 Task: Select street view around selected location Angkor Wat, Cambodia and verify 5 surrounding locations
Action: Mouse moved to (306, 528)
Screenshot: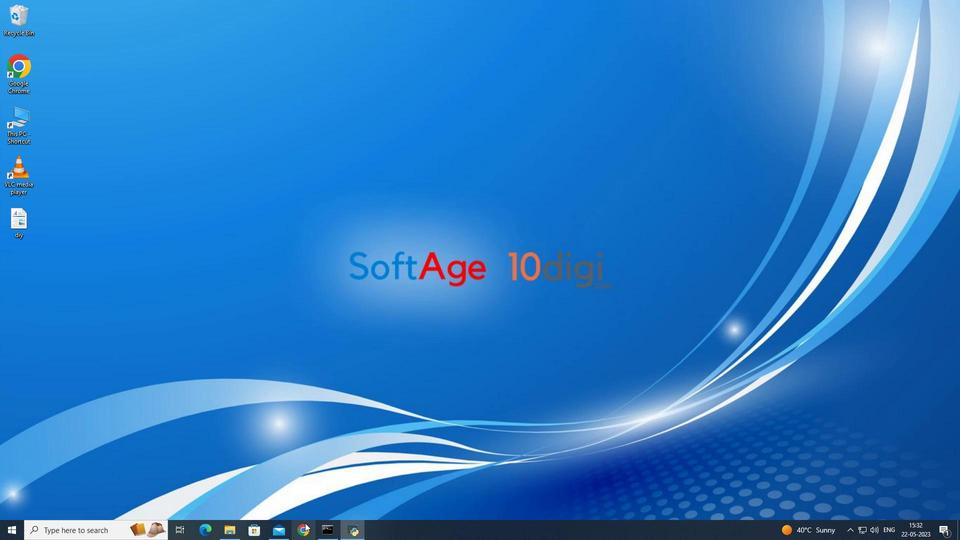 
Action: Mouse pressed left at (306, 528)
Screenshot: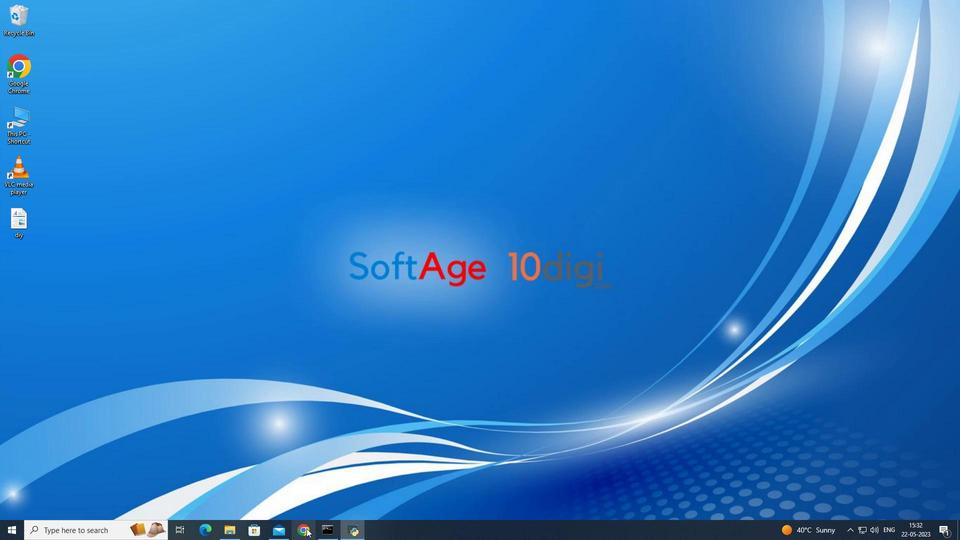 
Action: Mouse moved to (273, 27)
Screenshot: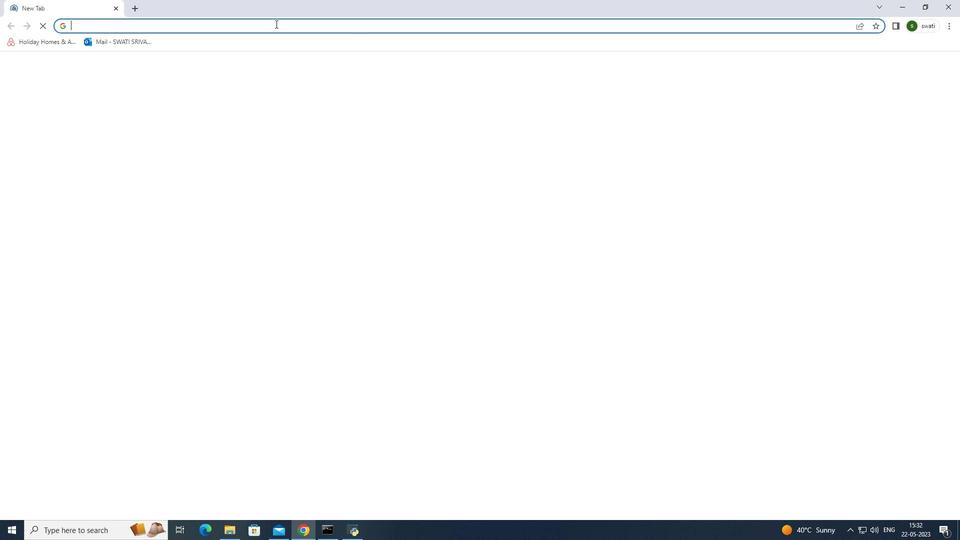 
Action: Mouse pressed left at (273, 27)
Screenshot: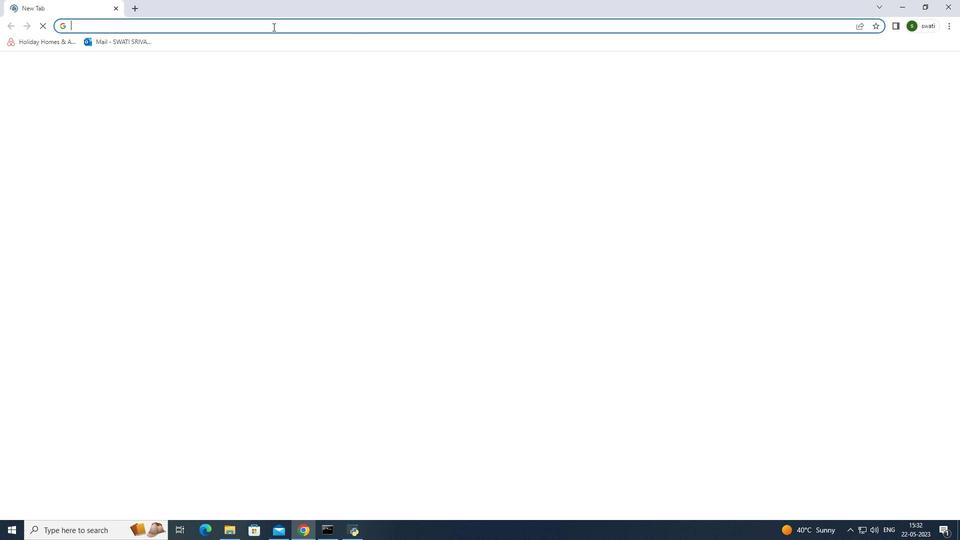 
Action: Mouse moved to (273, 27)
Screenshot: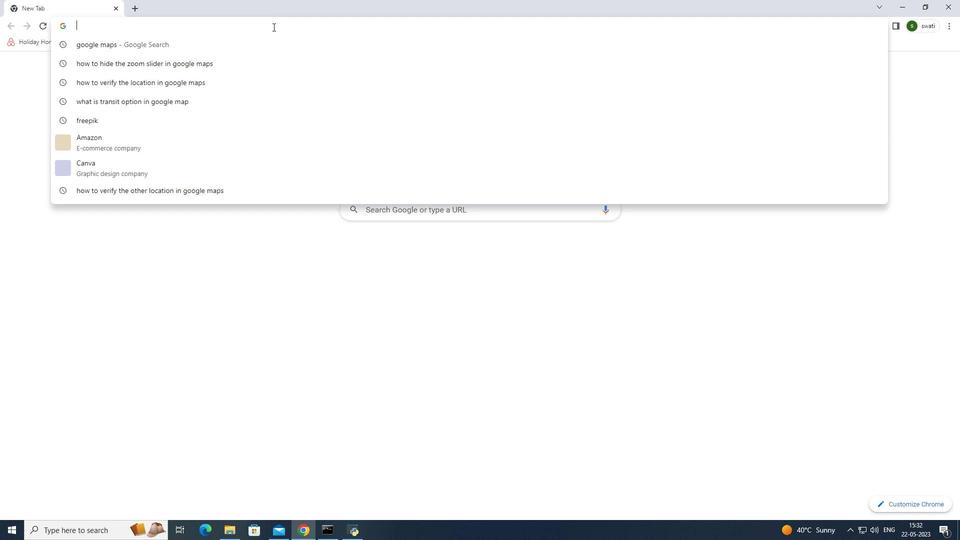 
Action: Key pressed google<Key.space>ma<Key.enter>
Screenshot: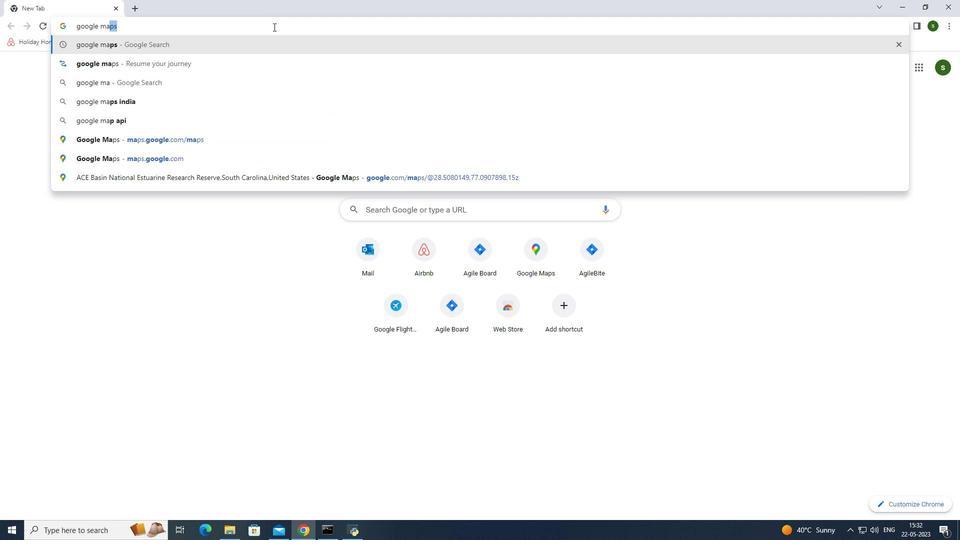 
Action: Mouse moved to (162, 160)
Screenshot: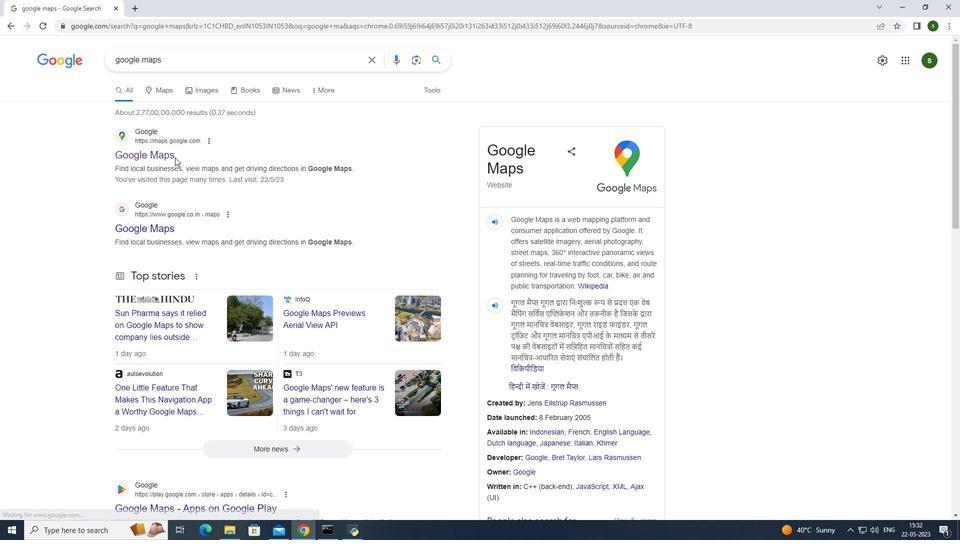 
Action: Mouse pressed left at (162, 160)
Screenshot: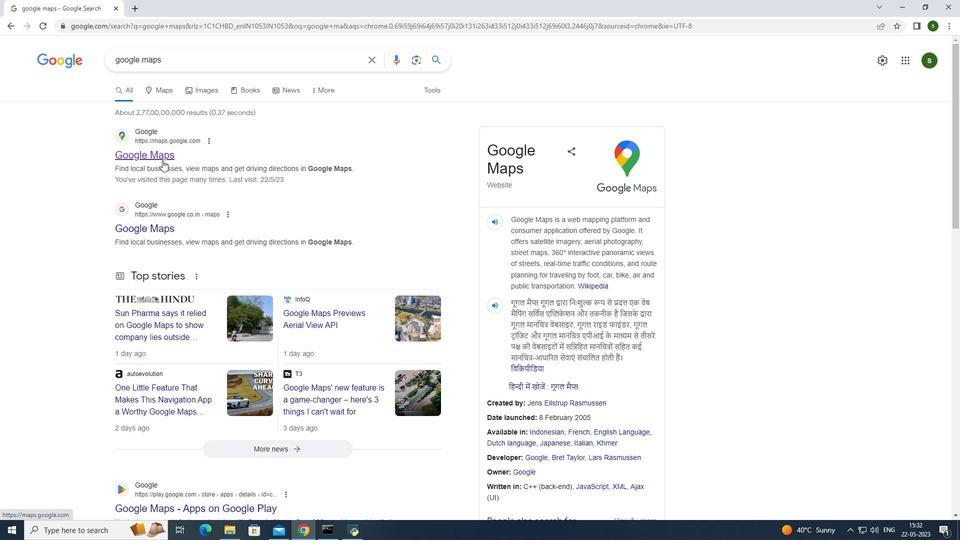 
Action: Mouse moved to (153, 55)
Screenshot: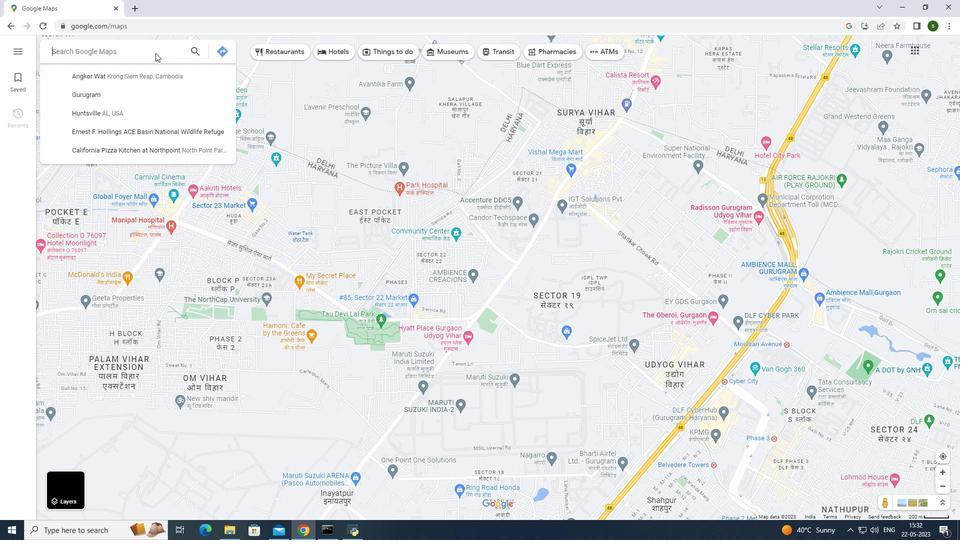 
Action: Mouse pressed left at (153, 55)
Screenshot: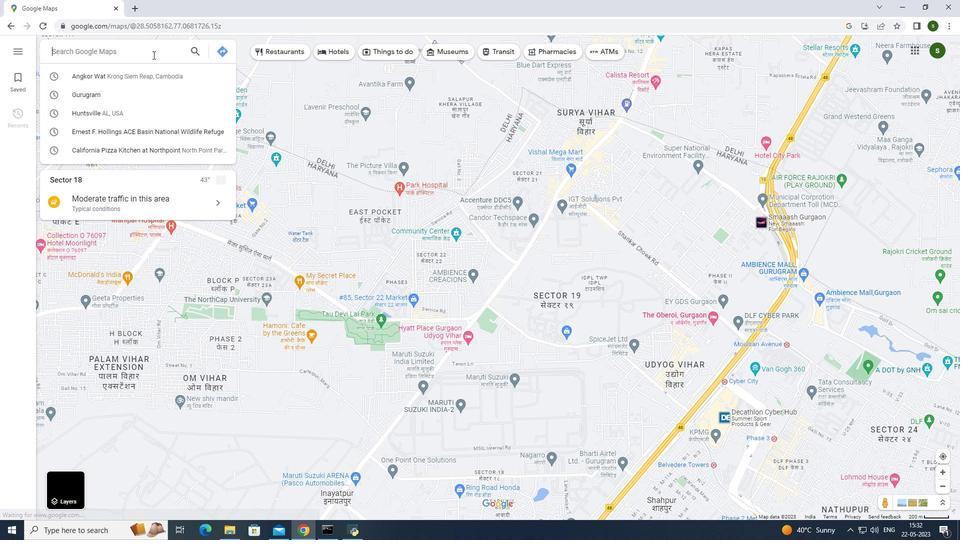 
Action: Mouse moved to (138, 51)
Screenshot: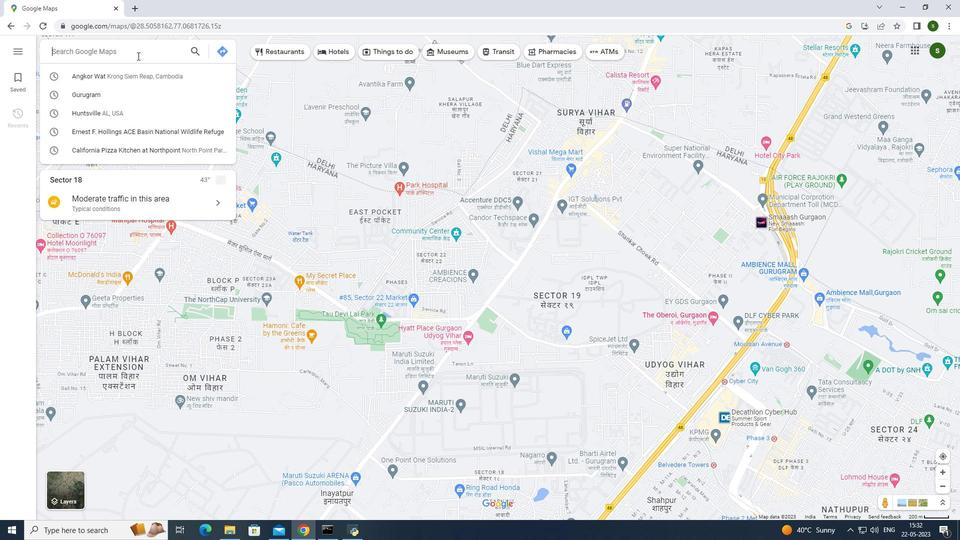
Action: Key pressed <Key.caps_lock>A<Key.caps_lock>m<Key.backspace>ngkor<Key.space><Key.caps_lock>W<Key.caps_lock>at,<Key.caps_lock>C<Key.caps_lock>ambodia<Key.enter>
Screenshot: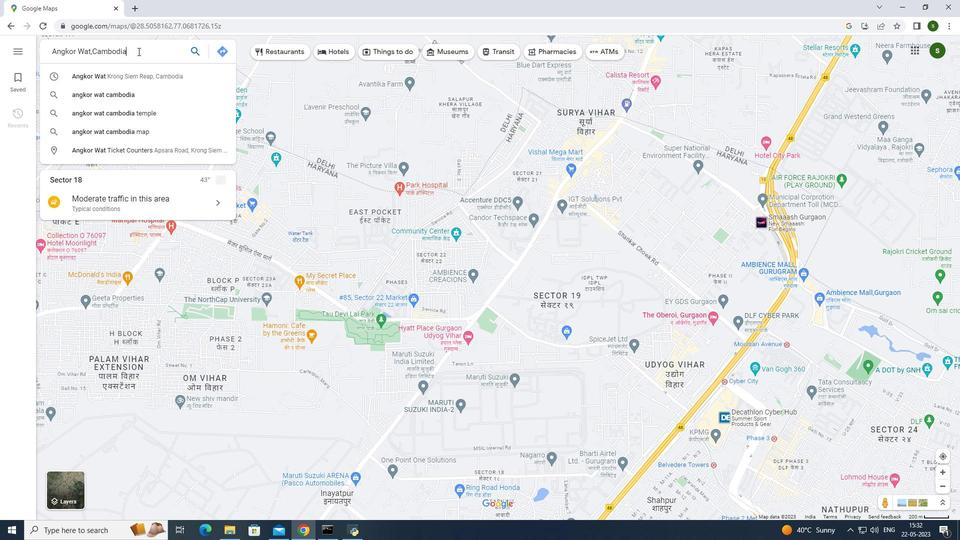 
Action: Mouse moved to (520, 250)
Screenshot: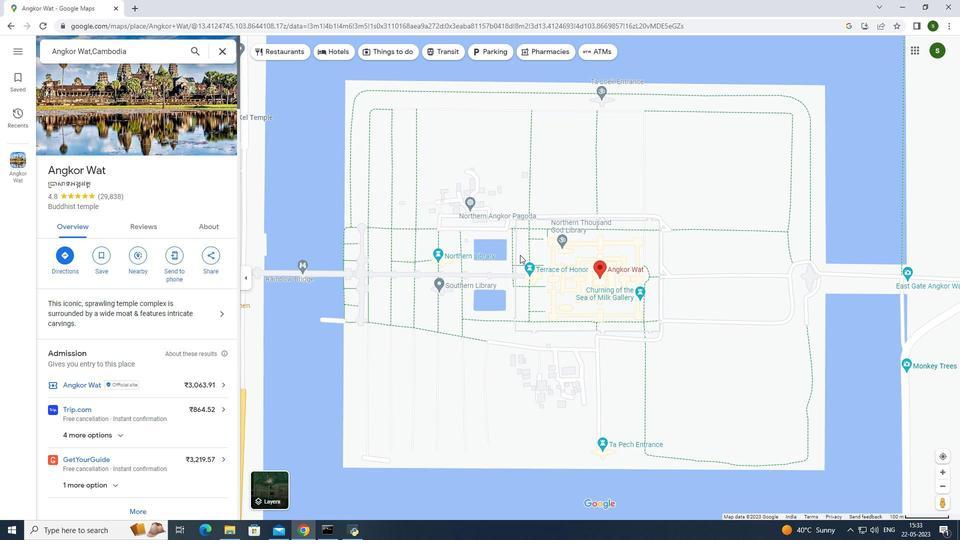 
Action: Mouse scrolled (520, 250) with delta (0, 0)
Screenshot: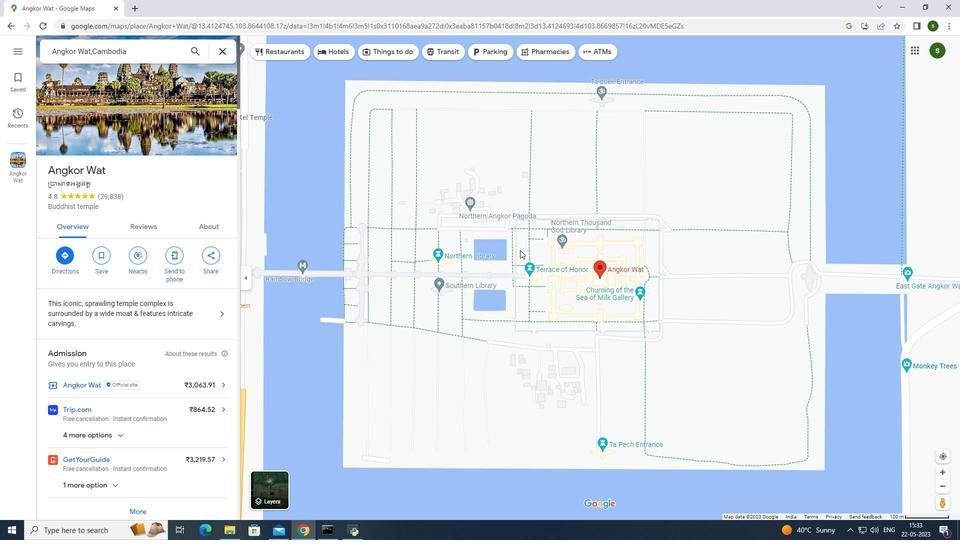 
Action: Mouse moved to (520, 249)
Screenshot: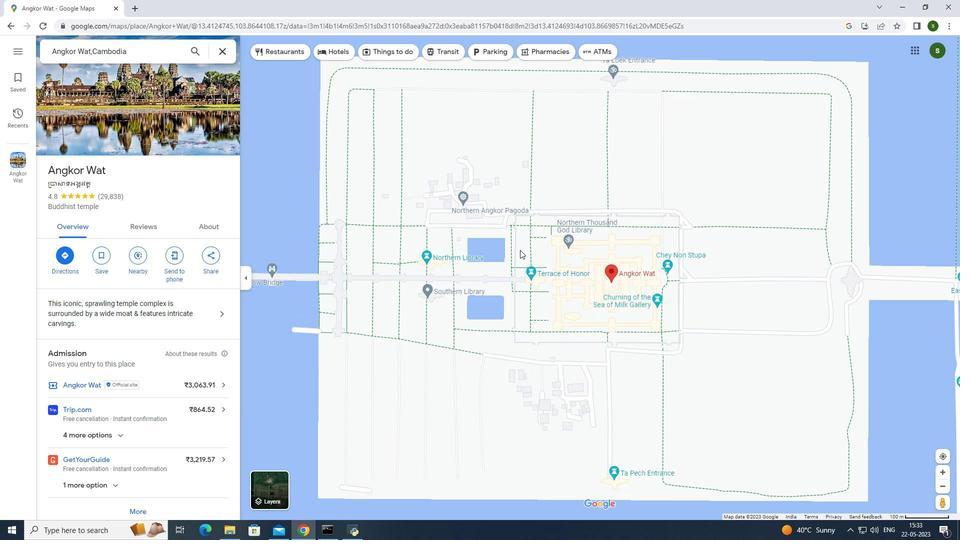 
Action: Mouse scrolled (520, 249) with delta (0, 0)
Screenshot: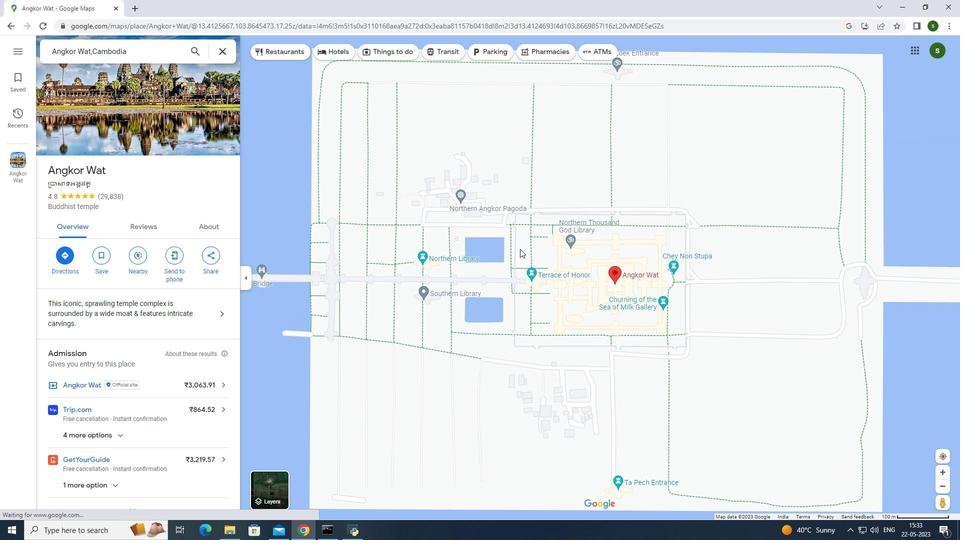 
Action: Mouse scrolled (520, 249) with delta (0, 0)
Screenshot: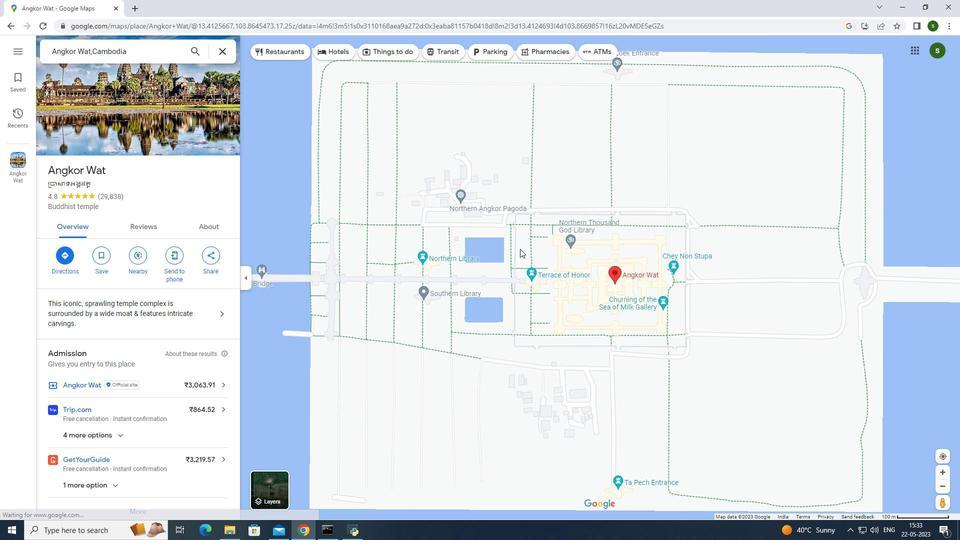 
Action: Mouse scrolled (520, 249) with delta (0, 0)
Screenshot: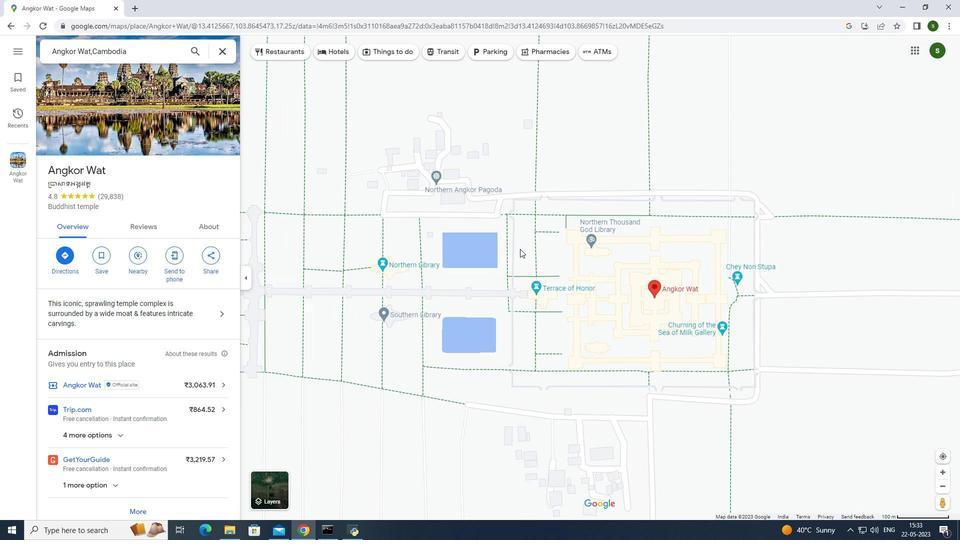 
Action: Mouse moved to (520, 248)
Screenshot: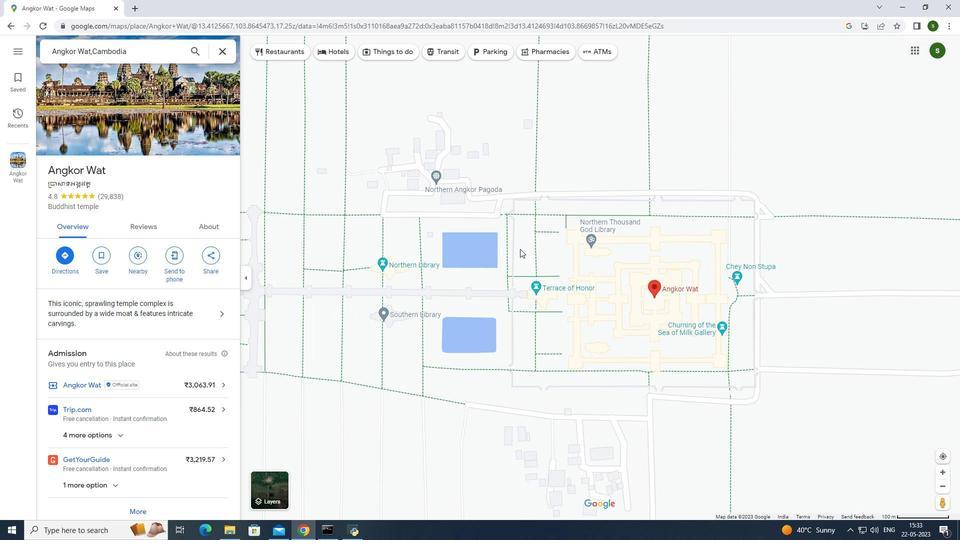 
Action: Mouse scrolled (520, 249) with delta (0, 0)
Screenshot: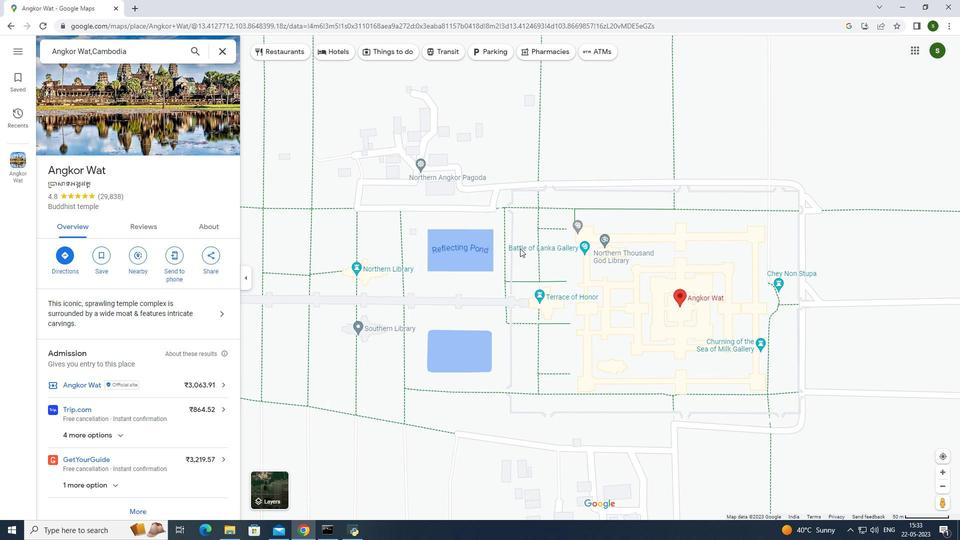 
Action: Mouse scrolled (520, 249) with delta (0, 0)
Screenshot: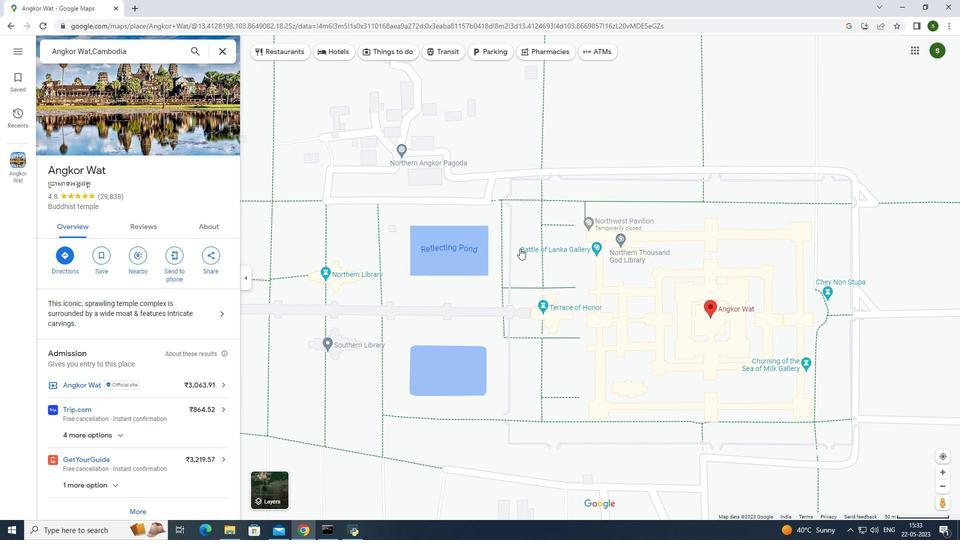
Action: Mouse scrolled (520, 249) with delta (0, 0)
Screenshot: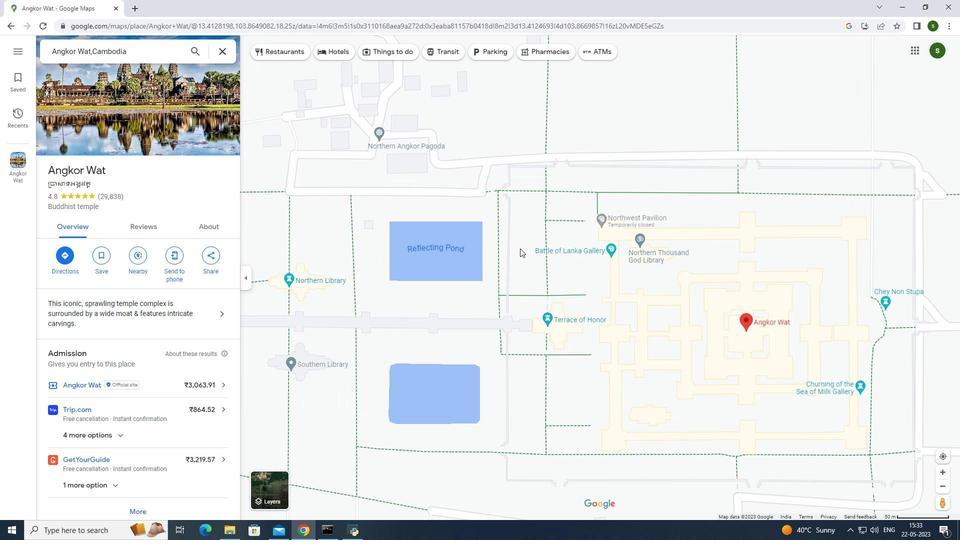 
Action: Mouse scrolled (520, 249) with delta (0, 0)
Screenshot: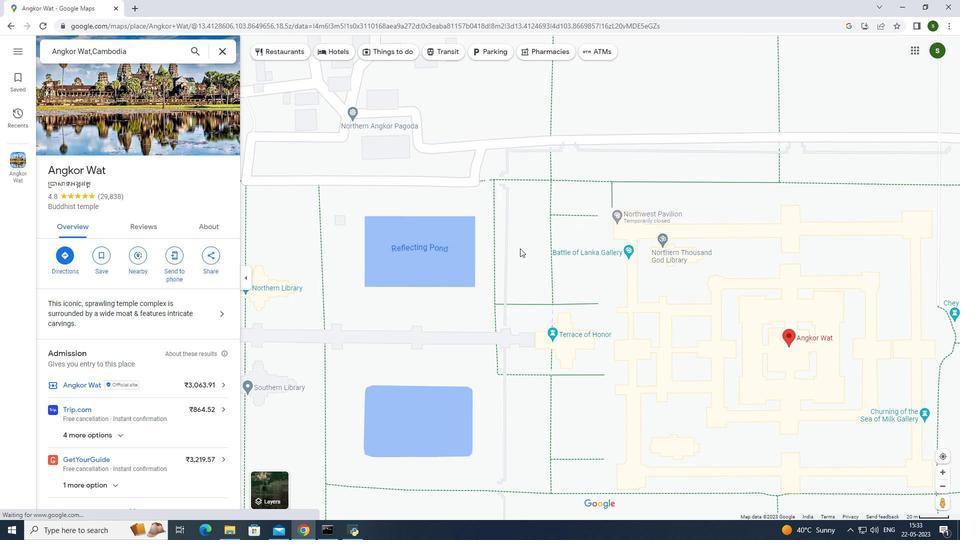 
Action: Mouse moved to (268, 486)
Screenshot: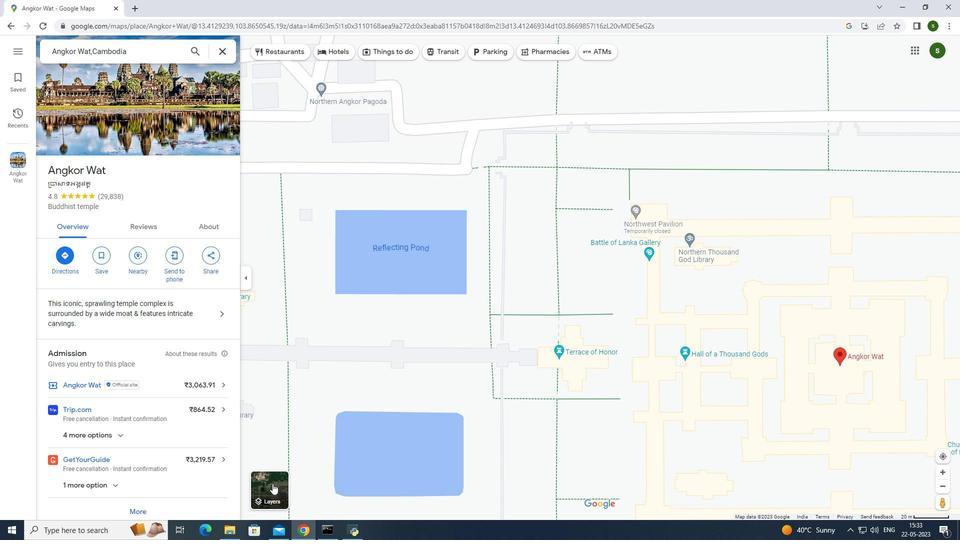
Action: Mouse pressed left at (268, 486)
Screenshot: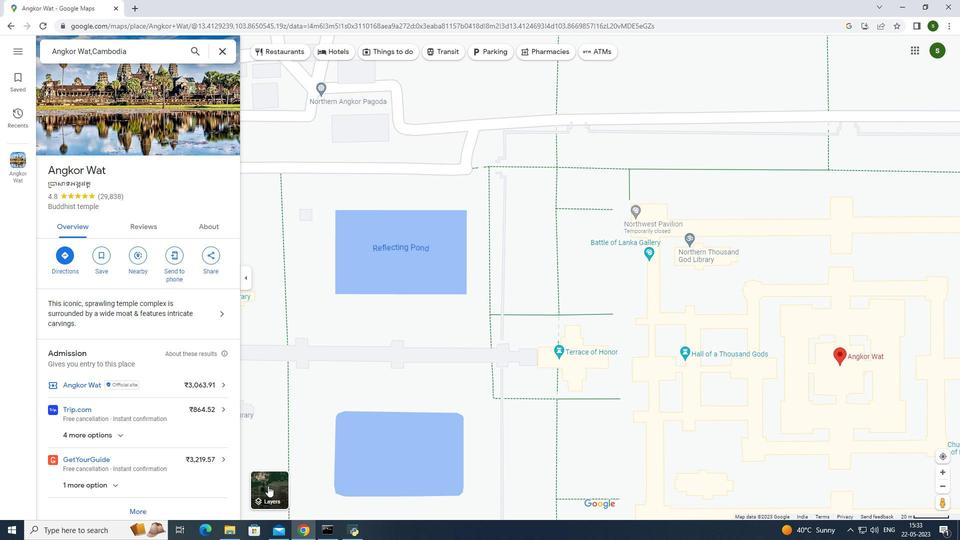 
Action: Mouse moved to (428, 491)
Screenshot: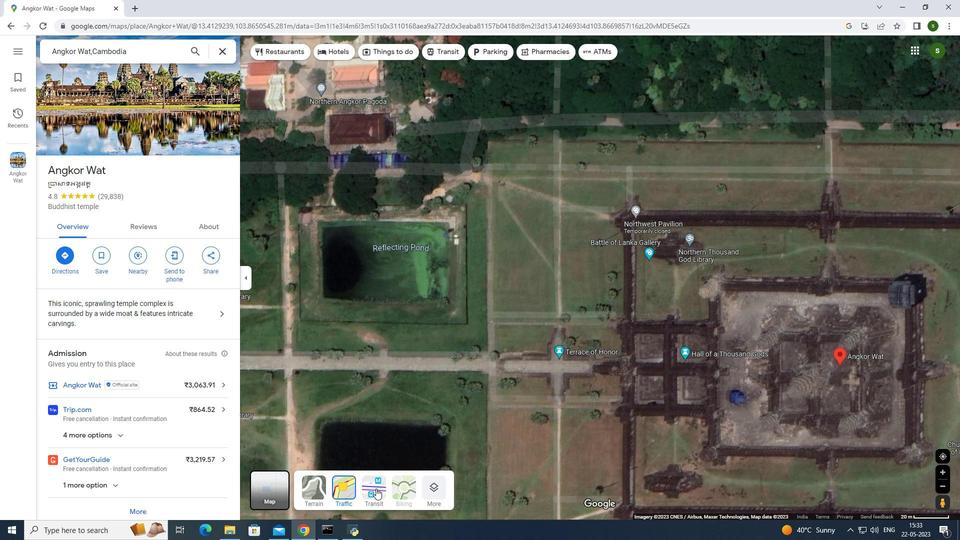 
Action: Mouse pressed left at (428, 491)
Screenshot: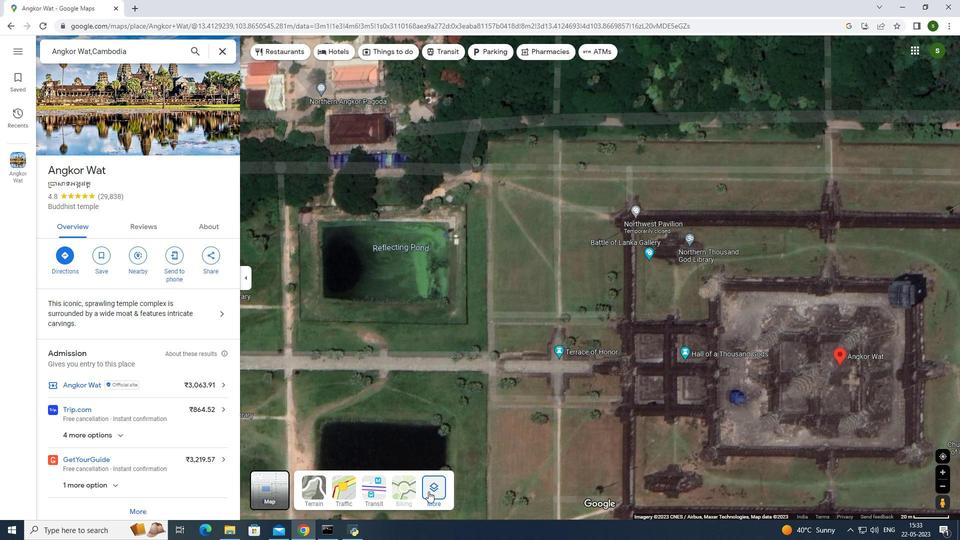 
Action: Mouse moved to (312, 283)
Screenshot: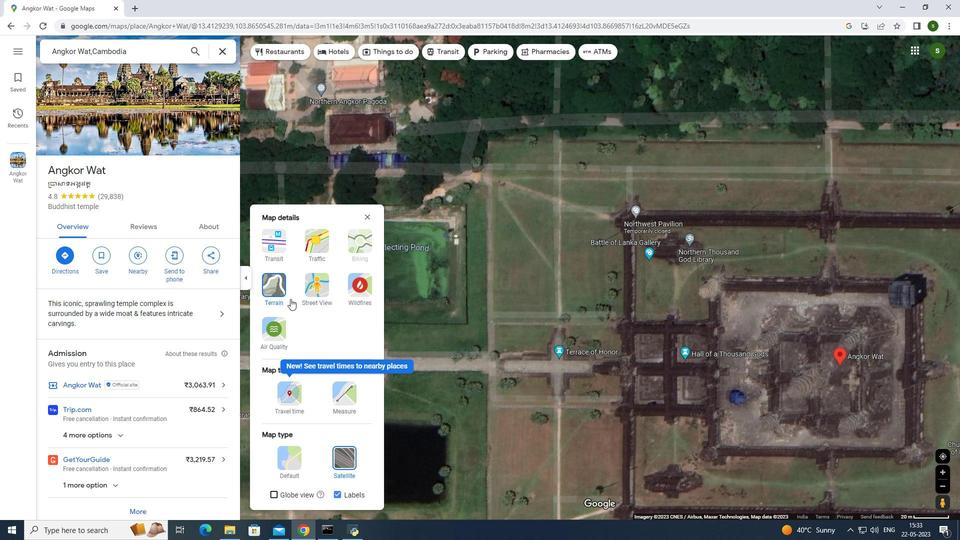 
Action: Mouse pressed left at (312, 283)
Screenshot: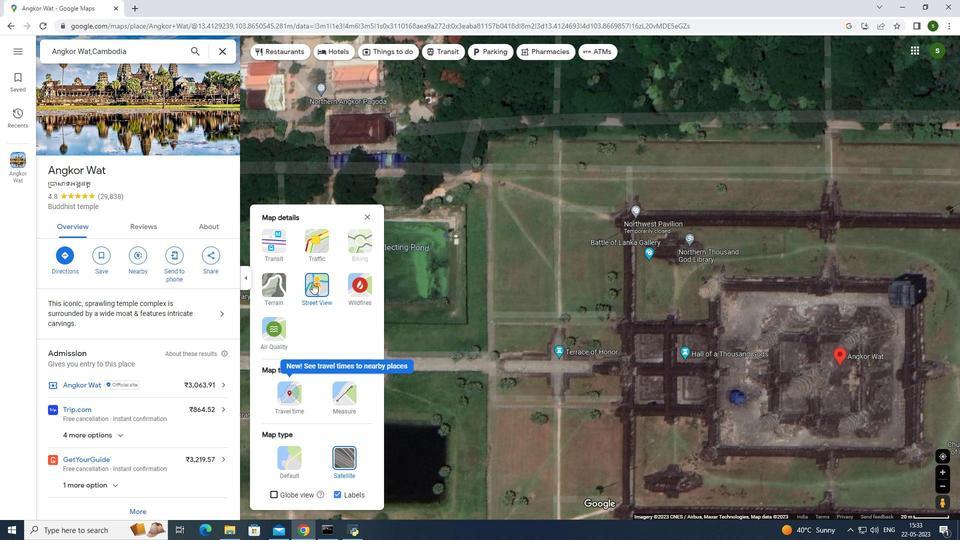 
Action: Mouse moved to (677, 332)
Screenshot: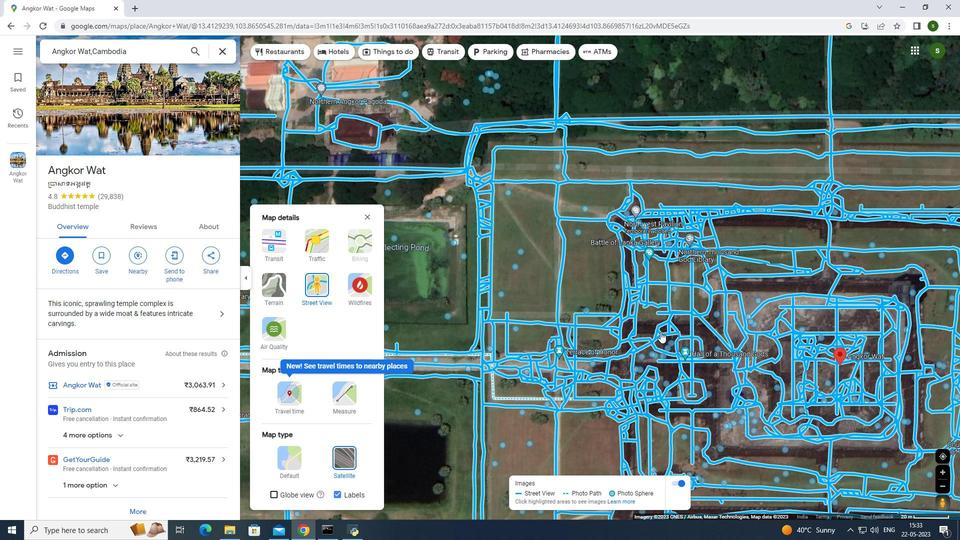 
Action: Mouse pressed left at (677, 332)
Screenshot: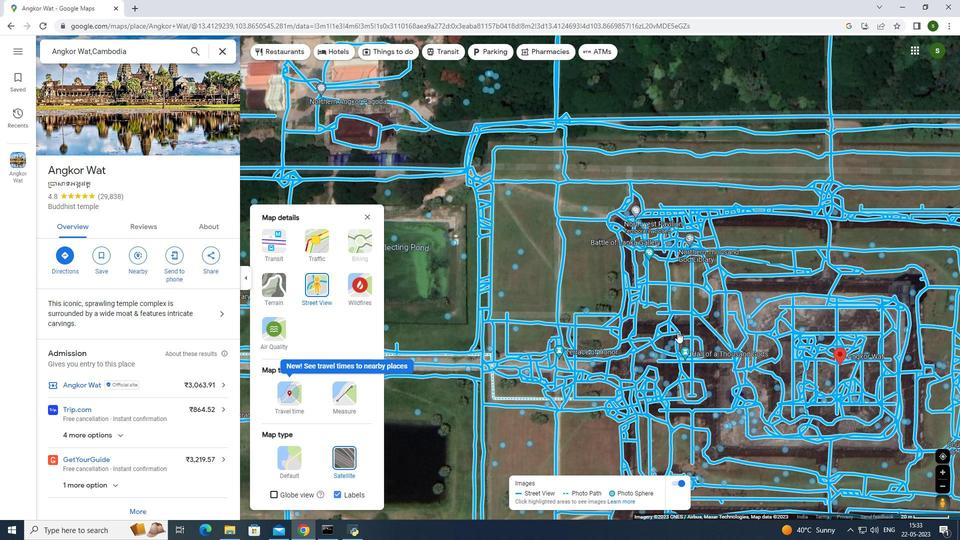 
Action: Mouse moved to (741, 296)
Screenshot: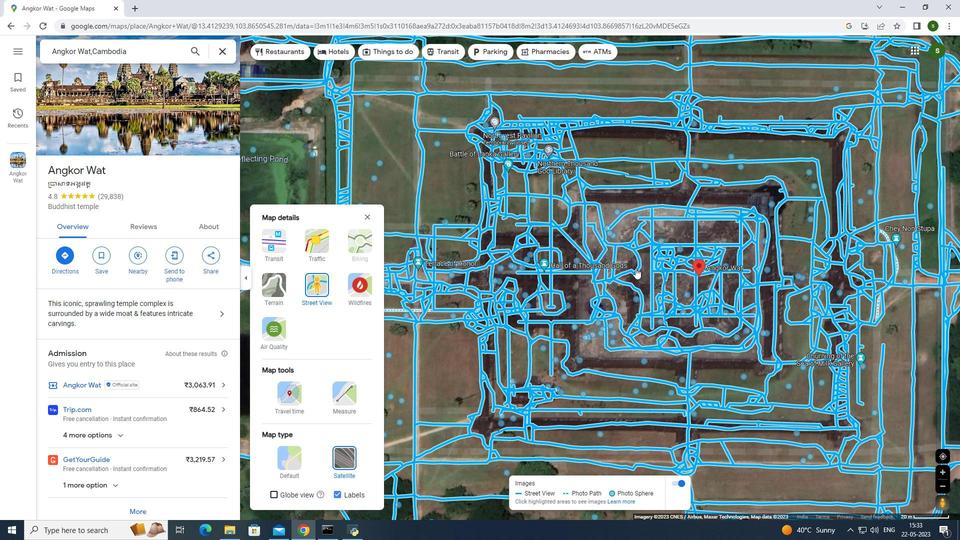 
Action: Mouse pressed left at (741, 296)
Screenshot: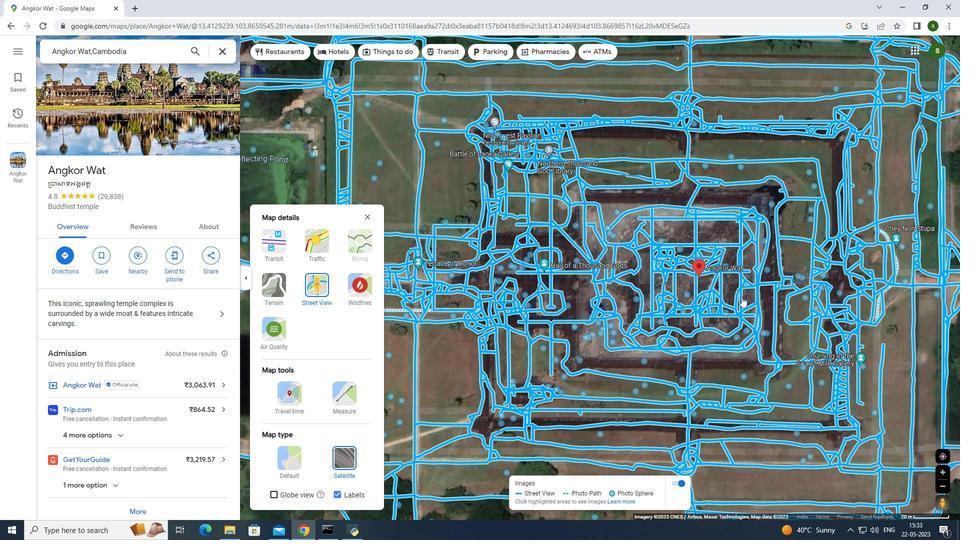 
Action: Mouse moved to (576, 268)
Screenshot: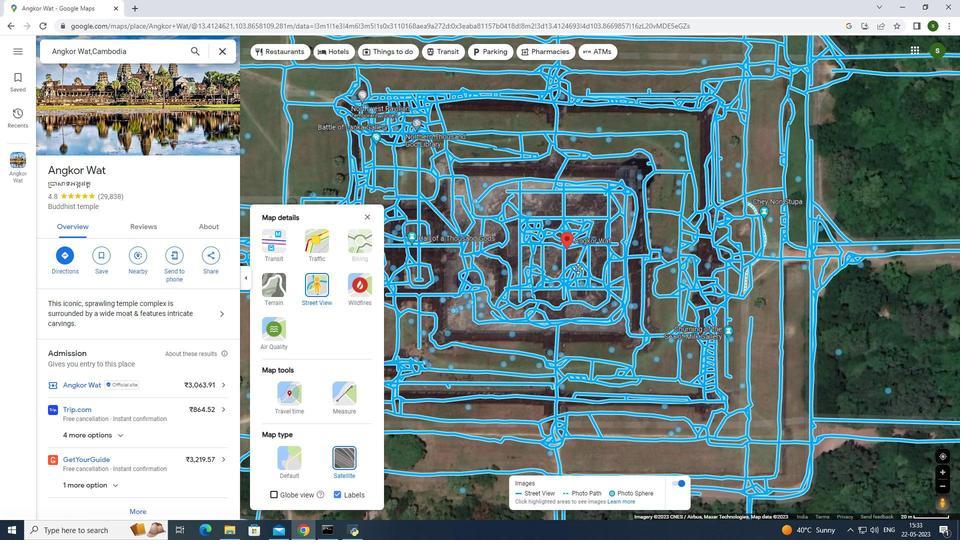 
Action: Mouse scrolled (576, 269) with delta (0, 0)
Screenshot: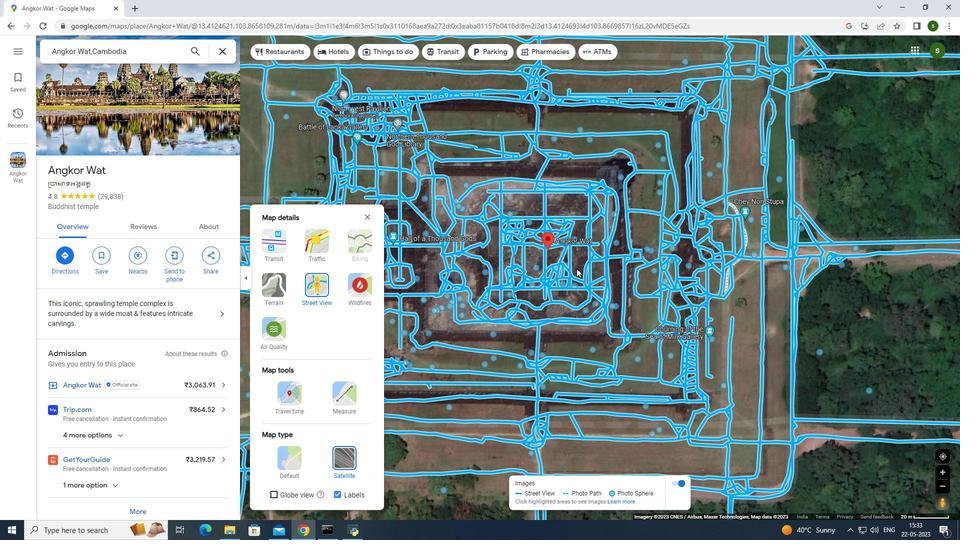 
Action: Mouse scrolled (576, 269) with delta (0, 0)
Screenshot: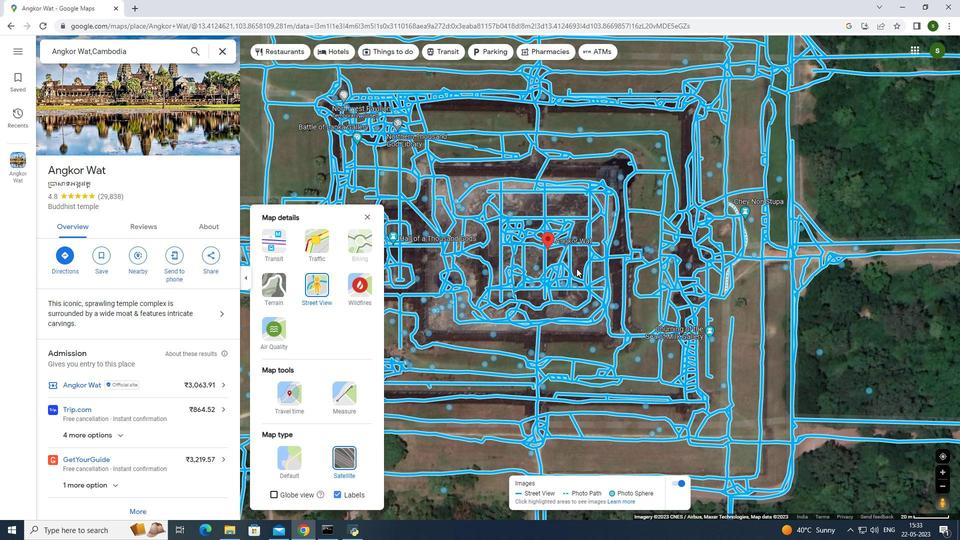 
Action: Mouse scrolled (576, 269) with delta (0, 0)
Screenshot: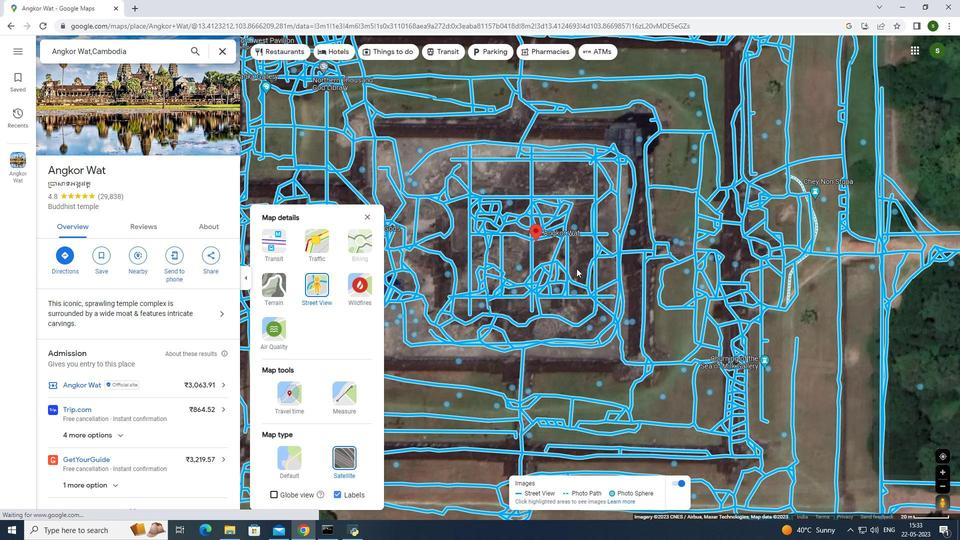 
Action: Mouse moved to (368, 216)
Screenshot: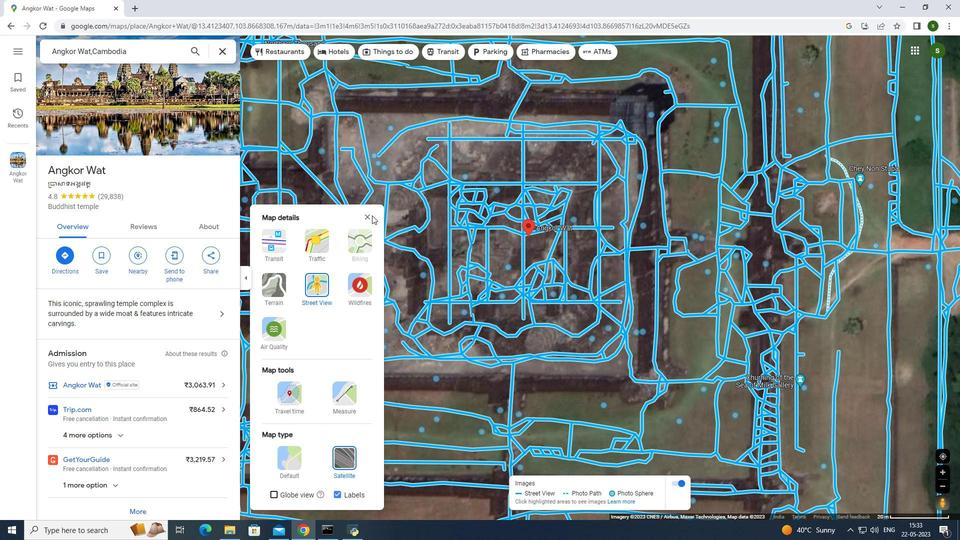 
Action: Mouse pressed left at (368, 216)
Screenshot: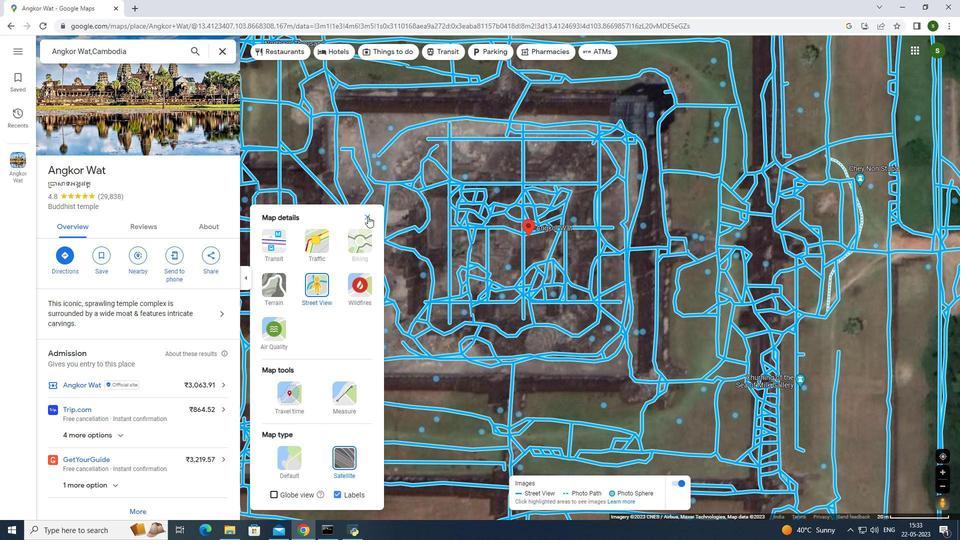 
Action: Mouse moved to (461, 289)
Screenshot: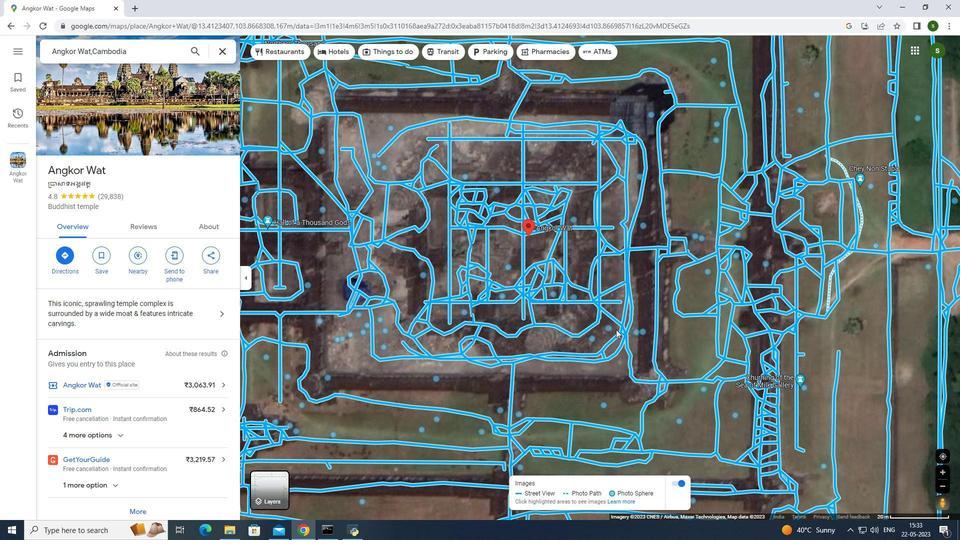 
Action: Mouse pressed left at (461, 289)
Screenshot: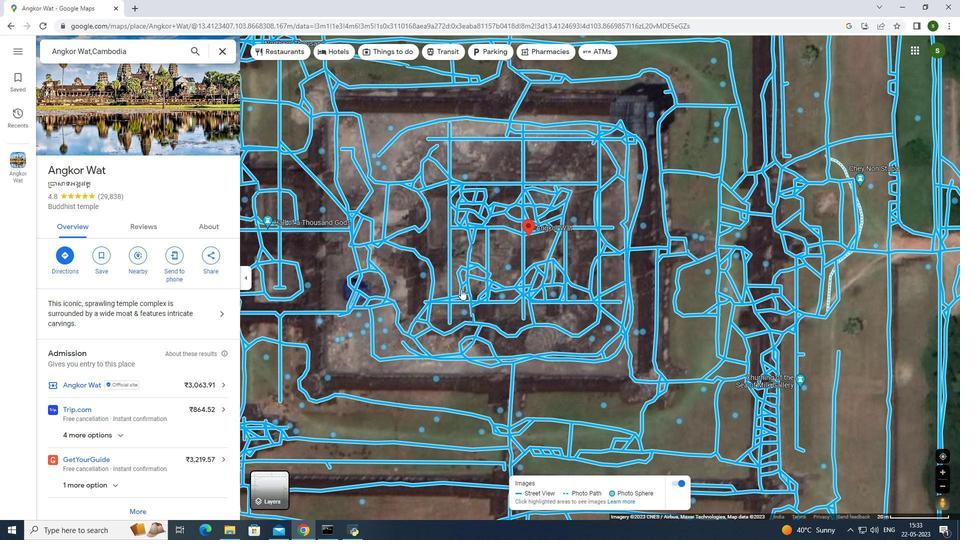 
Action: Mouse moved to (399, 263)
Screenshot: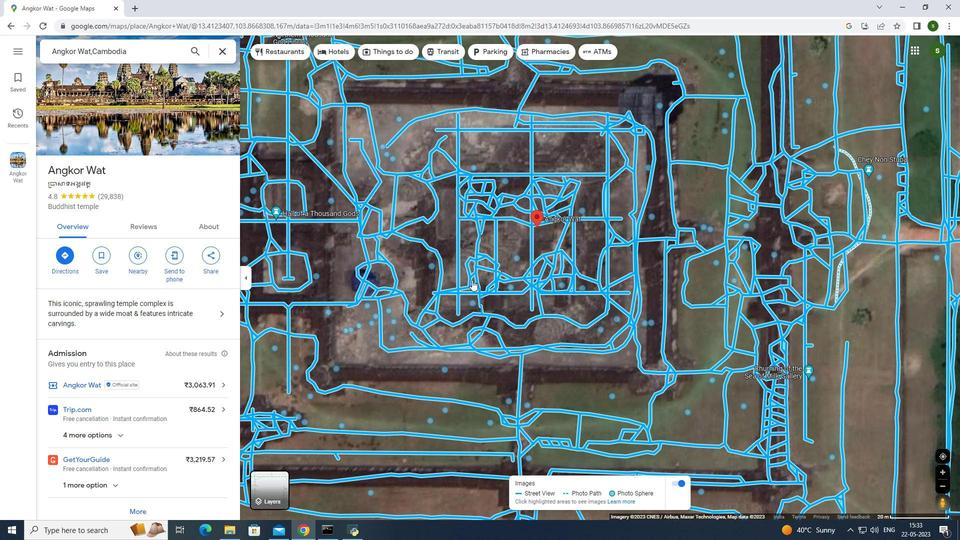
Action: Mouse pressed left at (399, 263)
Screenshot: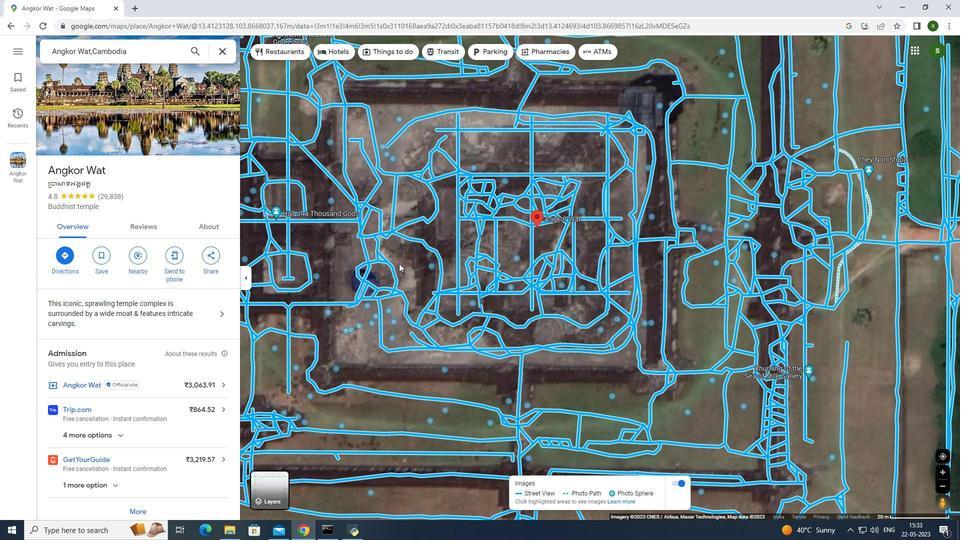 
Action: Mouse moved to (319, 249)
Screenshot: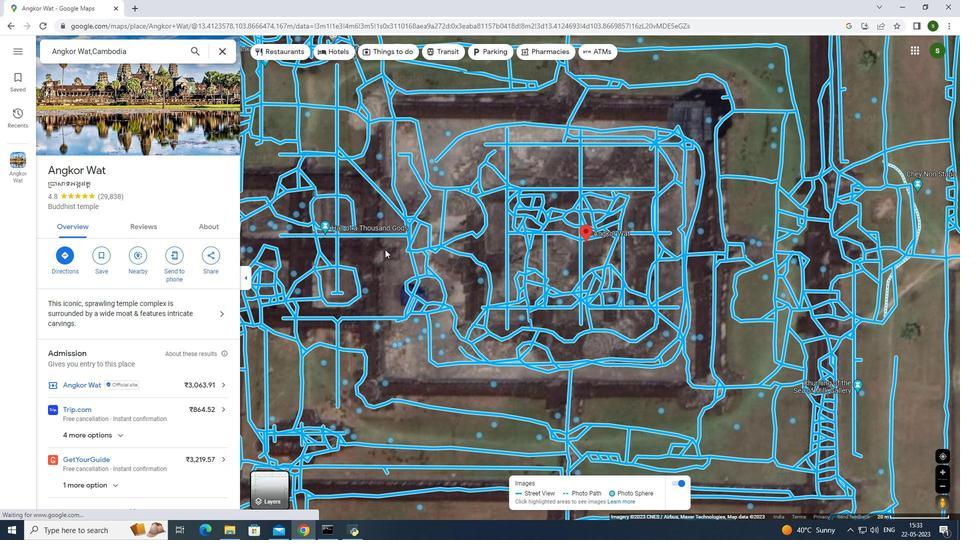 
Action: Mouse pressed left at (319, 249)
Screenshot: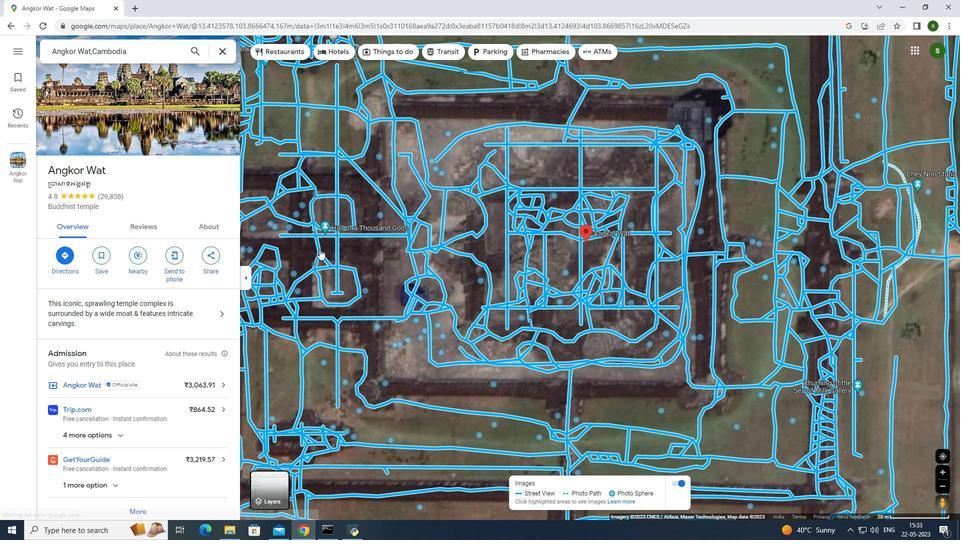 
Action: Mouse moved to (518, 298)
Screenshot: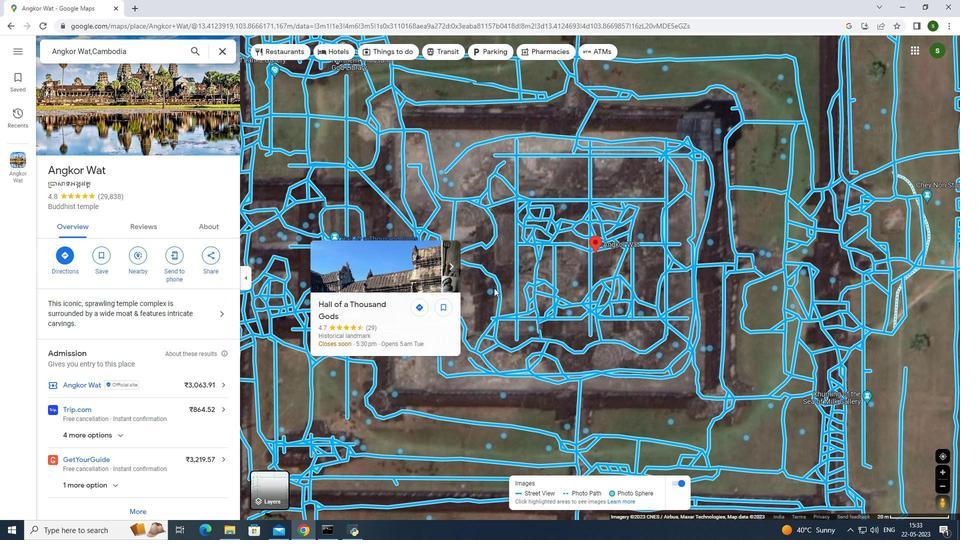 
Action: Mouse pressed left at (518, 298)
Screenshot: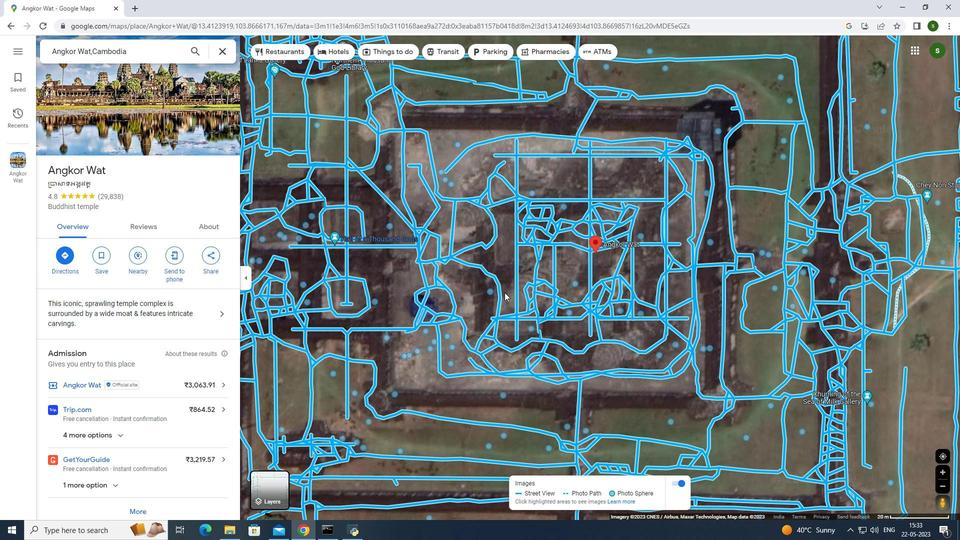 
Action: Mouse moved to (301, 223)
Screenshot: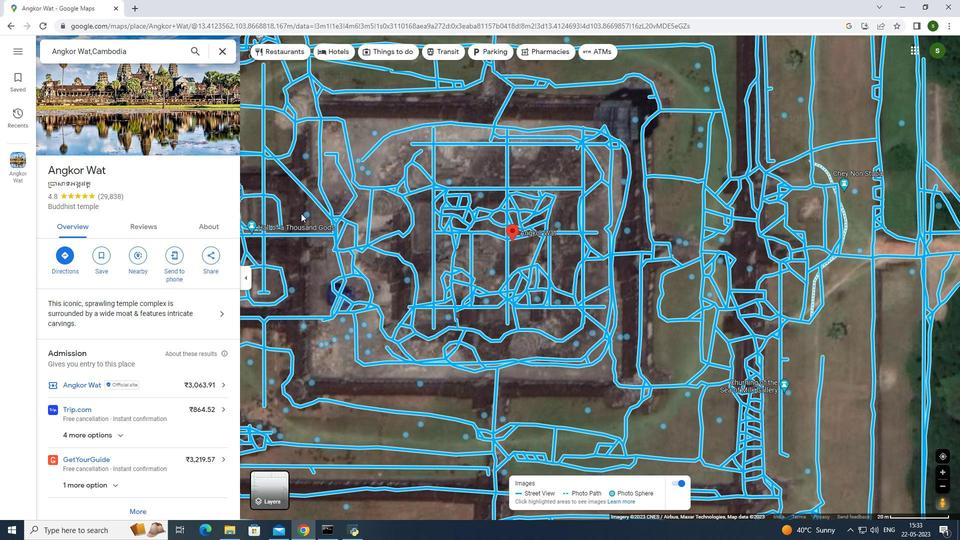 
Action: Mouse pressed left at (301, 223)
Screenshot: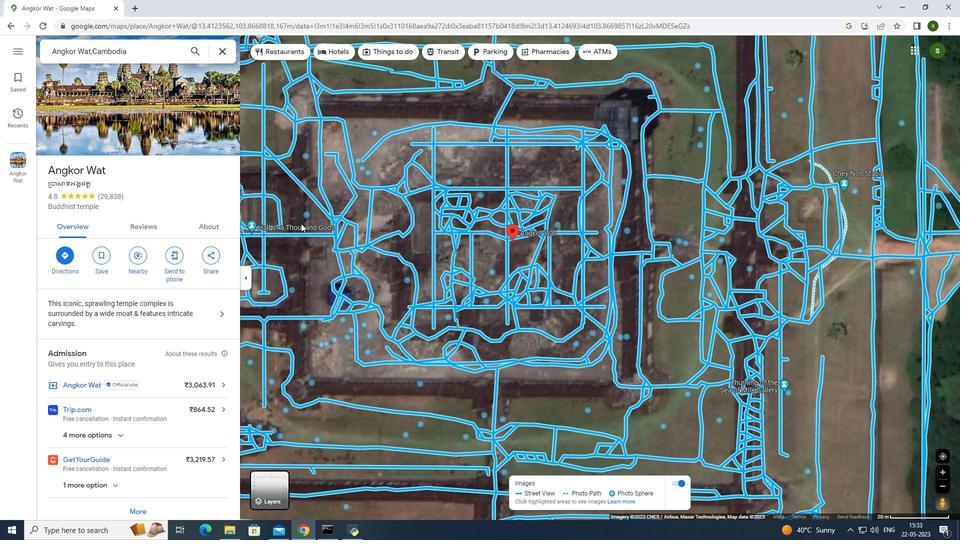 
Action: Mouse moved to (26, 54)
Screenshot: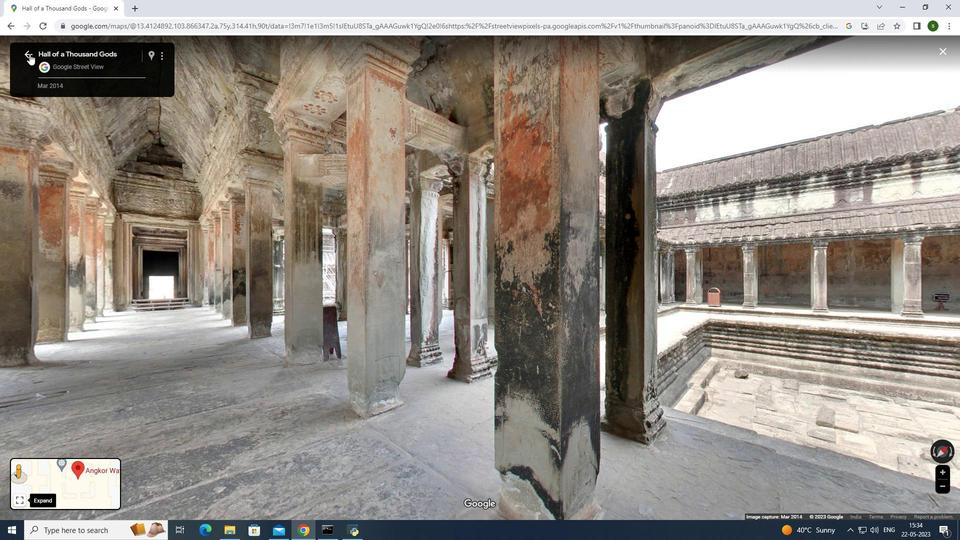 
Action: Mouse pressed left at (26, 54)
Screenshot: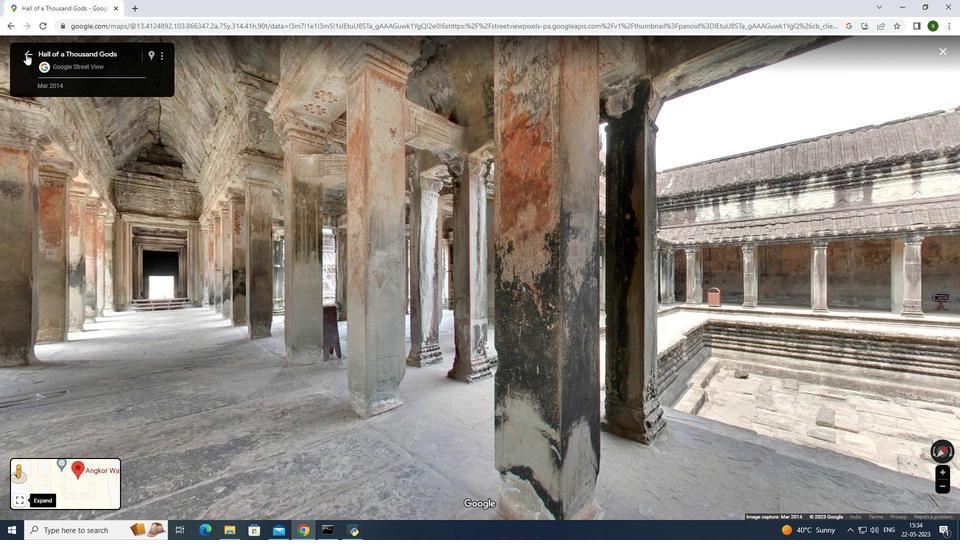 
Action: Mouse moved to (320, 266)
Screenshot: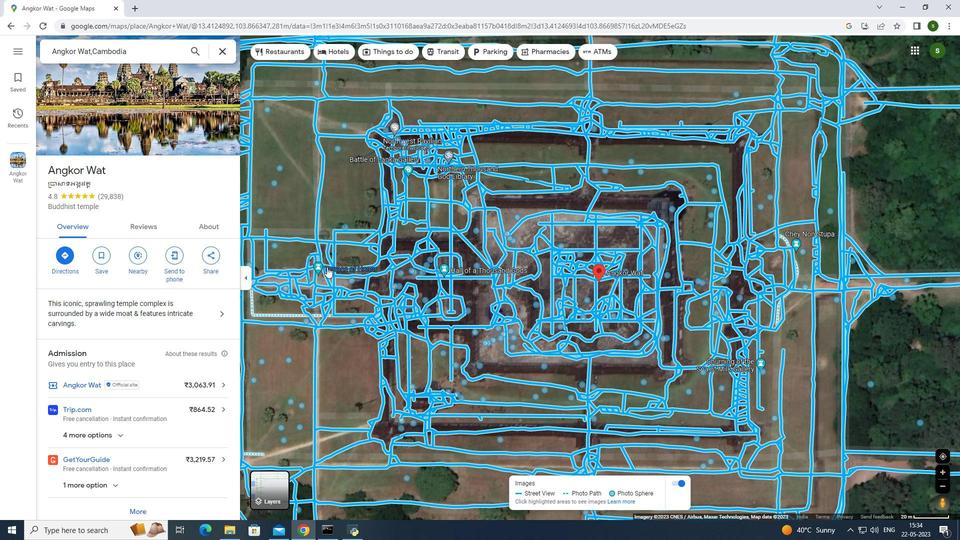 
Action: Mouse pressed left at (320, 266)
Screenshot: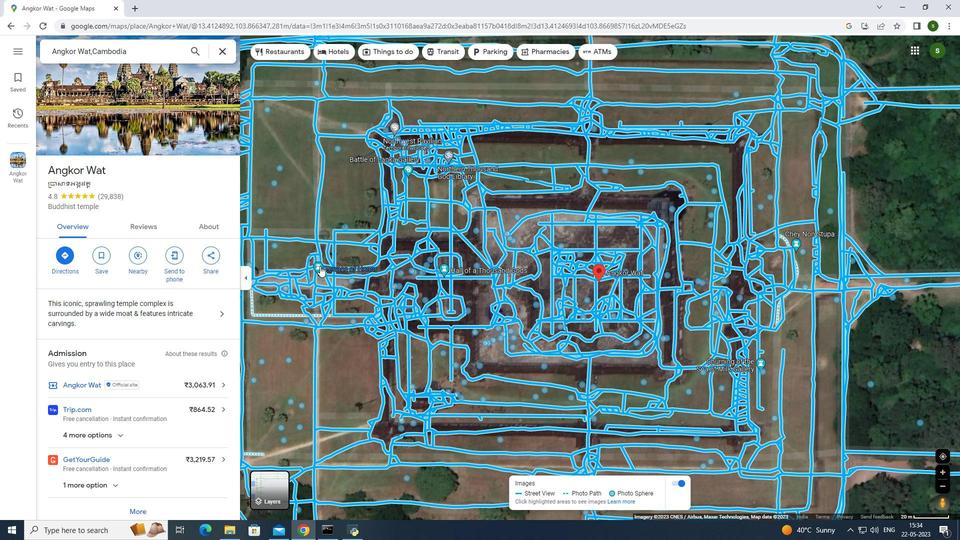 
Action: Mouse moved to (152, 328)
Screenshot: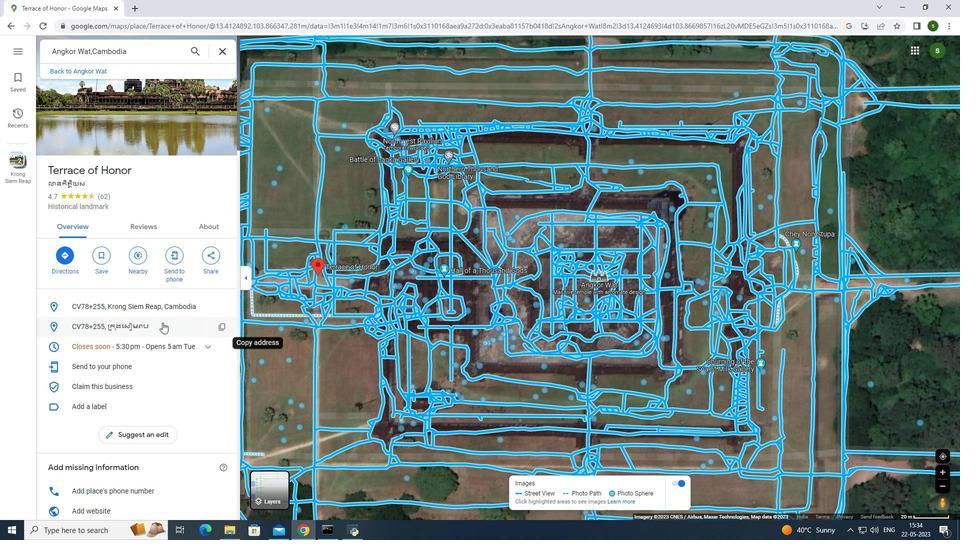 
Action: Mouse scrolled (152, 328) with delta (0, 0)
Screenshot: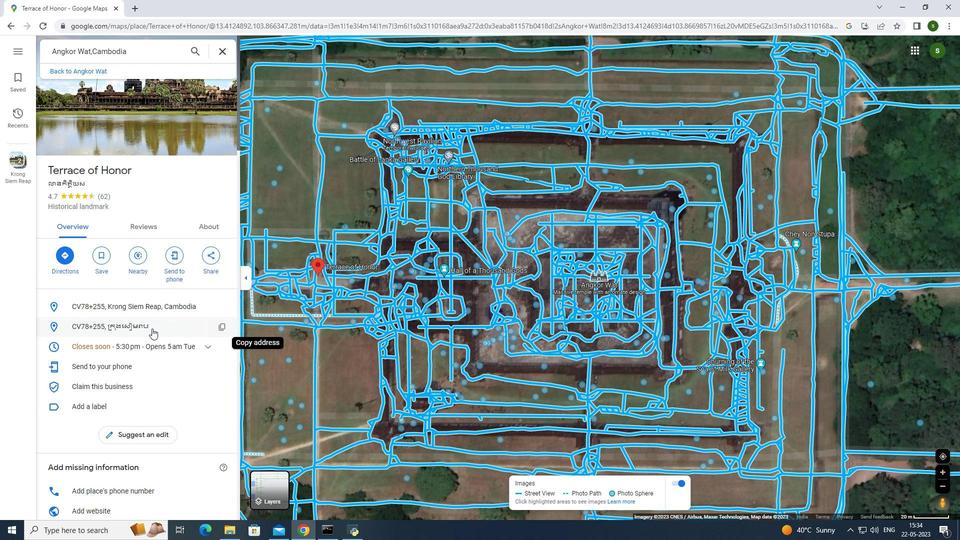 
Action: Mouse scrolled (152, 328) with delta (0, 0)
Screenshot: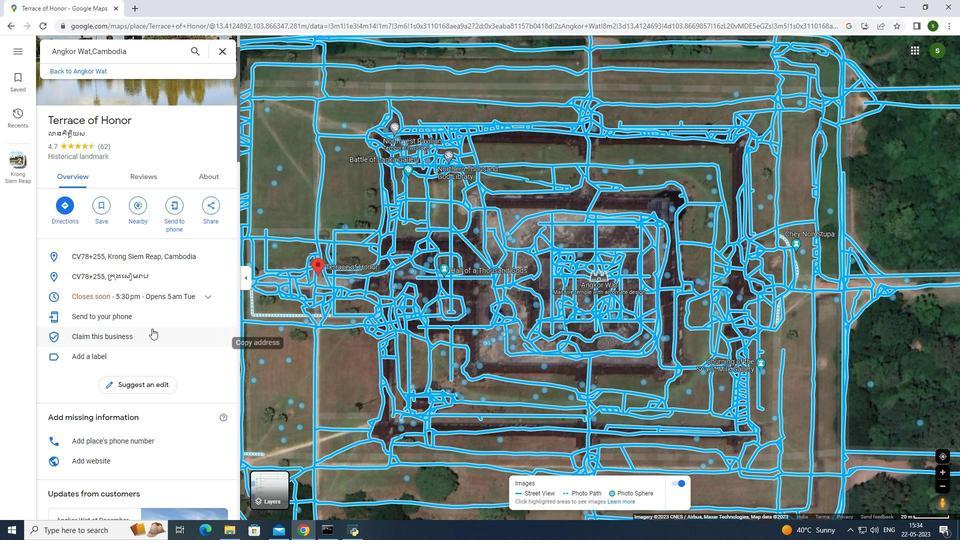 
Action: Mouse scrolled (152, 328) with delta (0, 0)
Screenshot: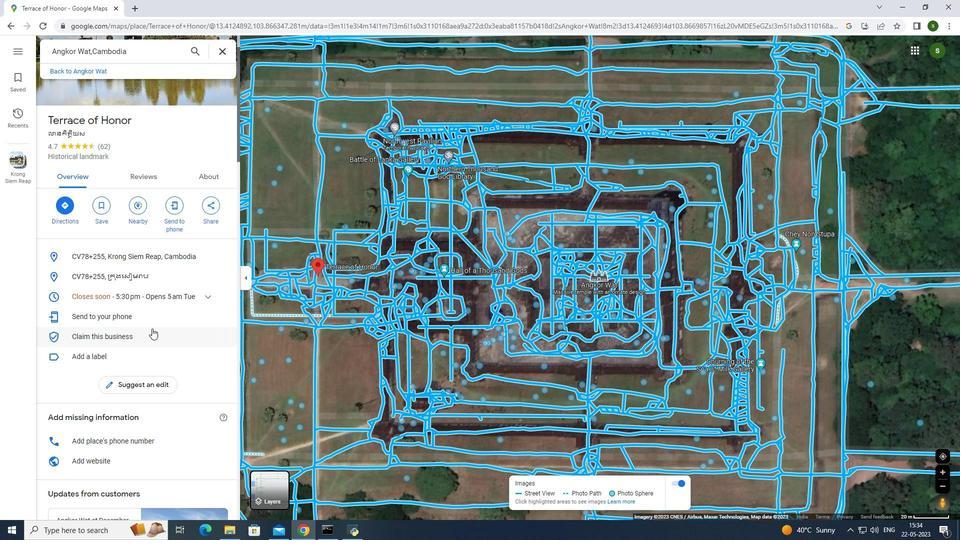 
Action: Mouse scrolled (152, 329) with delta (0, 0)
Screenshot: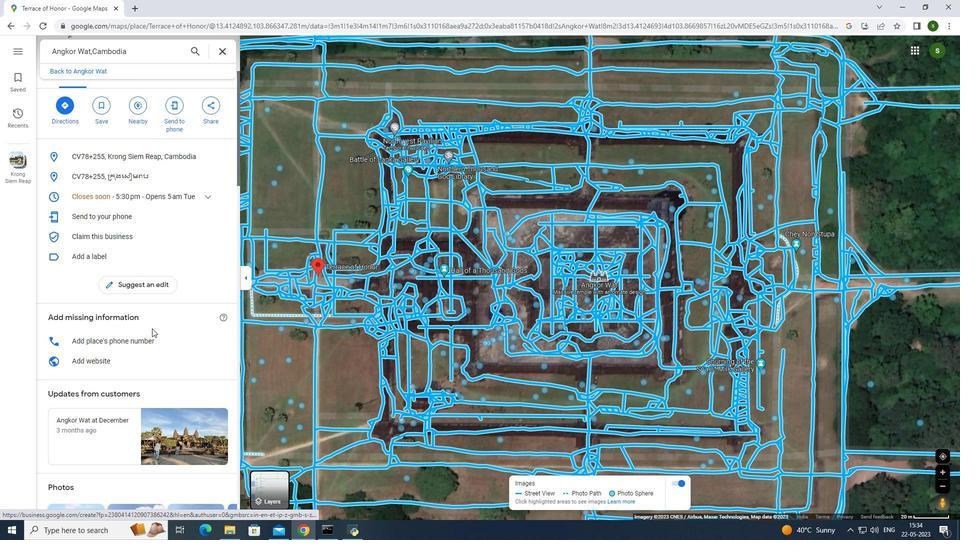 
Action: Mouse scrolled (152, 329) with delta (0, 0)
Screenshot: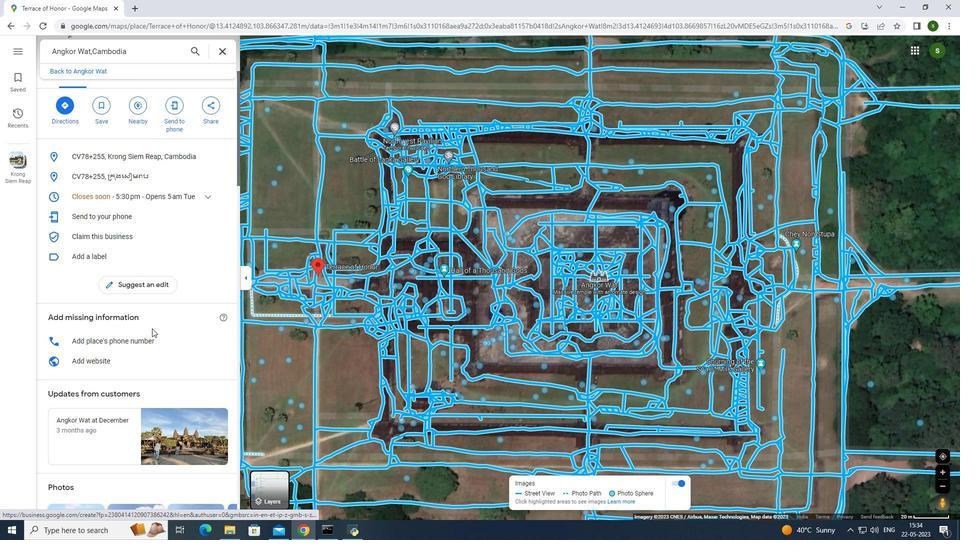 
Action: Mouse scrolled (152, 329) with delta (0, 0)
Screenshot: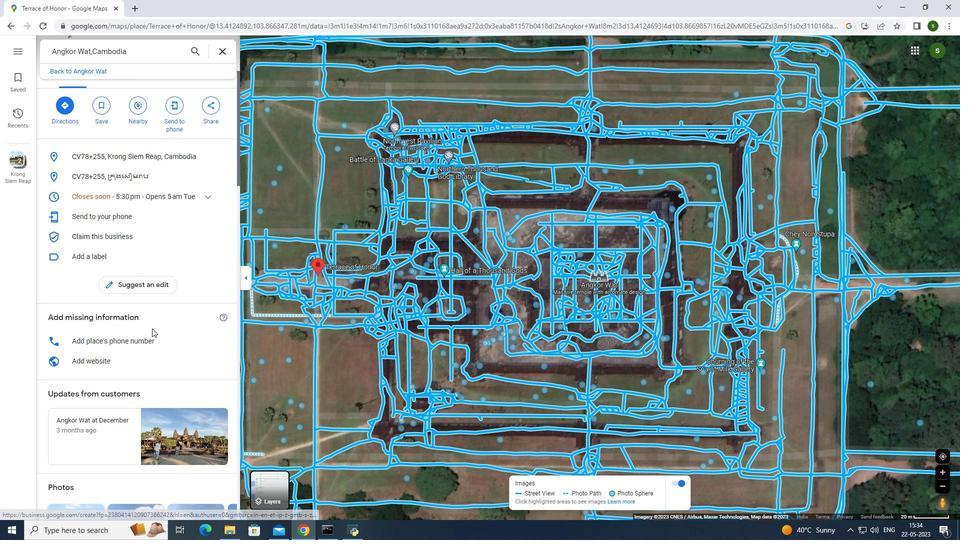 
Action: Mouse moved to (150, 228)
Screenshot: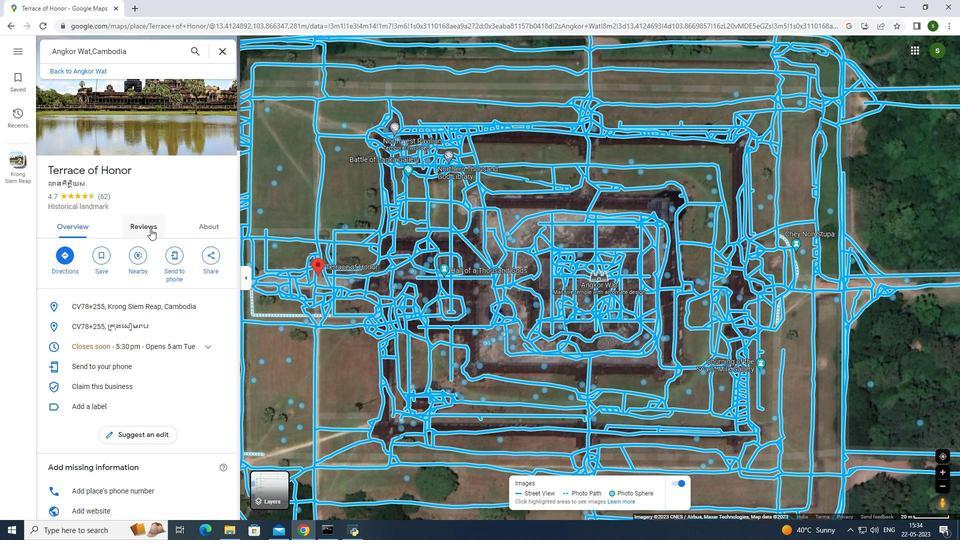 
Action: Mouse pressed left at (150, 228)
Screenshot: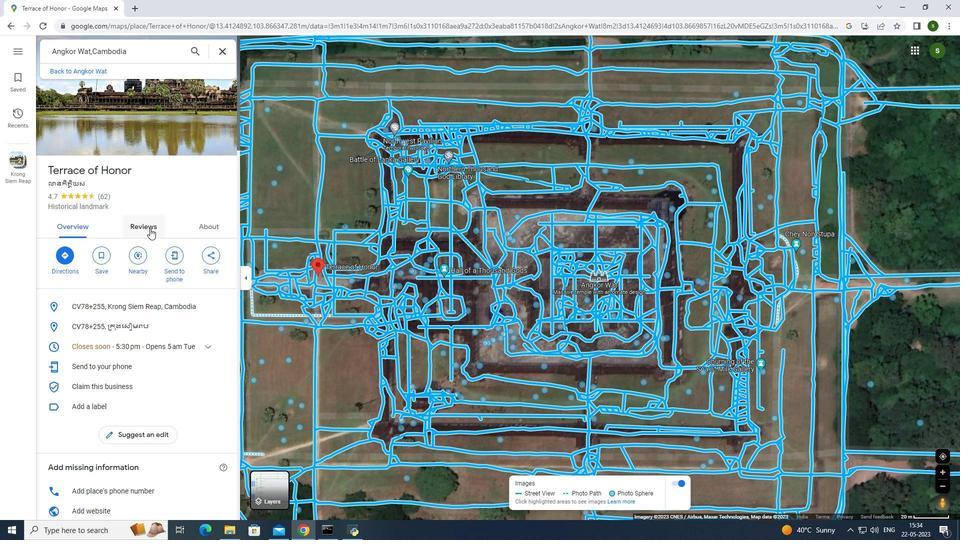 
Action: Mouse moved to (134, 300)
Screenshot: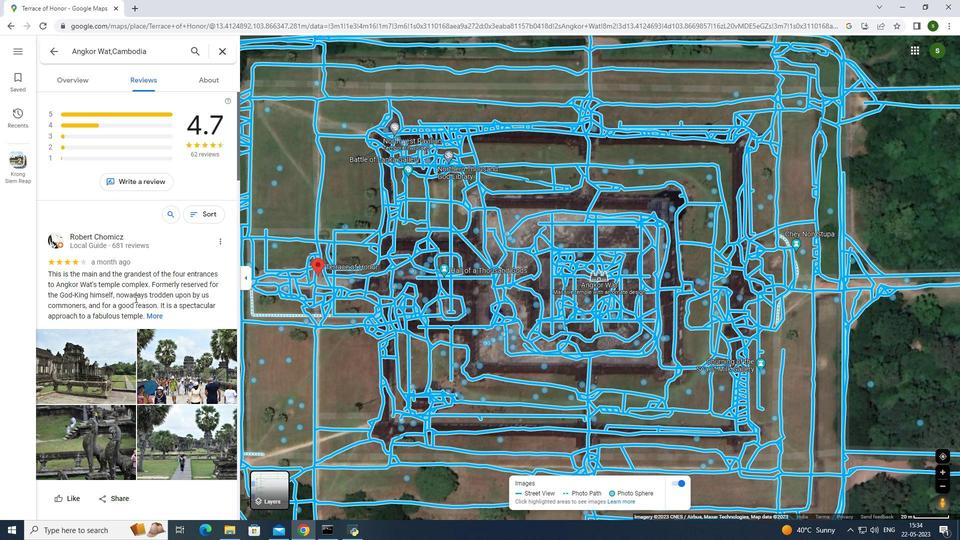 
Action: Mouse scrolled (134, 299) with delta (0, 0)
Screenshot: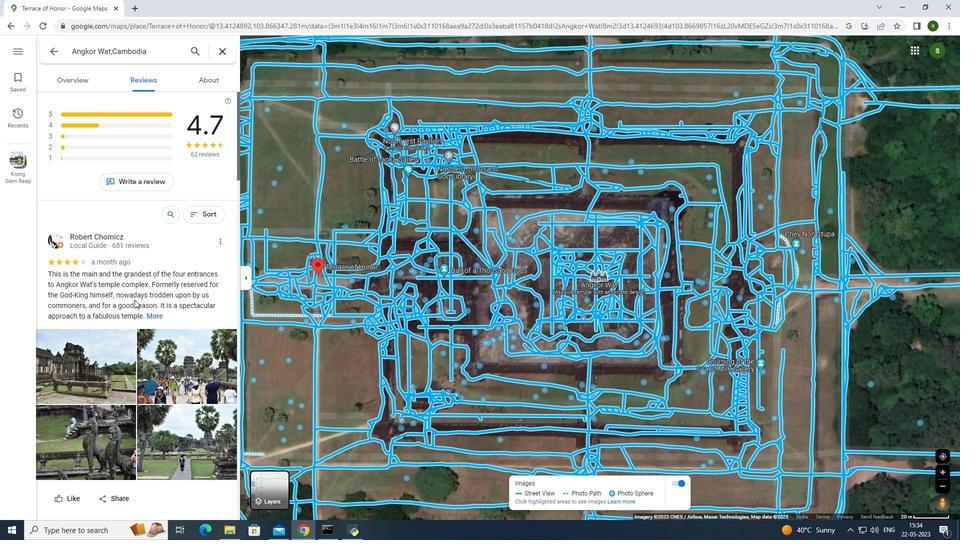 
Action: Mouse moved to (114, 330)
Screenshot: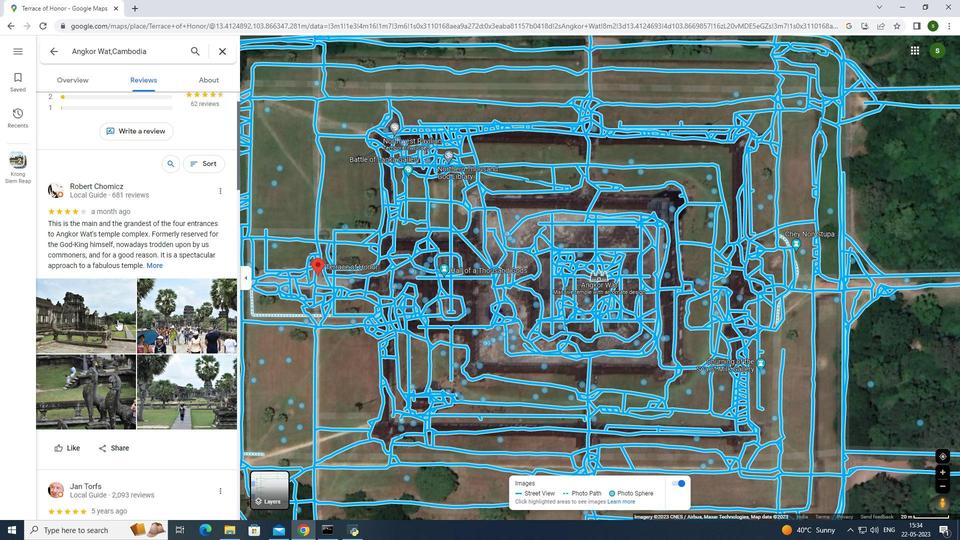 
Action: Mouse scrolled (114, 329) with delta (0, 0)
Screenshot: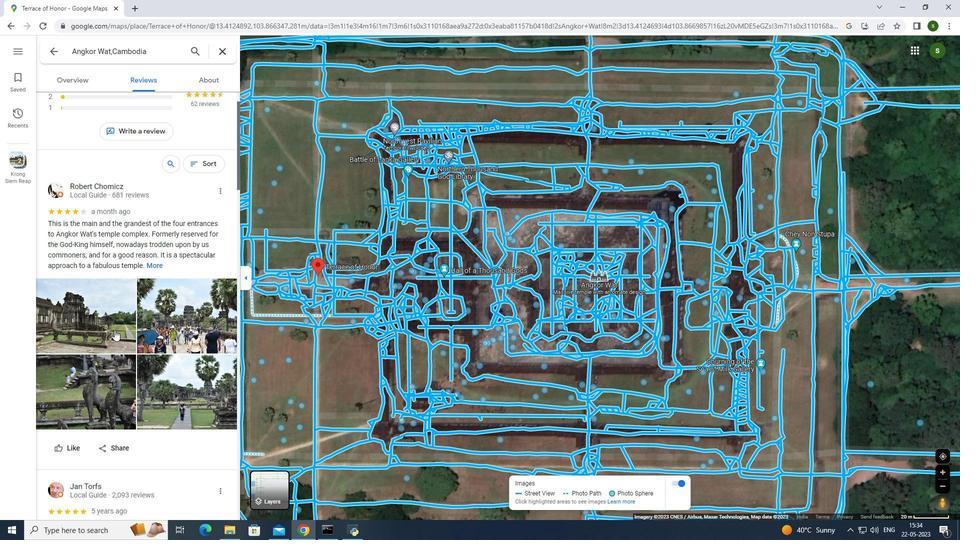 
Action: Mouse scrolled (114, 329) with delta (0, 0)
Screenshot: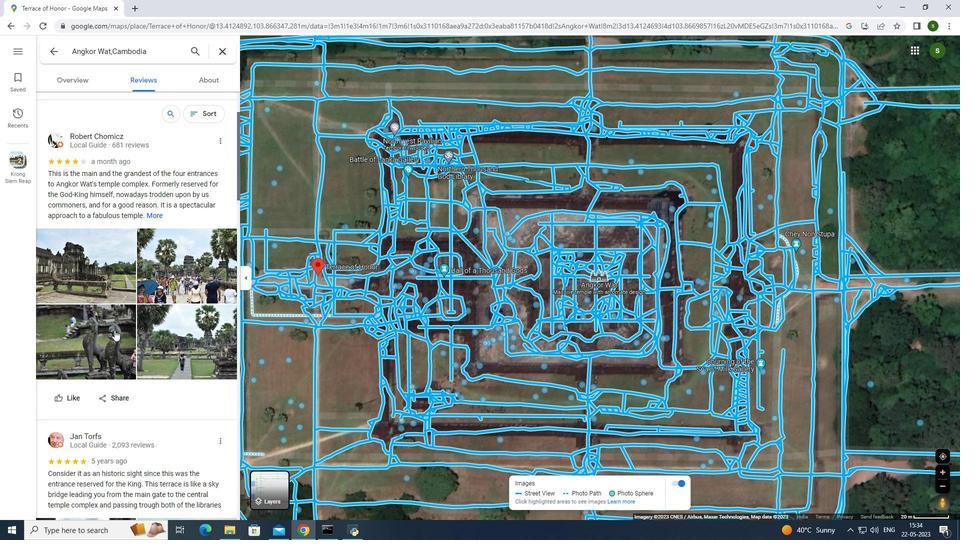 
Action: Mouse scrolled (114, 329) with delta (0, 0)
Screenshot: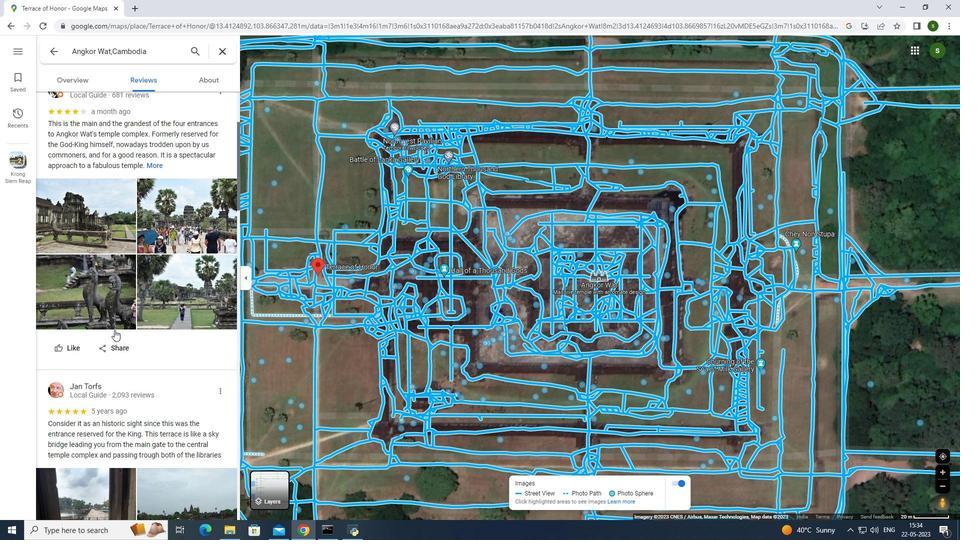 
Action: Mouse scrolled (114, 330) with delta (0, 0)
Screenshot: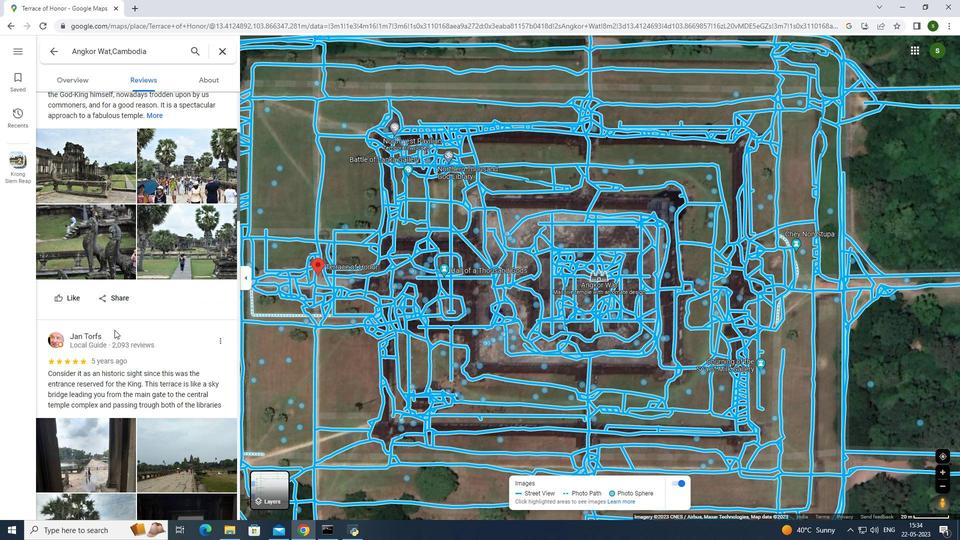 
Action: Mouse scrolled (114, 330) with delta (0, 0)
Screenshot: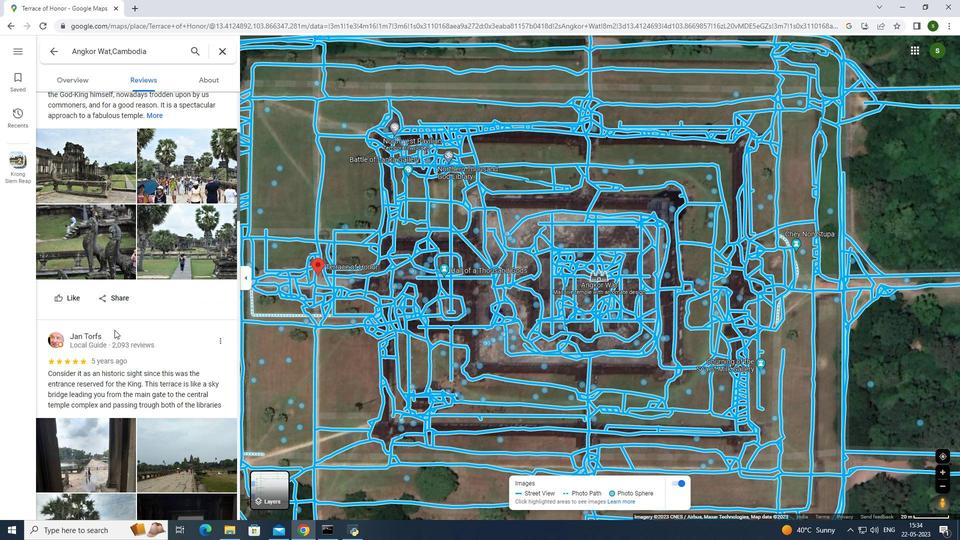 
Action: Mouse scrolled (114, 330) with delta (0, 0)
Screenshot: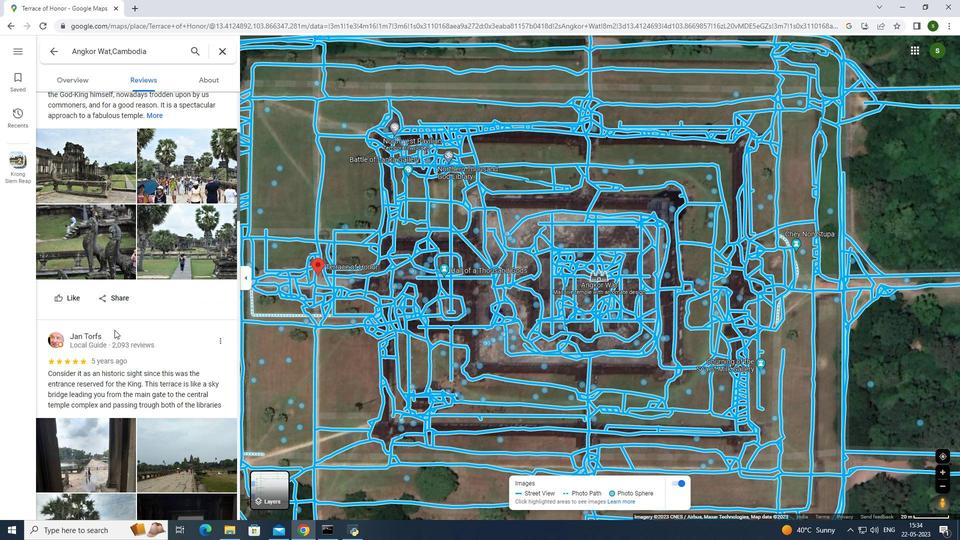 
Action: Mouse scrolled (114, 330) with delta (0, 0)
Screenshot: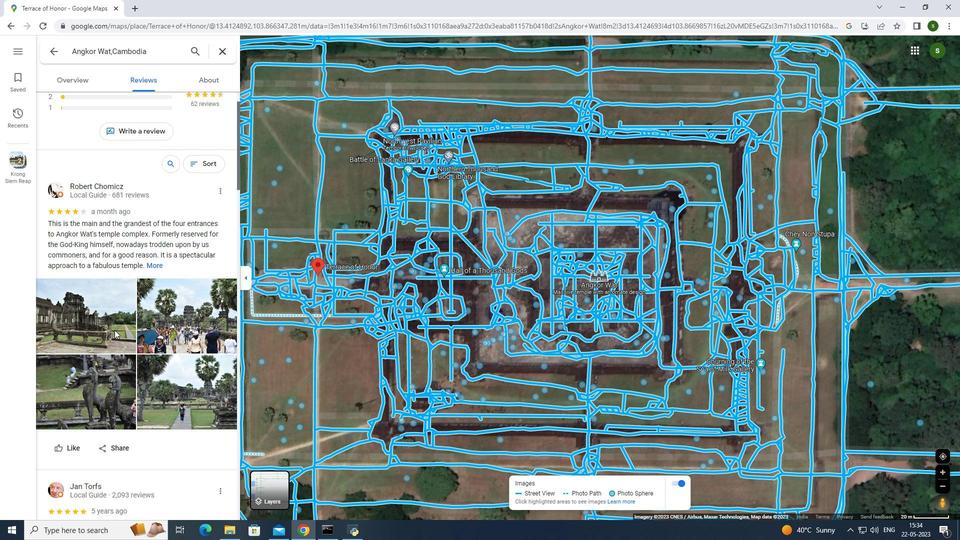 
Action: Mouse scrolled (114, 330) with delta (0, 0)
Screenshot: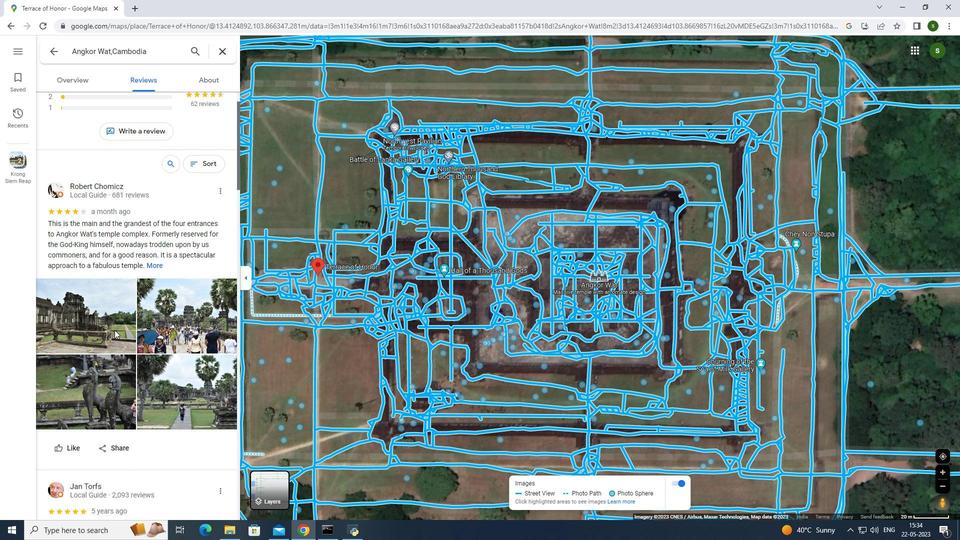
Action: Mouse scrolled (114, 330) with delta (0, 0)
Screenshot: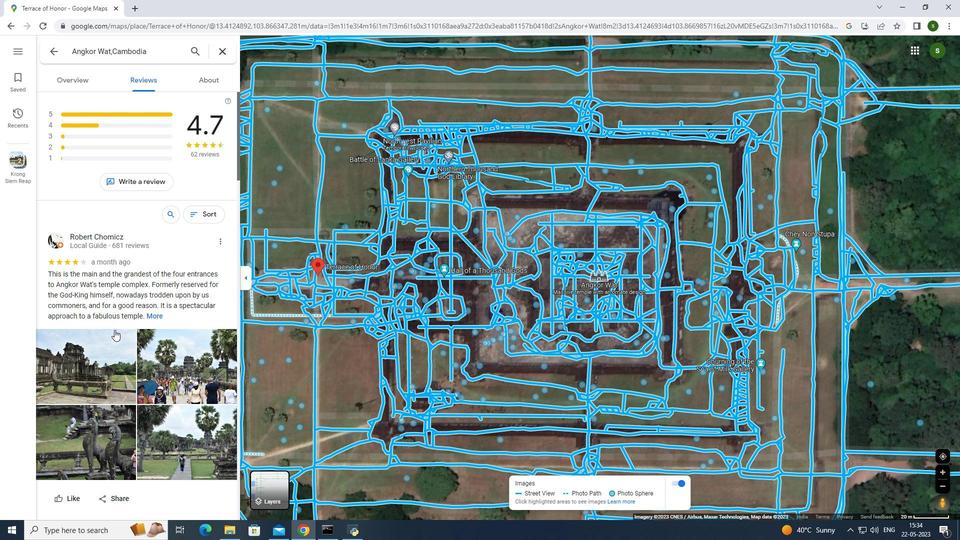 
Action: Mouse scrolled (114, 330) with delta (0, 0)
Screenshot: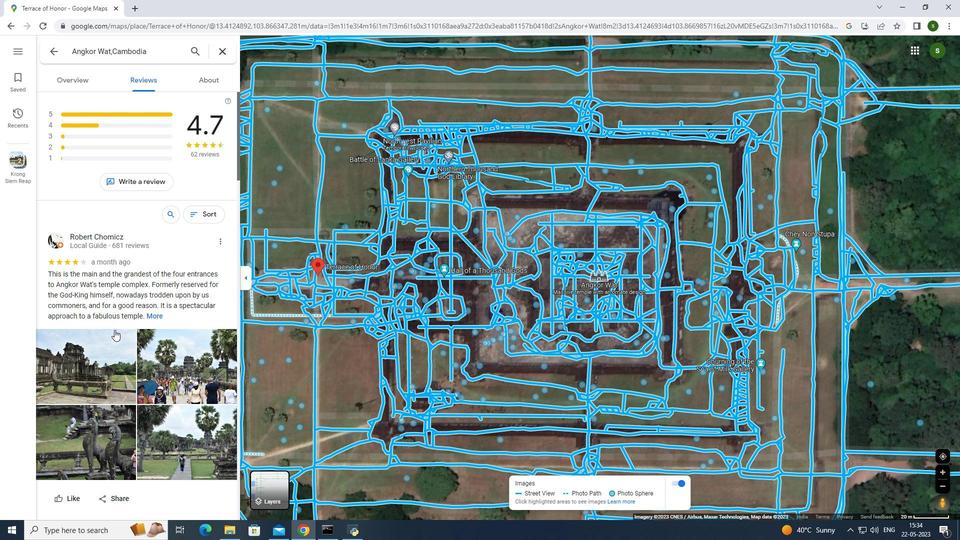 
Action: Mouse scrolled (114, 330) with delta (0, 0)
Screenshot: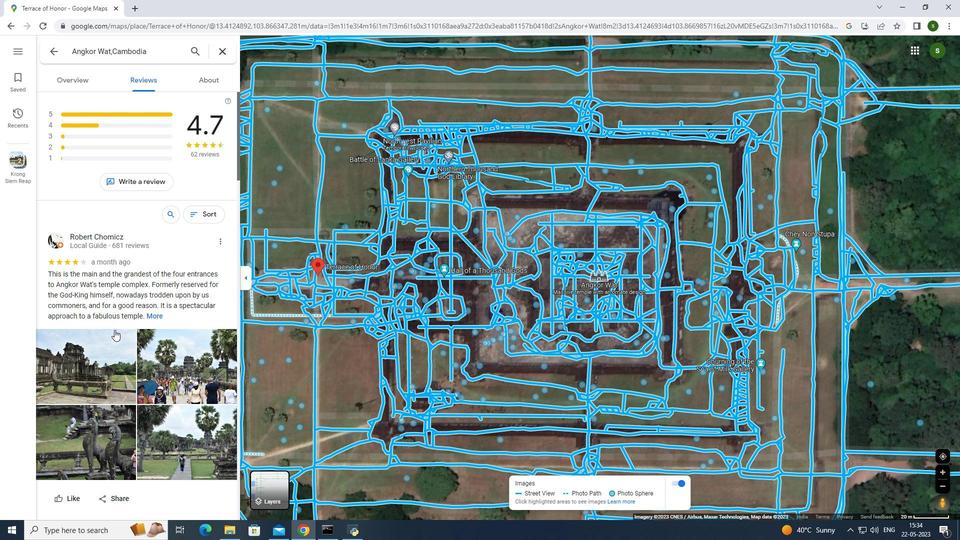 
Action: Mouse moved to (214, 306)
Screenshot: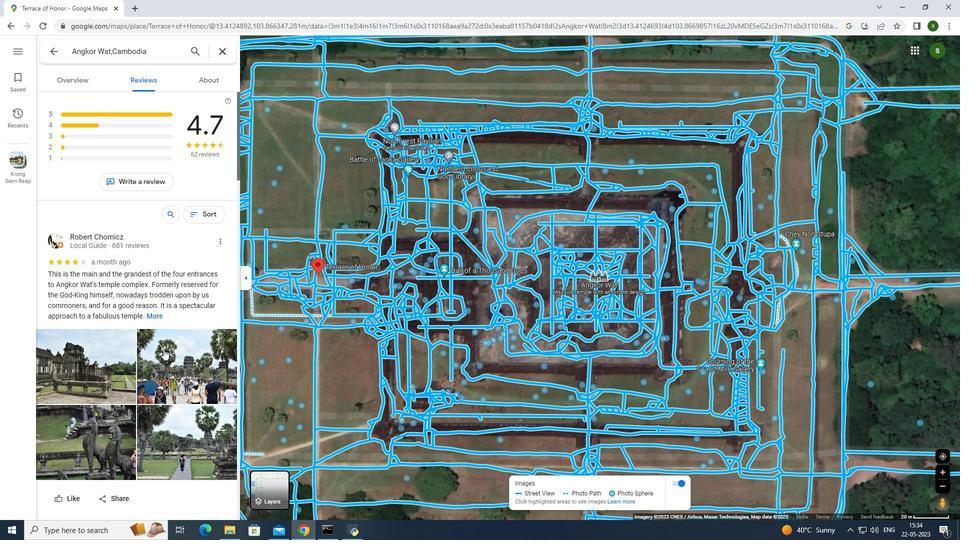 
Action: Mouse scrolled (214, 306) with delta (0, 0)
Screenshot: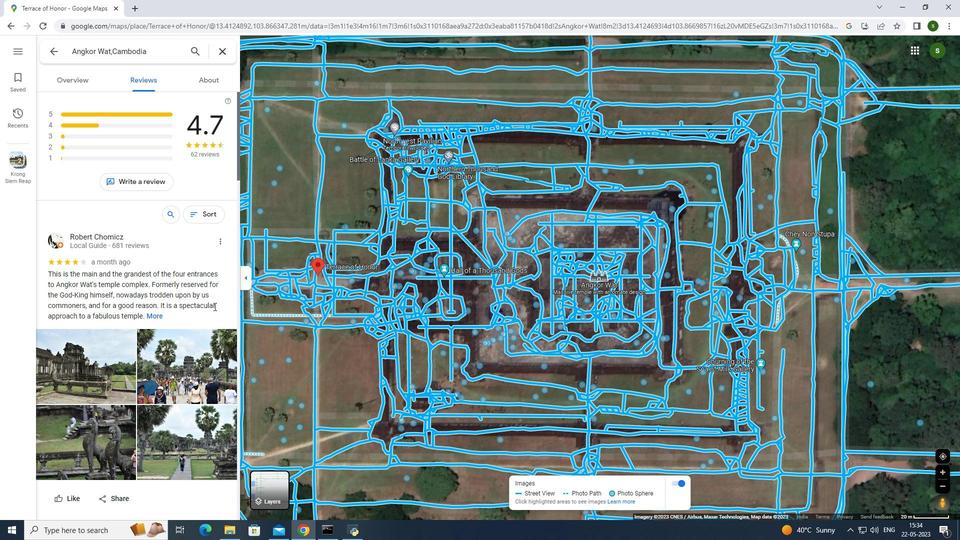 
Action: Mouse moved to (188, 319)
Screenshot: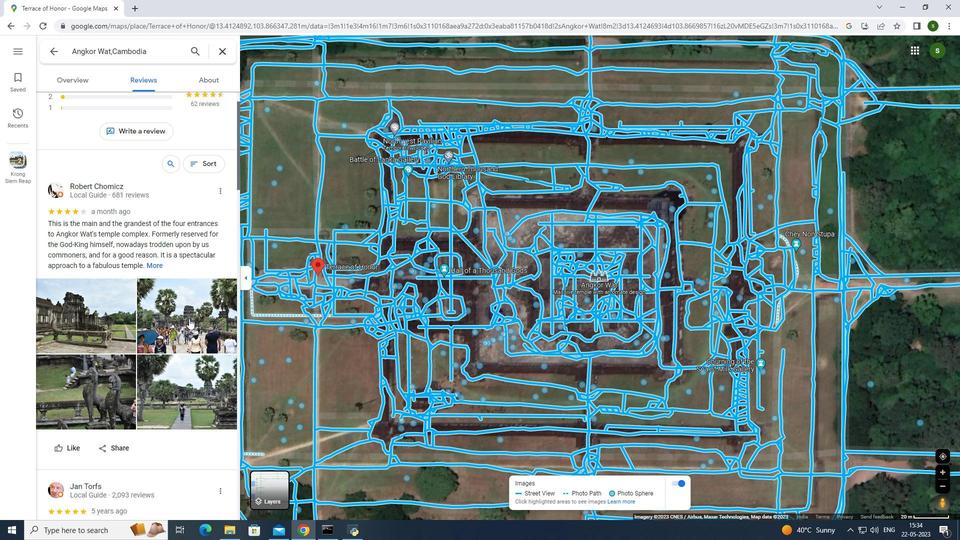 
Action: Mouse scrolled (188, 318) with delta (0, 0)
Screenshot: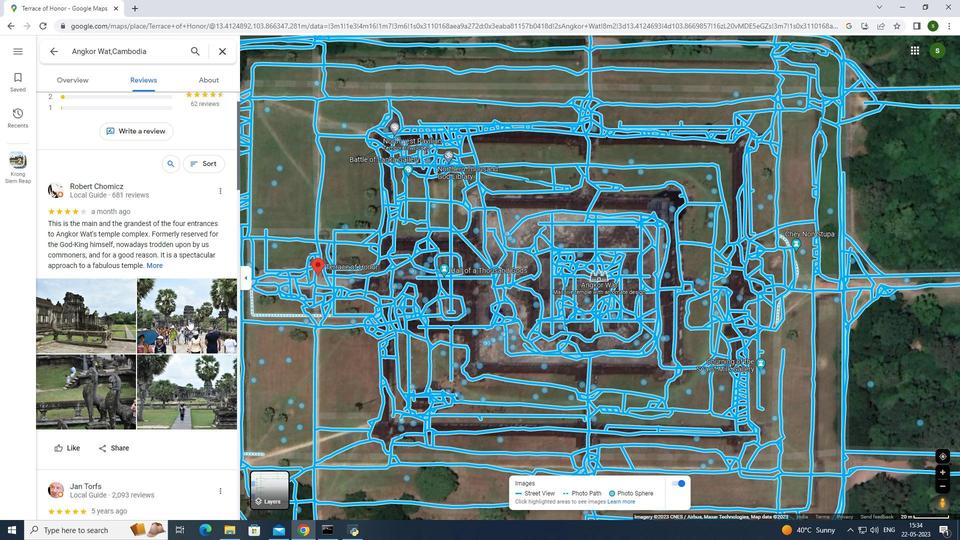
Action: Mouse scrolled (188, 318) with delta (0, 0)
Screenshot: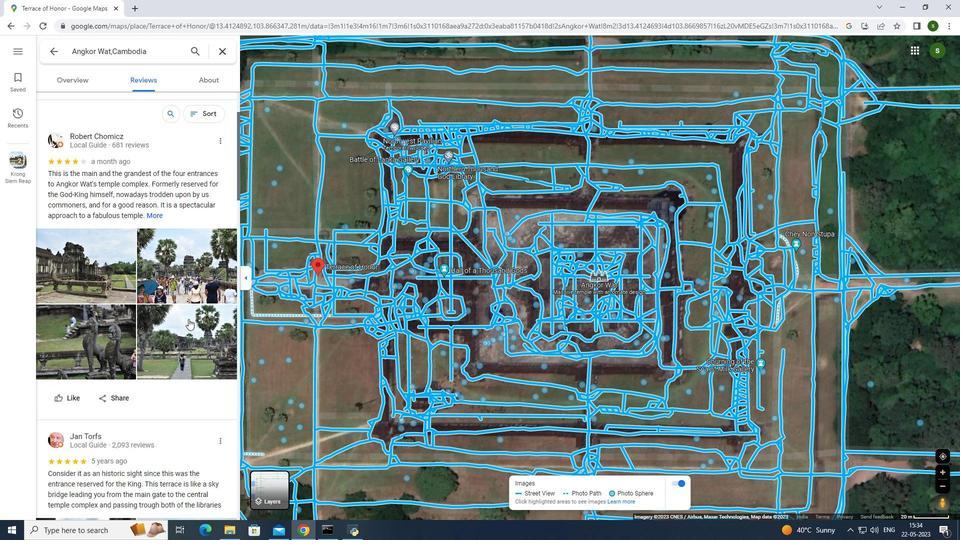 
Action: Mouse scrolled (188, 318) with delta (0, 0)
Screenshot: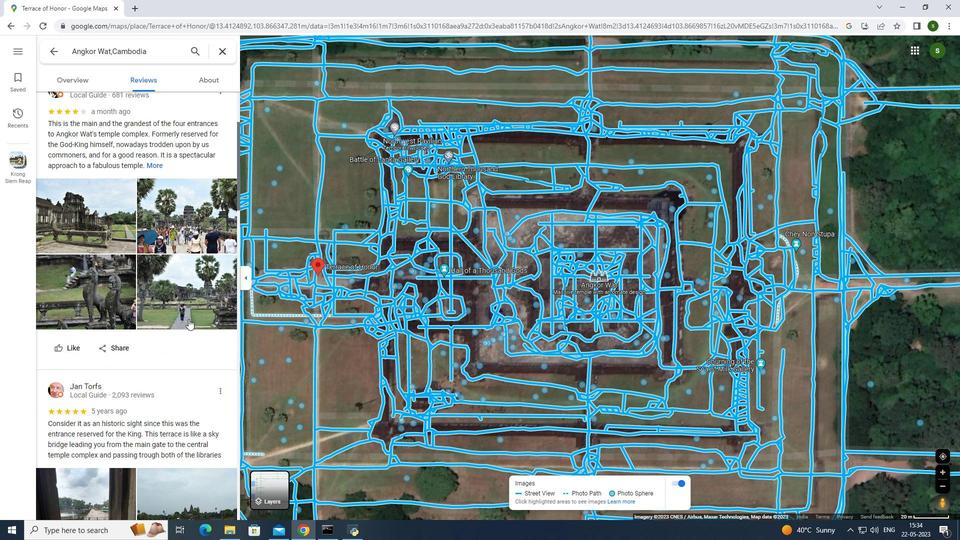 
Action: Mouse scrolled (188, 318) with delta (0, 0)
Screenshot: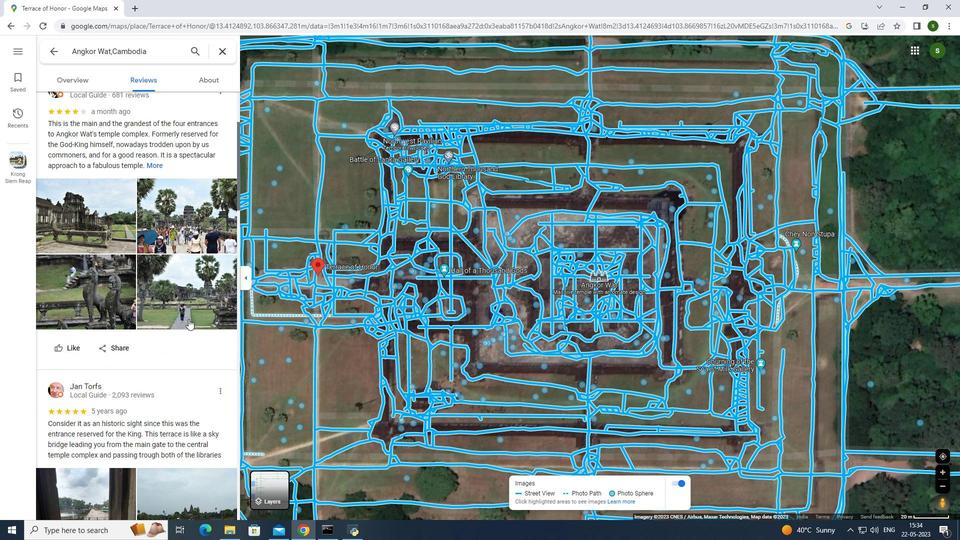 
Action: Mouse scrolled (188, 318) with delta (0, 0)
Screenshot: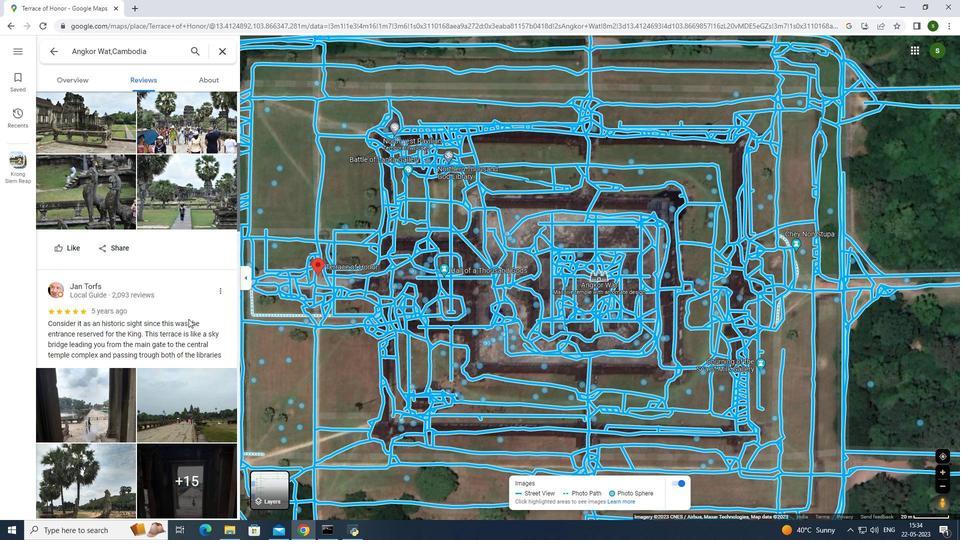 
Action: Mouse scrolled (188, 318) with delta (0, 0)
Screenshot: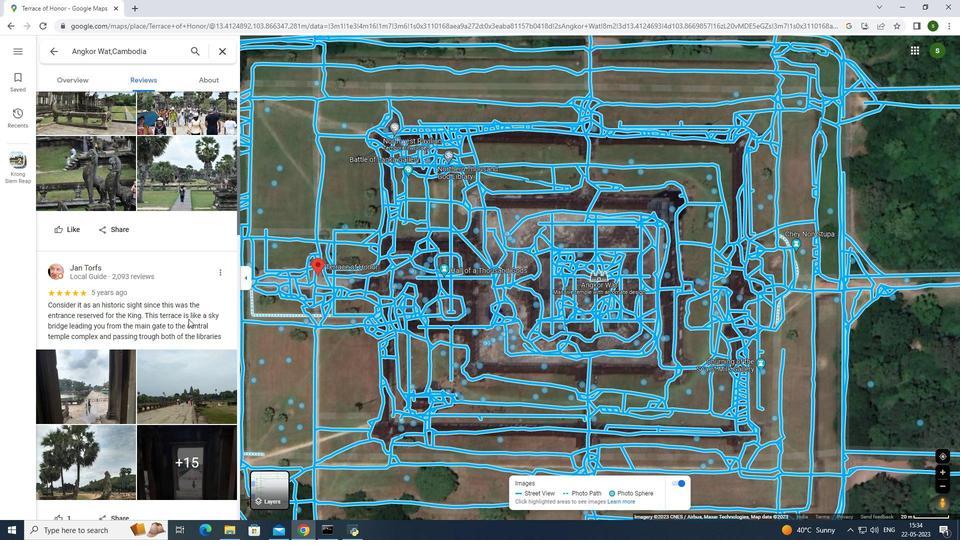
Action: Mouse scrolled (188, 318) with delta (0, 0)
Screenshot: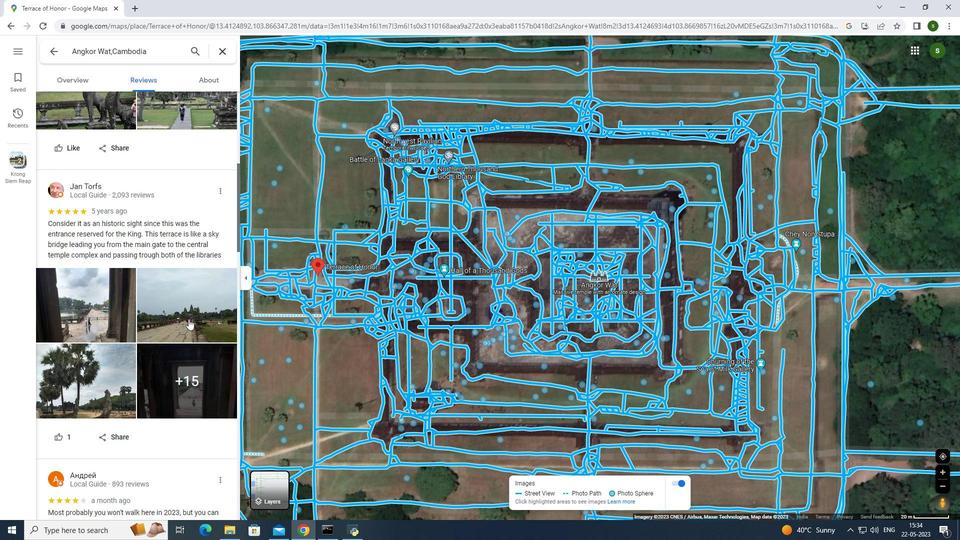 
Action: Mouse scrolled (188, 318) with delta (0, 0)
Screenshot: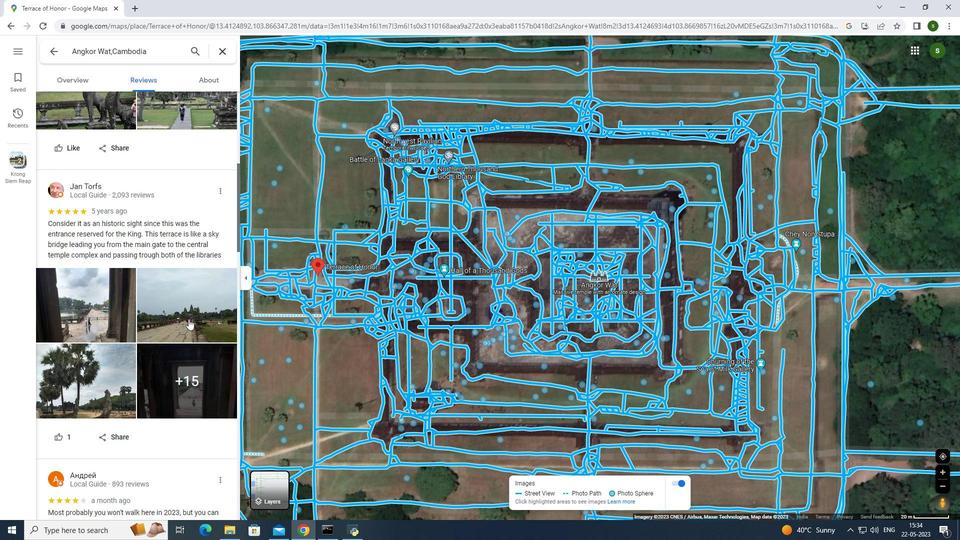
Action: Mouse scrolled (188, 318) with delta (0, 0)
Screenshot: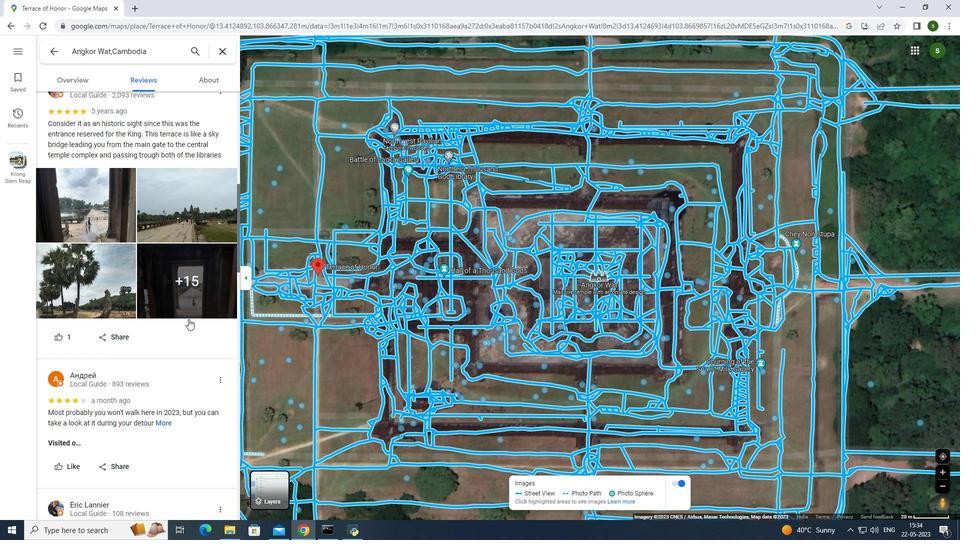 
Action: Mouse moved to (186, 335)
Screenshot: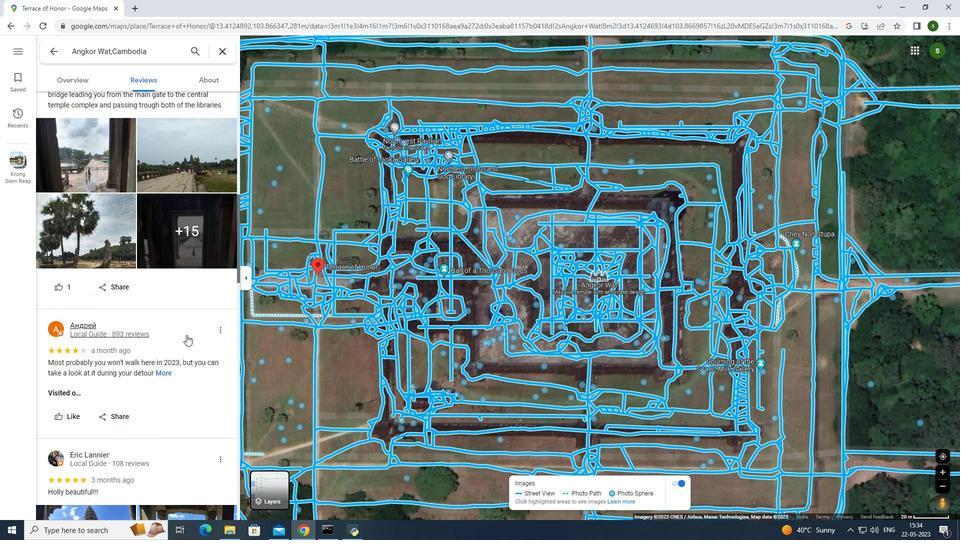 
Action: Mouse scrolled (186, 334) with delta (0, 0)
Screenshot: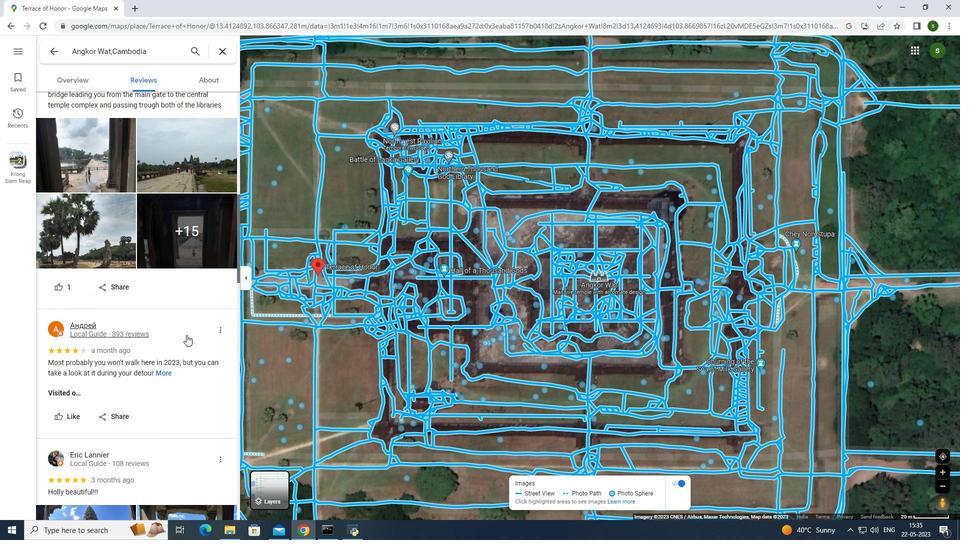 
Action: Mouse moved to (186, 335)
Screenshot: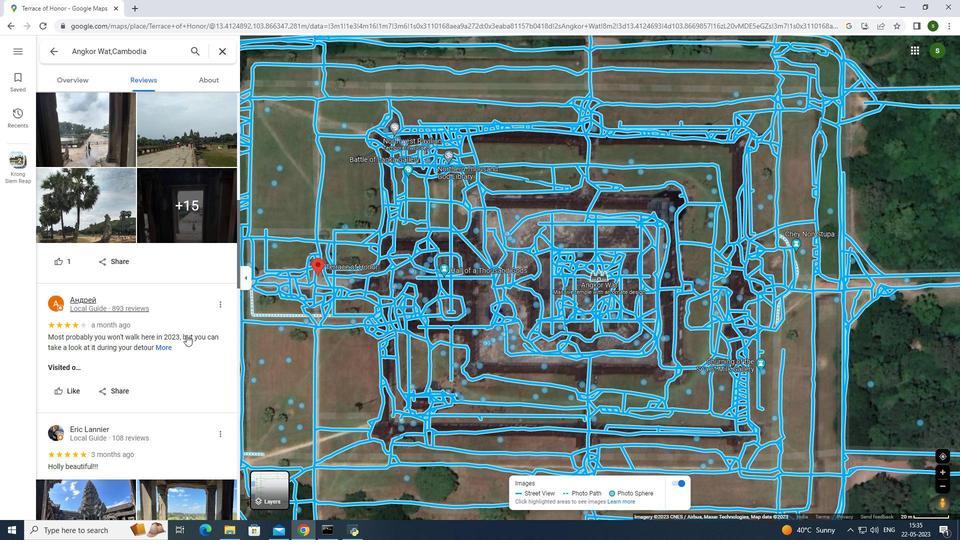 
Action: Mouse scrolled (186, 335) with delta (0, 0)
Screenshot: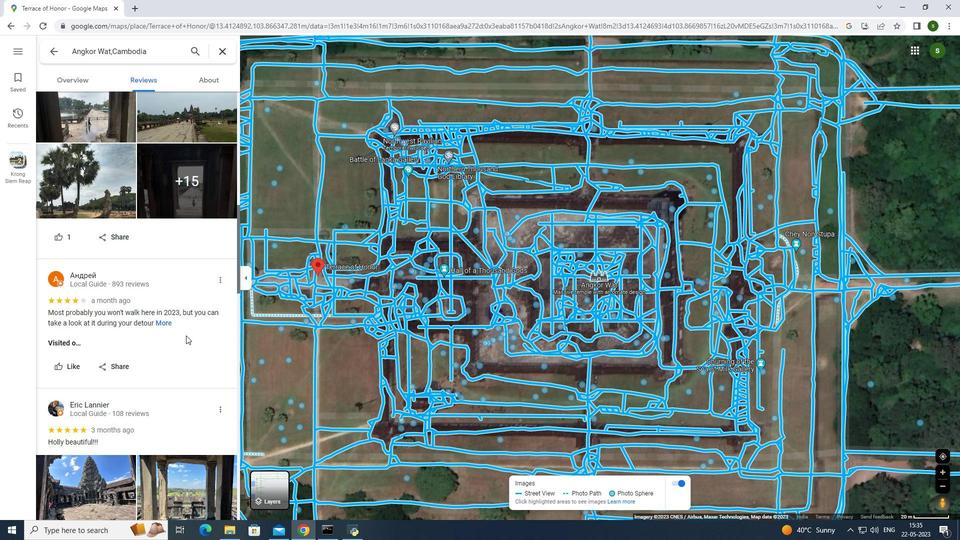 
Action: Mouse scrolled (186, 335) with delta (0, 0)
Screenshot: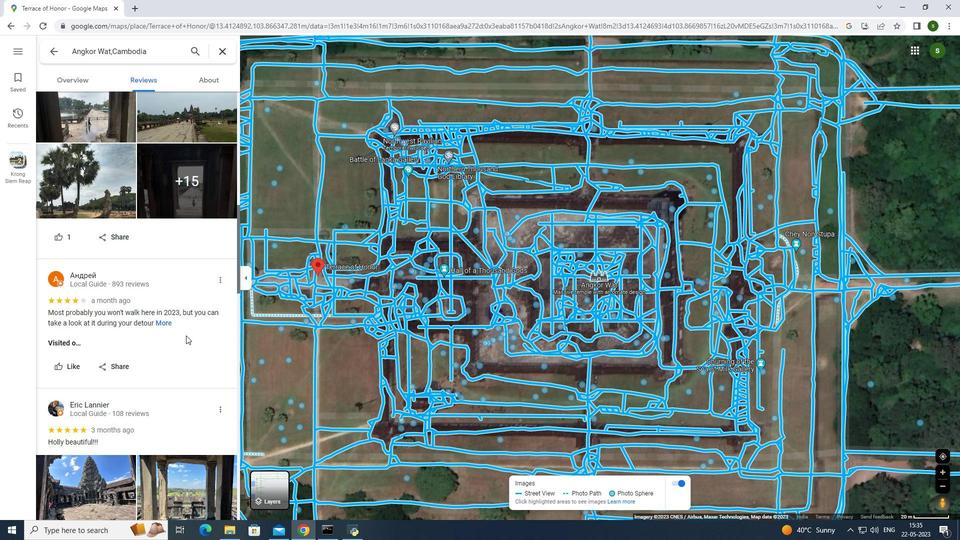 
Action: Mouse scrolled (186, 335) with delta (0, 0)
Screenshot: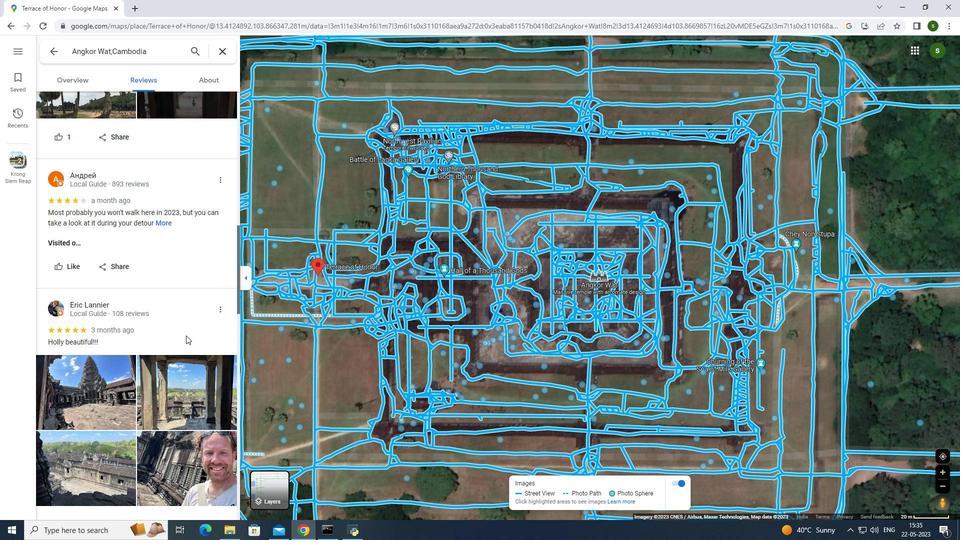 
Action: Mouse scrolled (186, 335) with delta (0, 0)
Screenshot: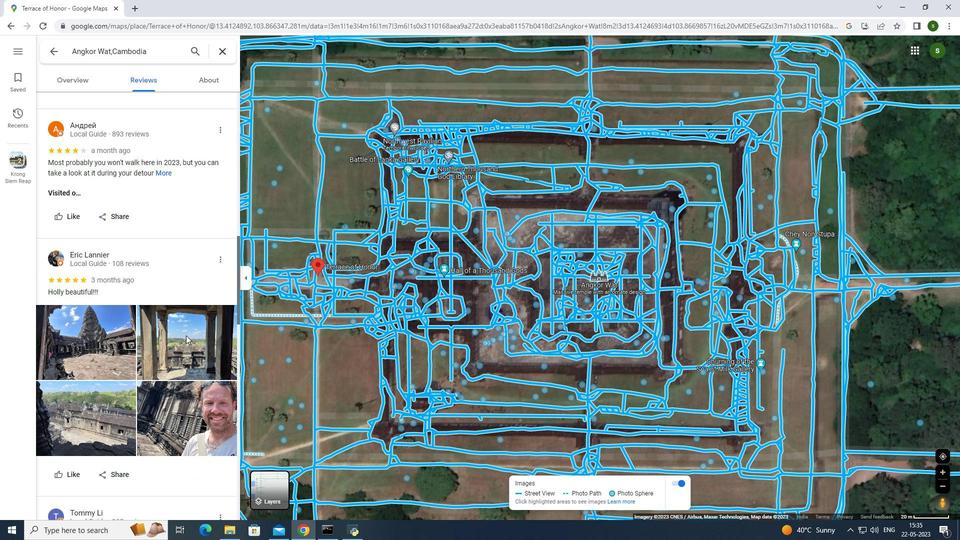 
Action: Mouse scrolled (186, 335) with delta (0, 0)
Screenshot: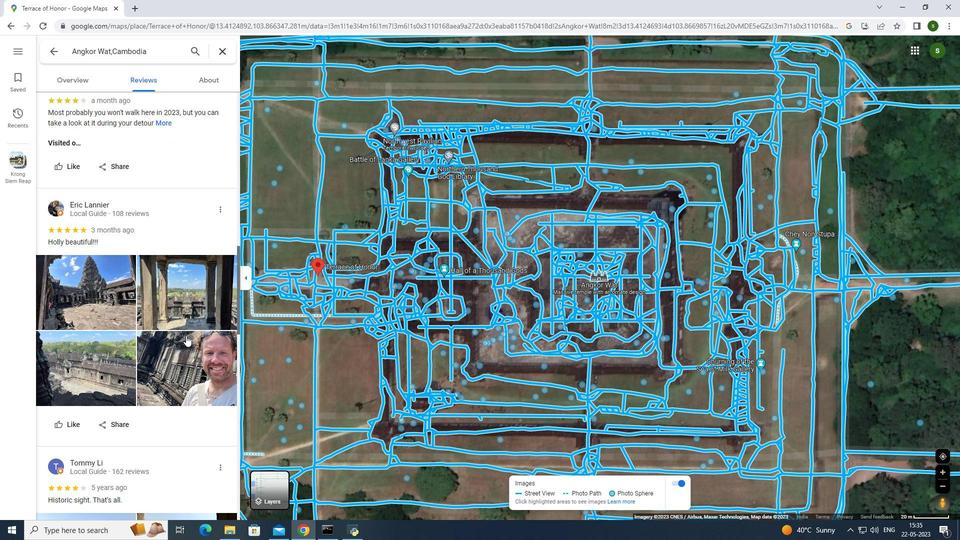 
Action: Mouse scrolled (186, 336) with delta (0, 0)
Screenshot: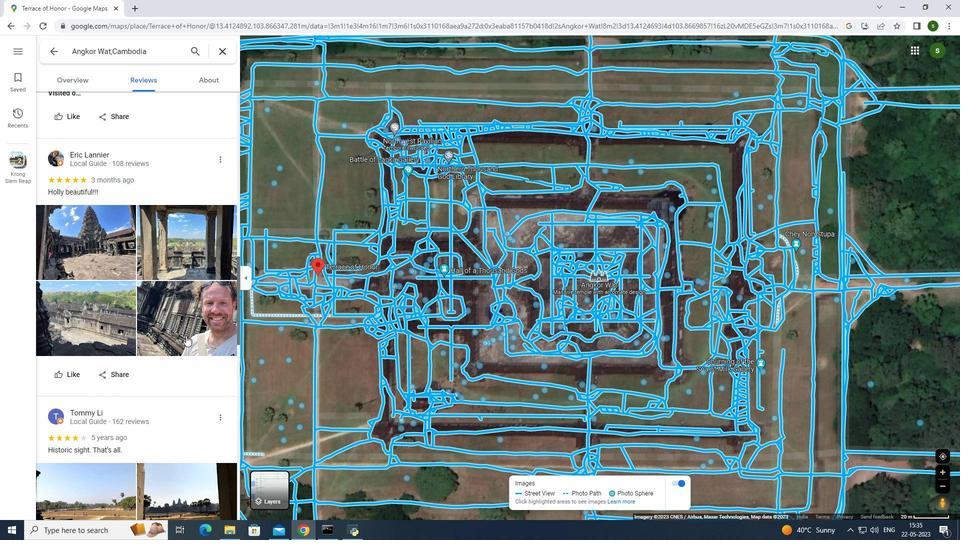 
Action: Mouse scrolled (186, 336) with delta (0, 0)
Screenshot: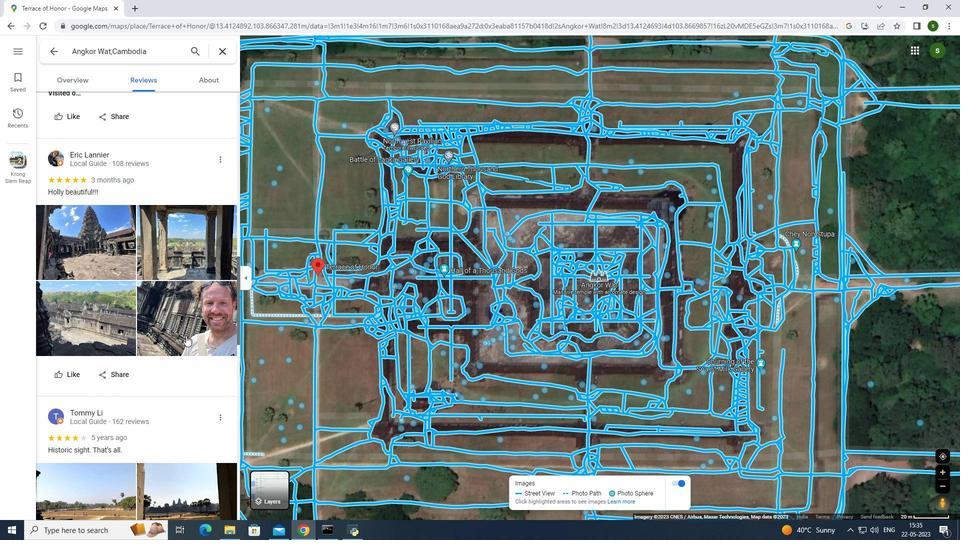 
Action: Mouse scrolled (186, 336) with delta (0, 0)
Screenshot: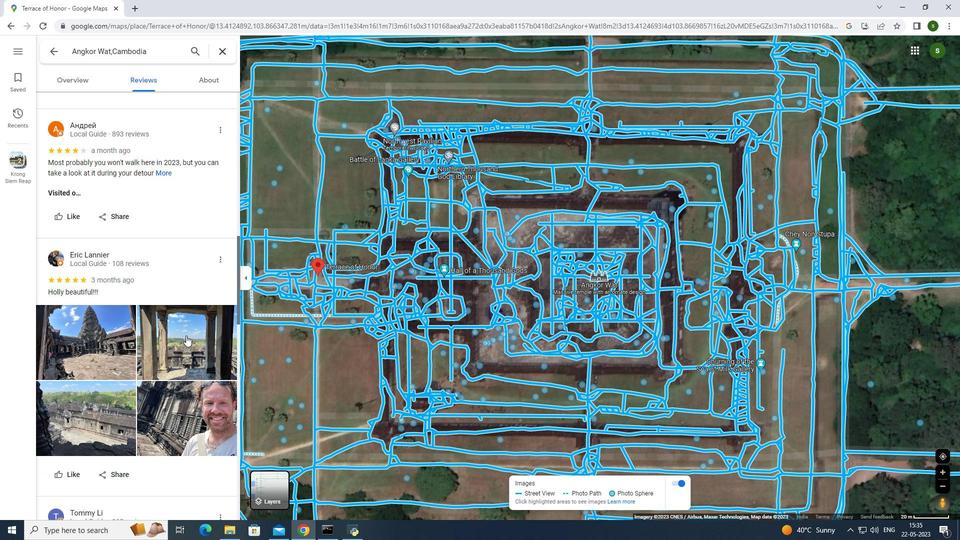 
Action: Mouse scrolled (186, 336) with delta (0, 0)
Screenshot: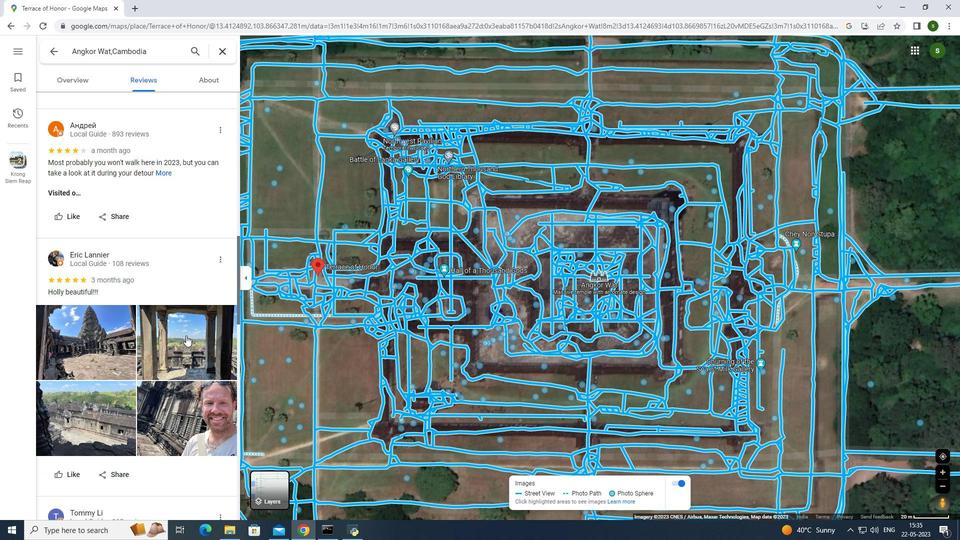 
Action: Mouse scrolled (186, 336) with delta (0, 0)
Screenshot: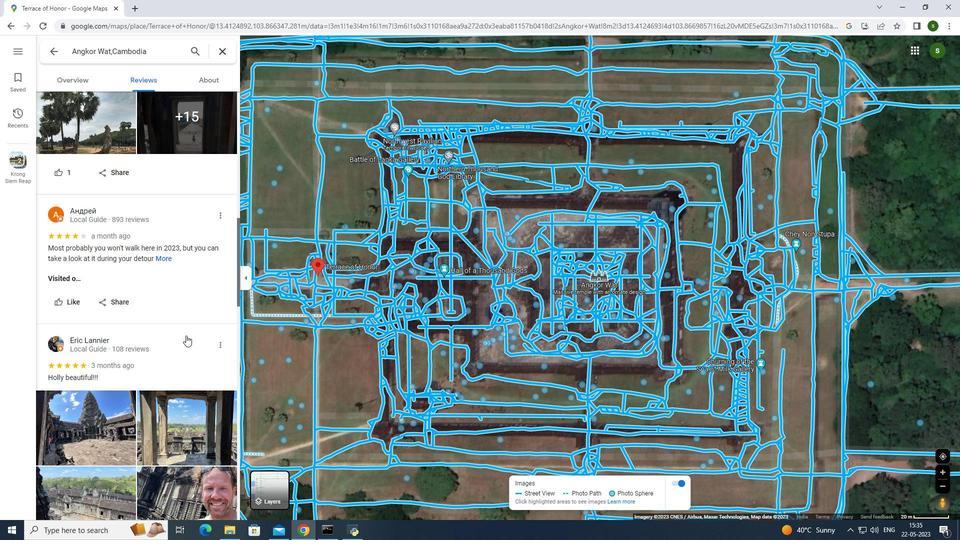 
Action: Mouse scrolled (186, 336) with delta (0, 0)
Screenshot: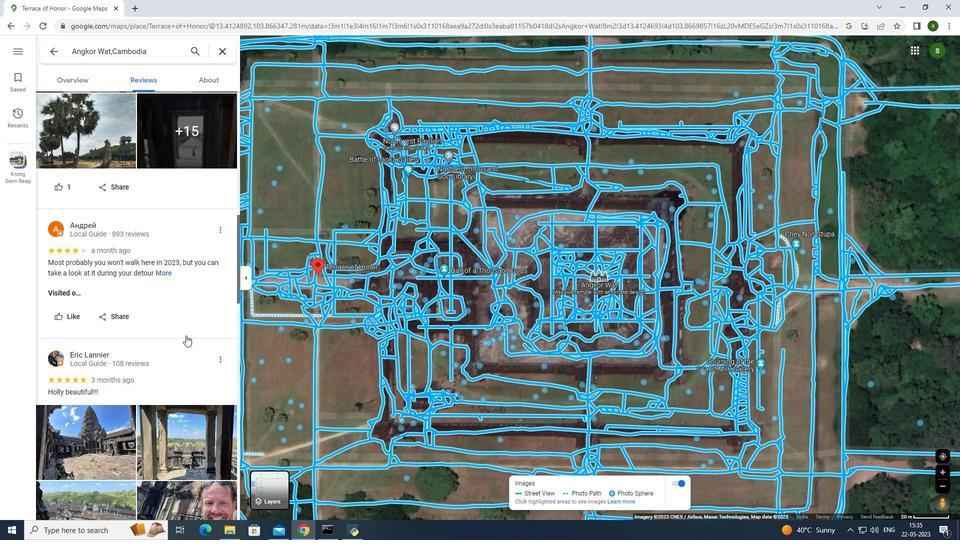 
Action: Mouse scrolled (186, 336) with delta (0, 0)
Screenshot: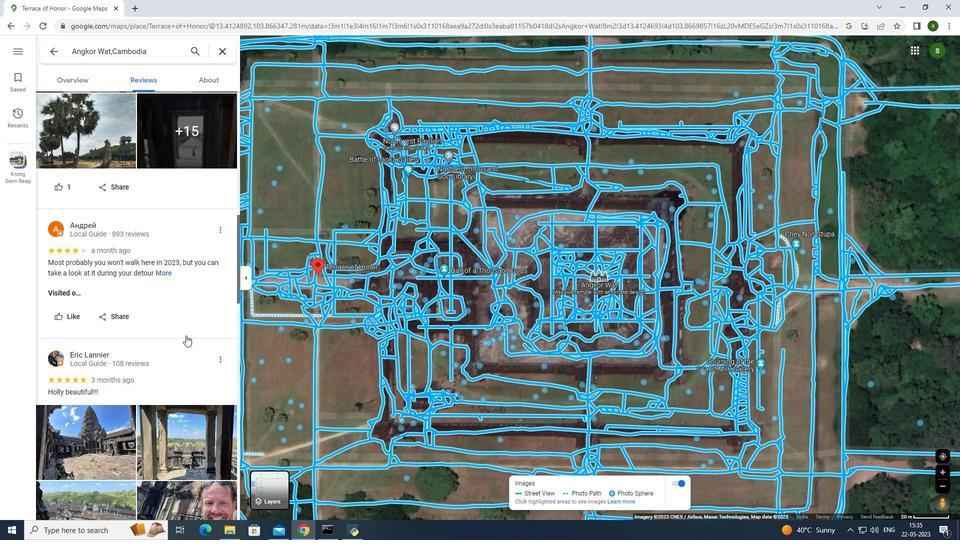 
Action: Mouse scrolled (186, 335) with delta (0, 0)
Screenshot: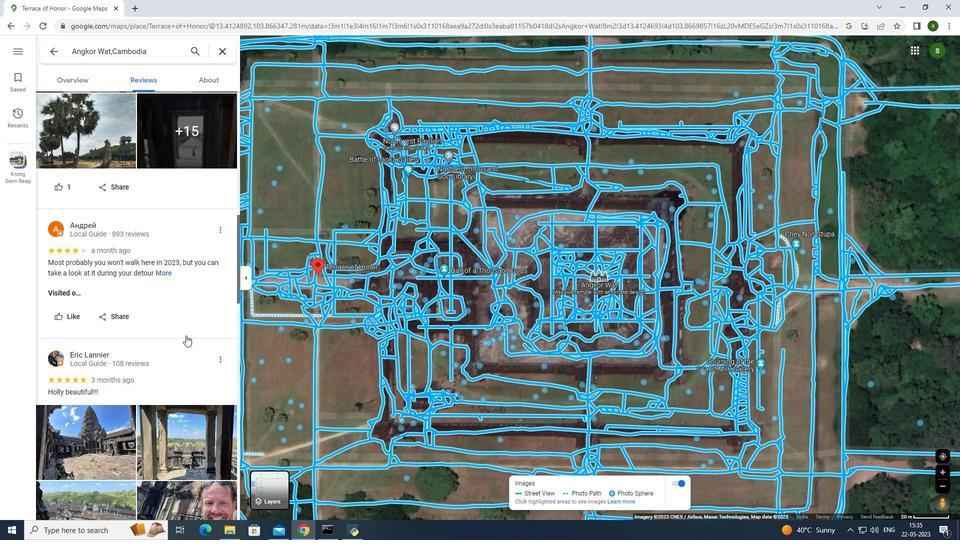 
Action: Mouse scrolled (186, 336) with delta (0, 0)
Screenshot: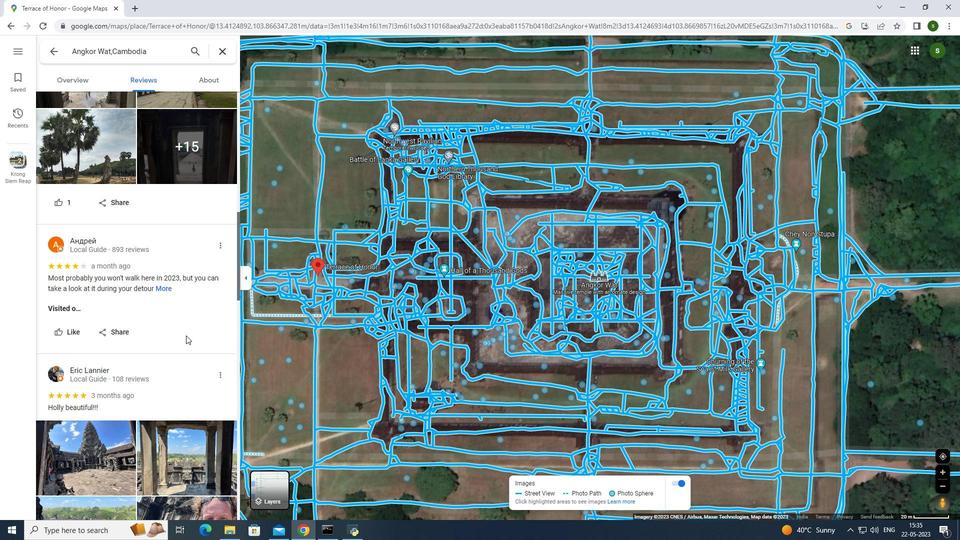 
Action: Mouse scrolled (186, 336) with delta (0, 0)
Screenshot: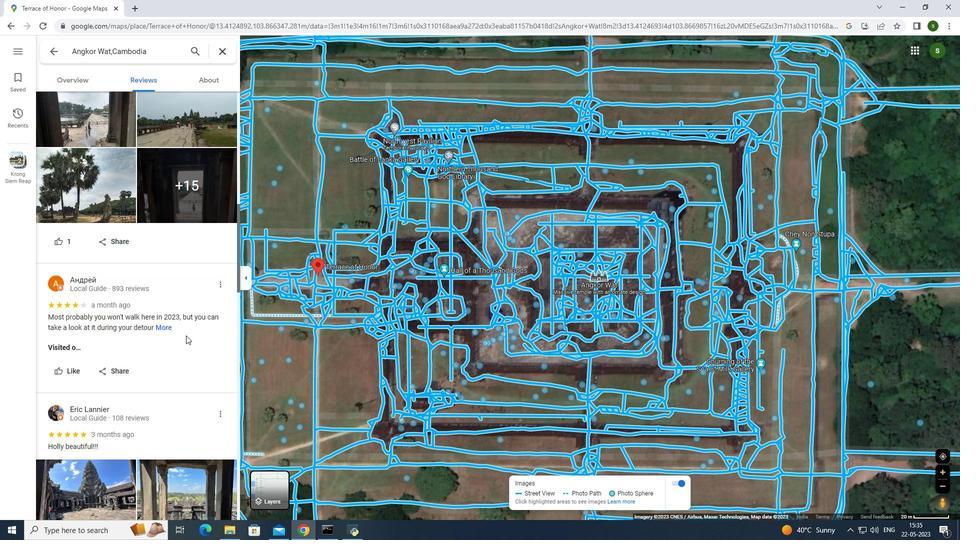 
Action: Mouse scrolled (186, 336) with delta (0, 0)
Screenshot: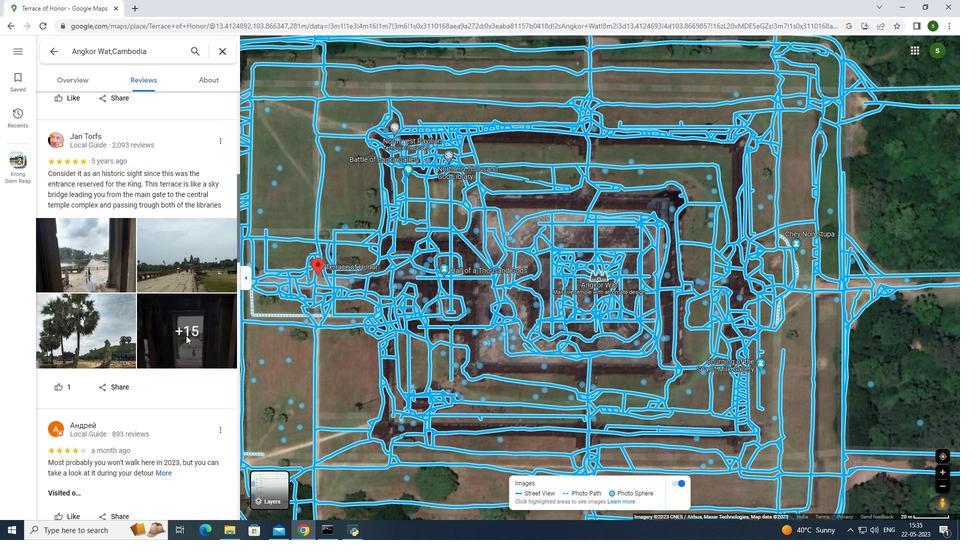 
Action: Mouse scrolled (186, 336) with delta (0, 0)
Screenshot: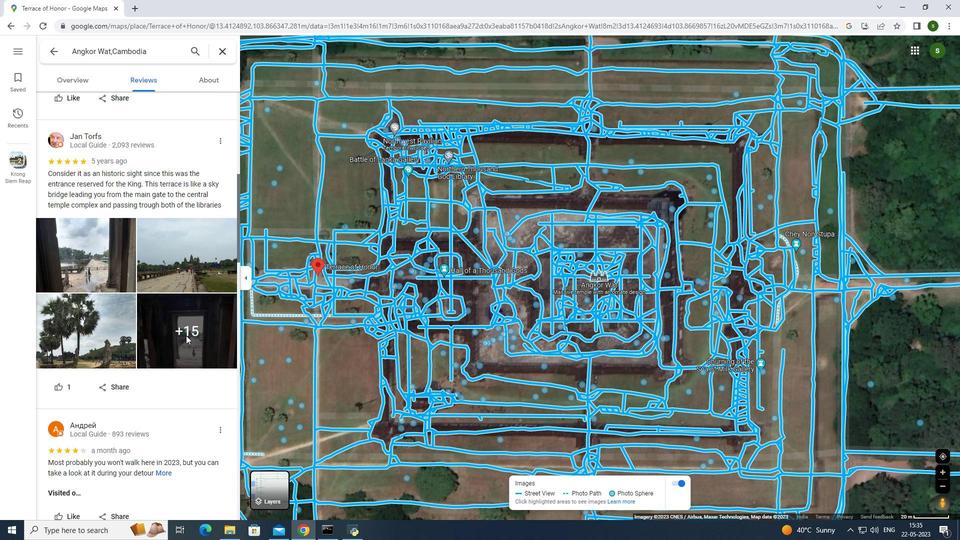 
Action: Mouse scrolled (186, 336) with delta (0, 0)
Screenshot: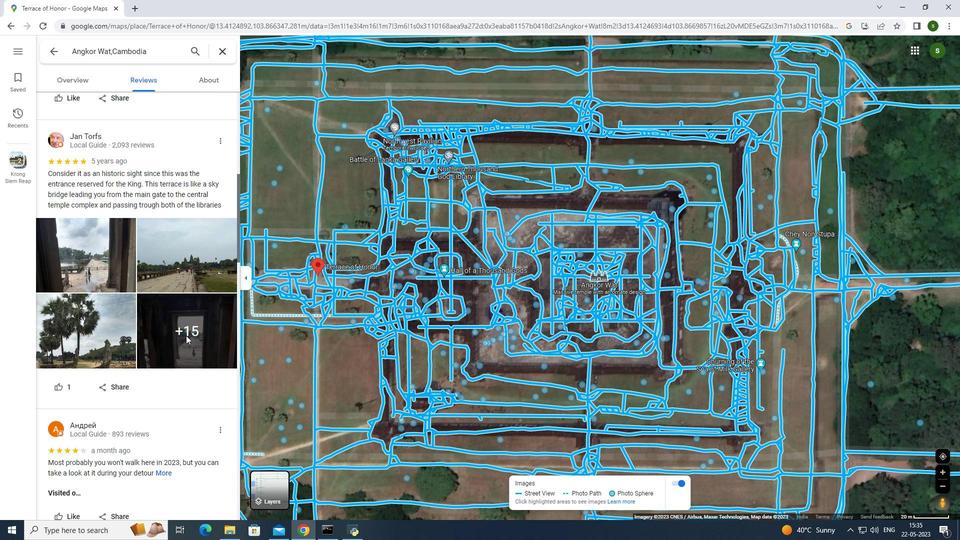 
Action: Mouse scrolled (186, 336) with delta (0, 0)
Screenshot: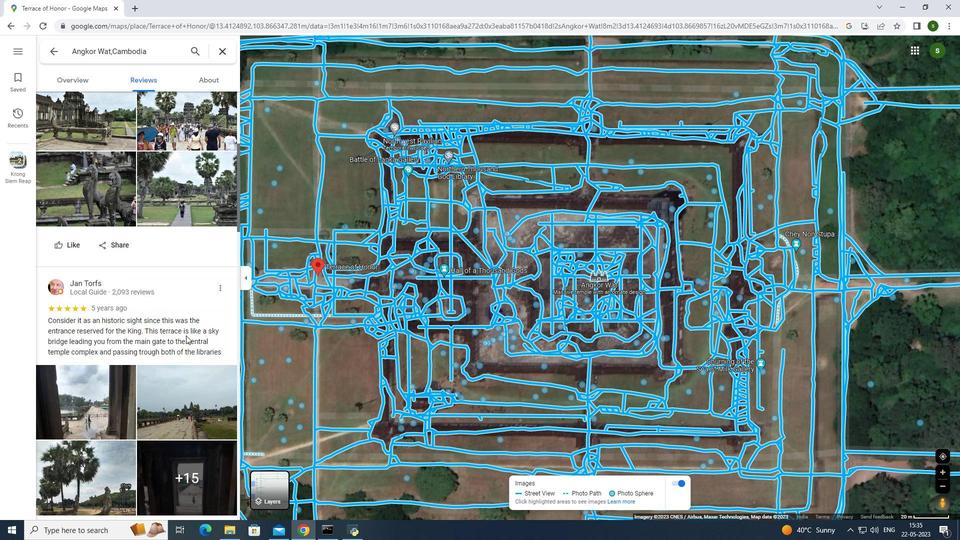 
Action: Mouse scrolled (186, 336) with delta (0, 0)
Screenshot: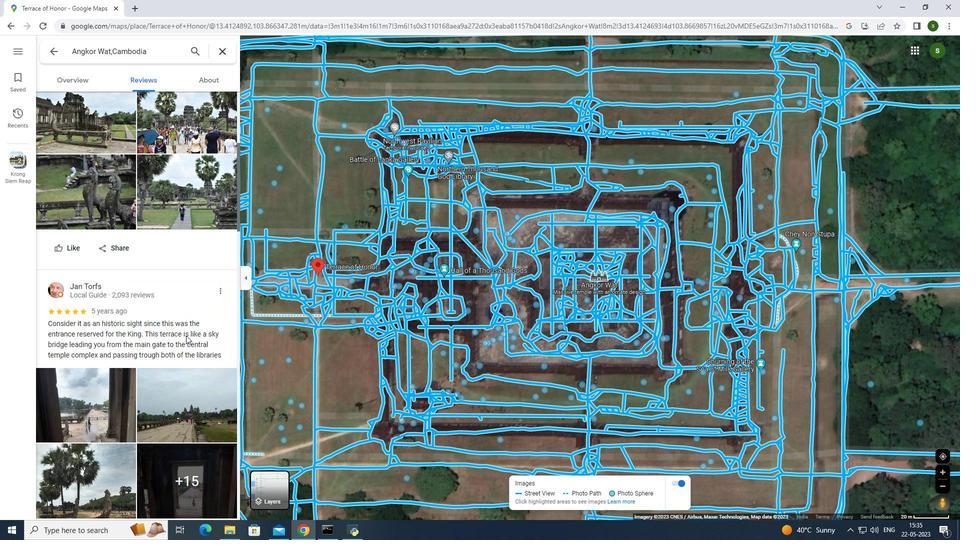 
Action: Mouse scrolled (186, 336) with delta (0, 0)
Screenshot: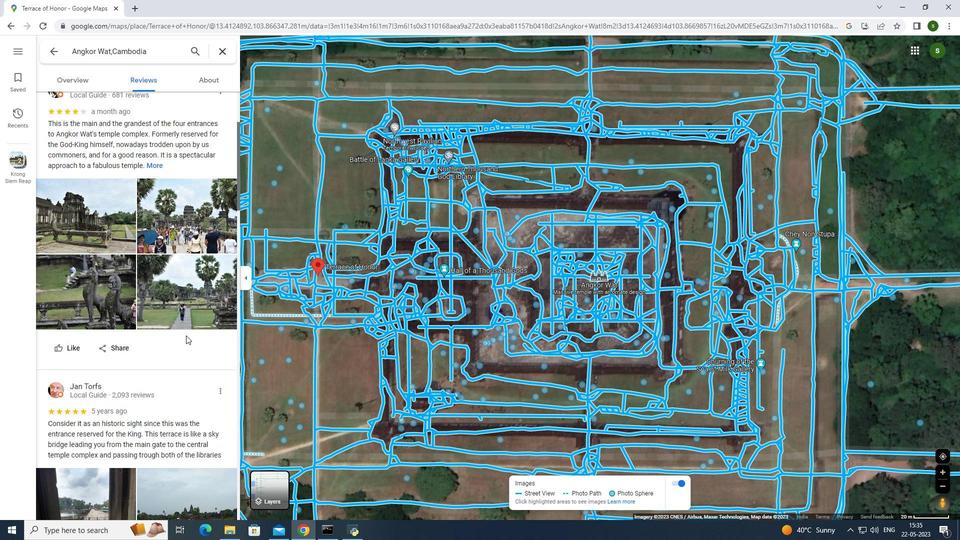 
Action: Mouse scrolled (186, 336) with delta (0, 0)
Screenshot: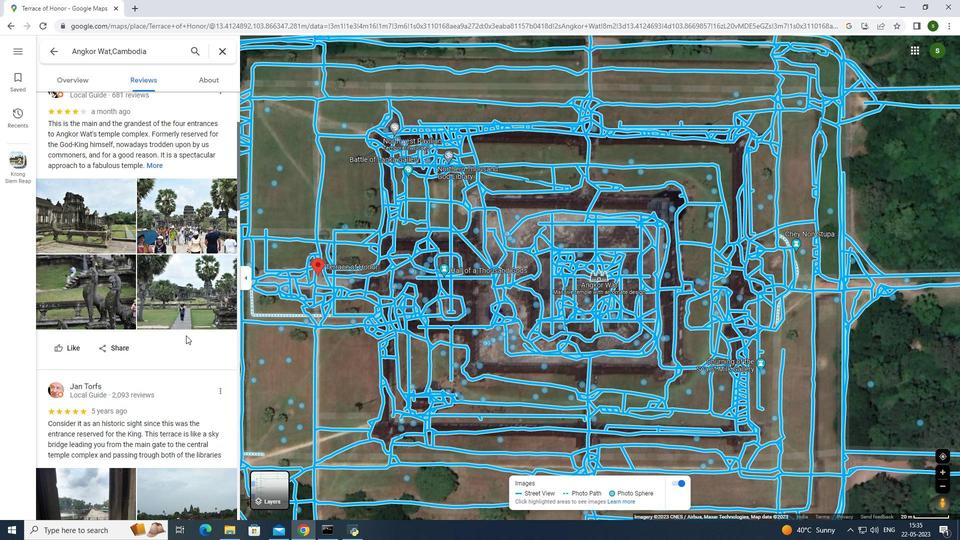 
Action: Mouse scrolled (186, 336) with delta (0, 0)
Screenshot: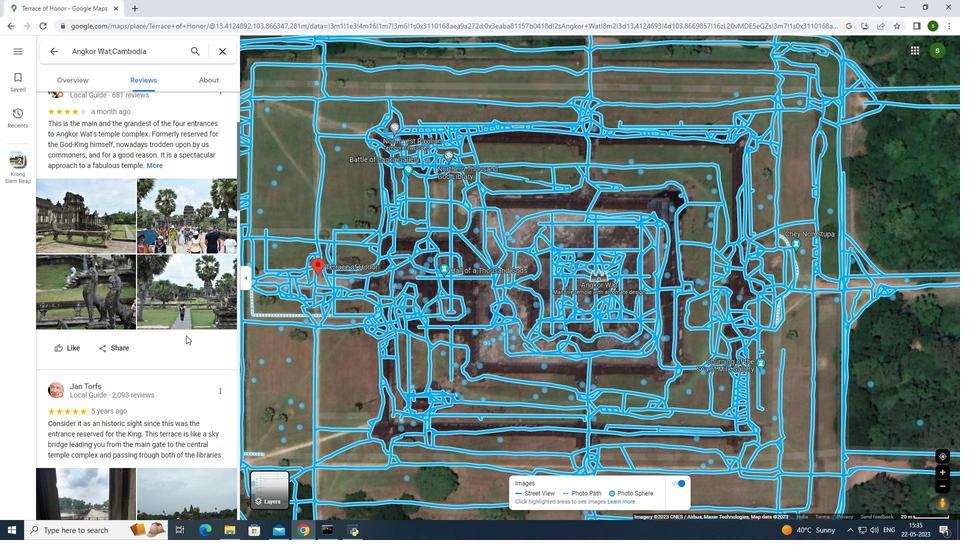 
Action: Mouse scrolled (186, 336) with delta (0, 0)
Screenshot: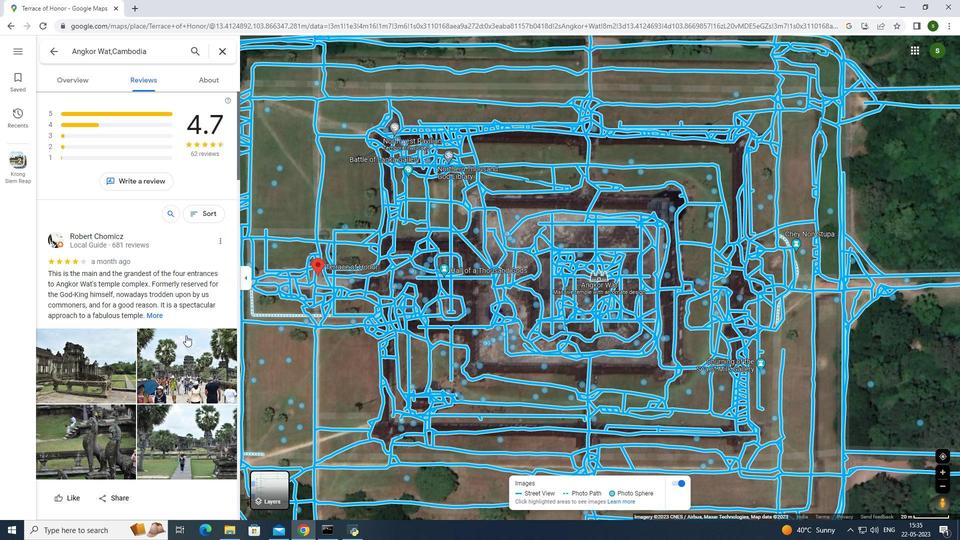 
Action: Mouse scrolled (186, 336) with delta (0, 0)
Screenshot: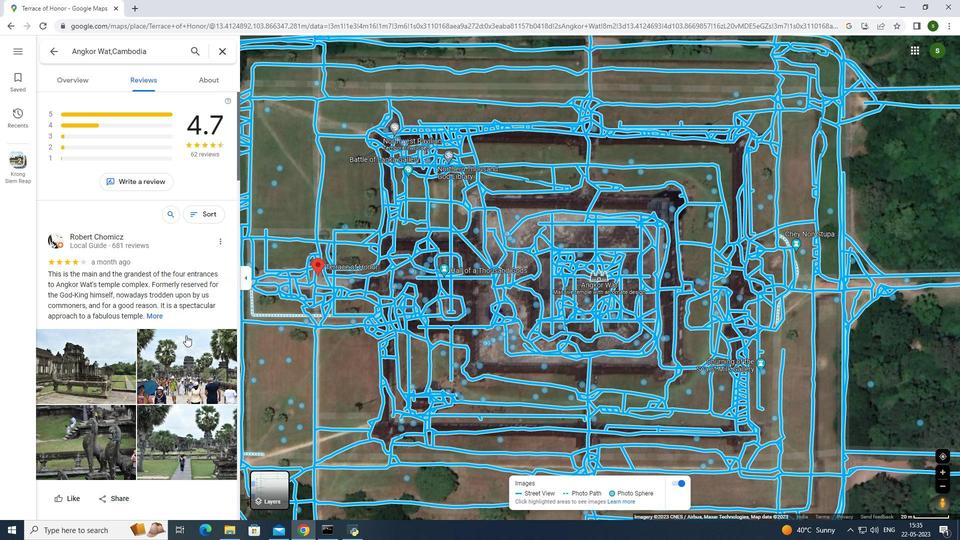 
Action: Mouse scrolled (186, 336) with delta (0, 0)
Screenshot: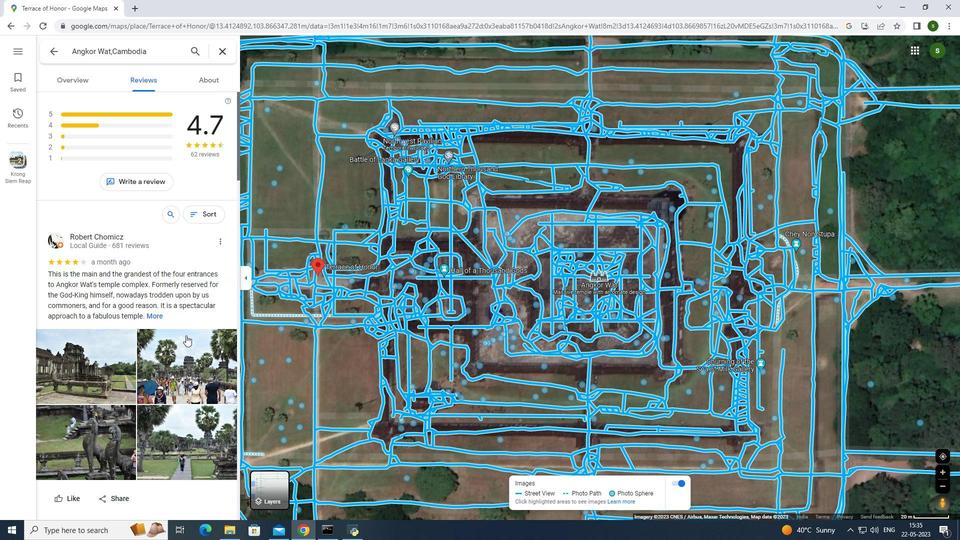 
Action: Mouse scrolled (186, 336) with delta (0, 0)
Screenshot: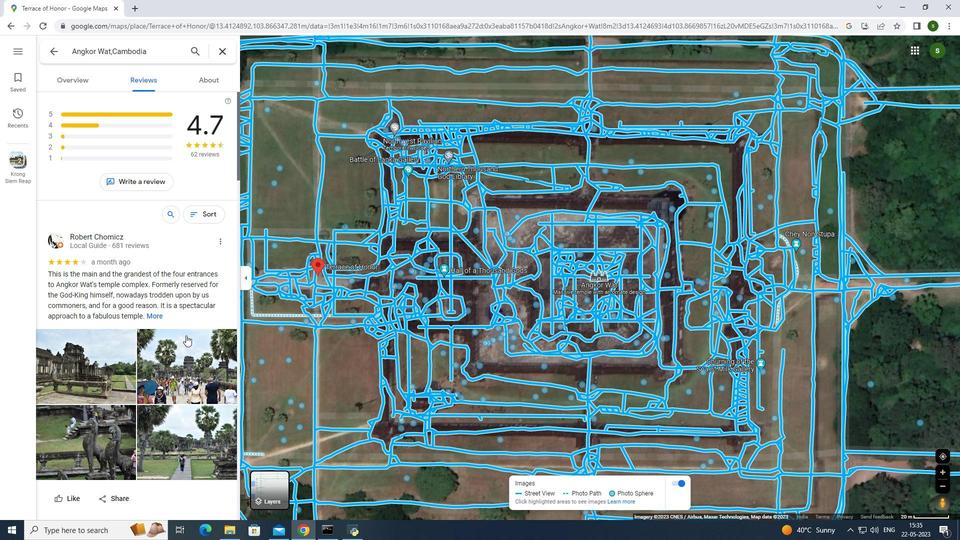 
Action: Mouse scrolled (186, 336) with delta (0, 0)
Screenshot: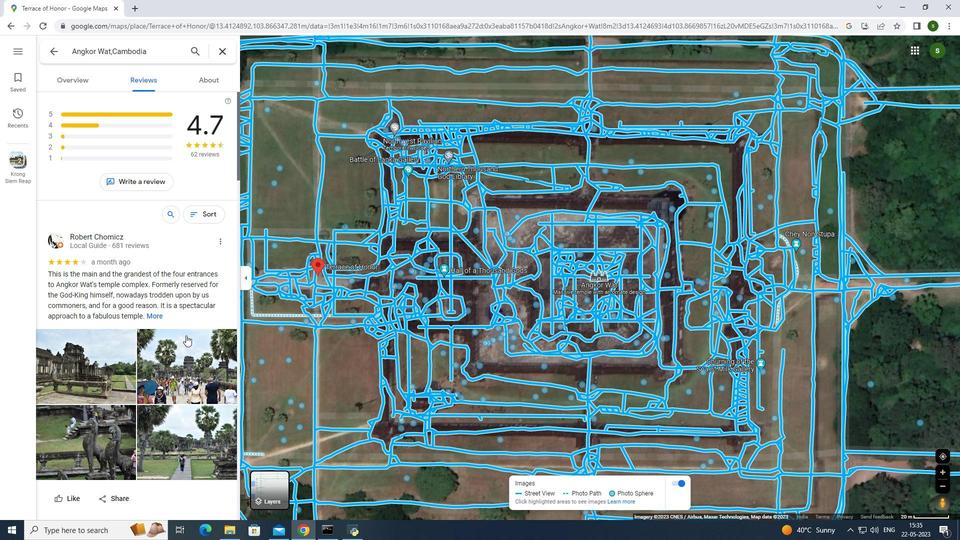 
Action: Mouse moved to (136, 179)
Screenshot: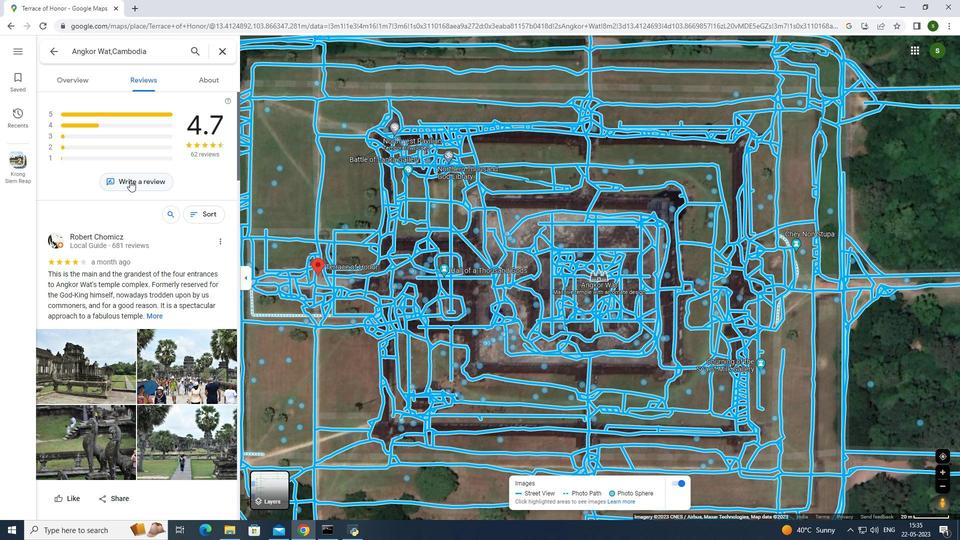 
Action: Mouse pressed left at (136, 179)
Screenshot: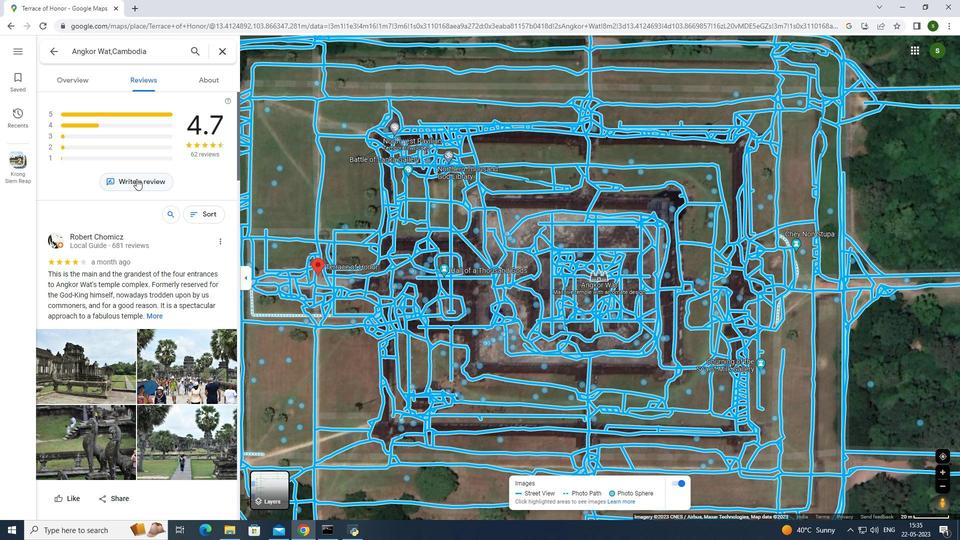 
Action: Mouse moved to (479, 135)
Screenshot: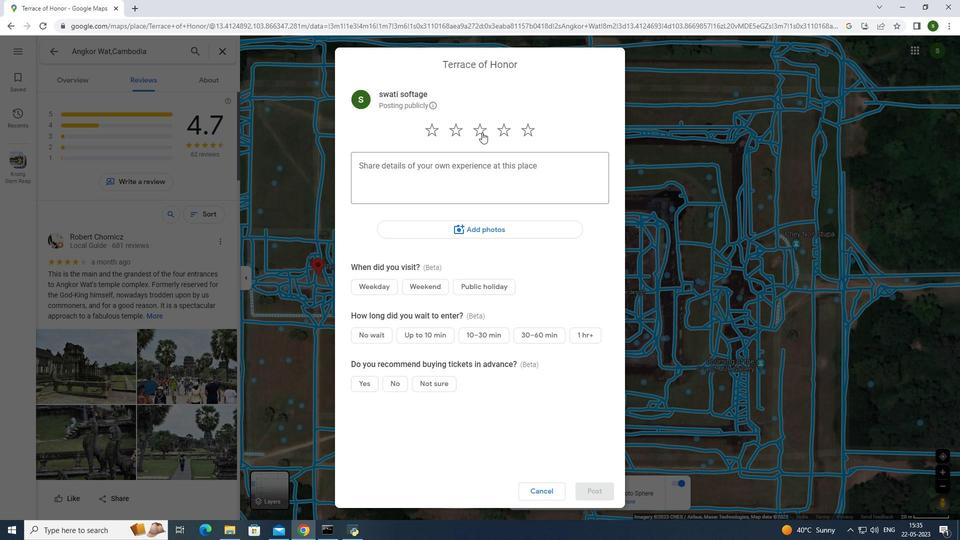 
Action: Mouse pressed left at (479, 135)
Screenshot: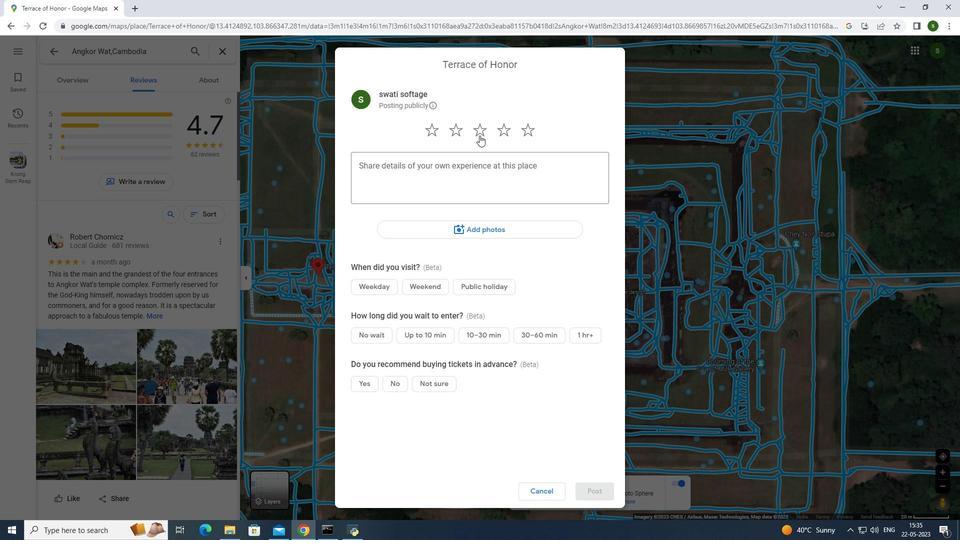 
Action: Mouse moved to (551, 490)
Screenshot: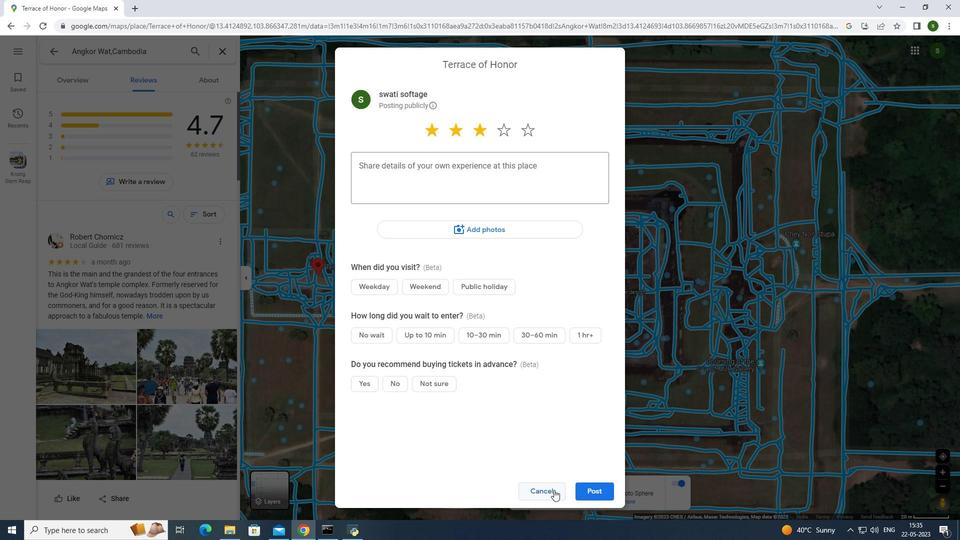 
Action: Mouse pressed left at (551, 490)
Screenshot: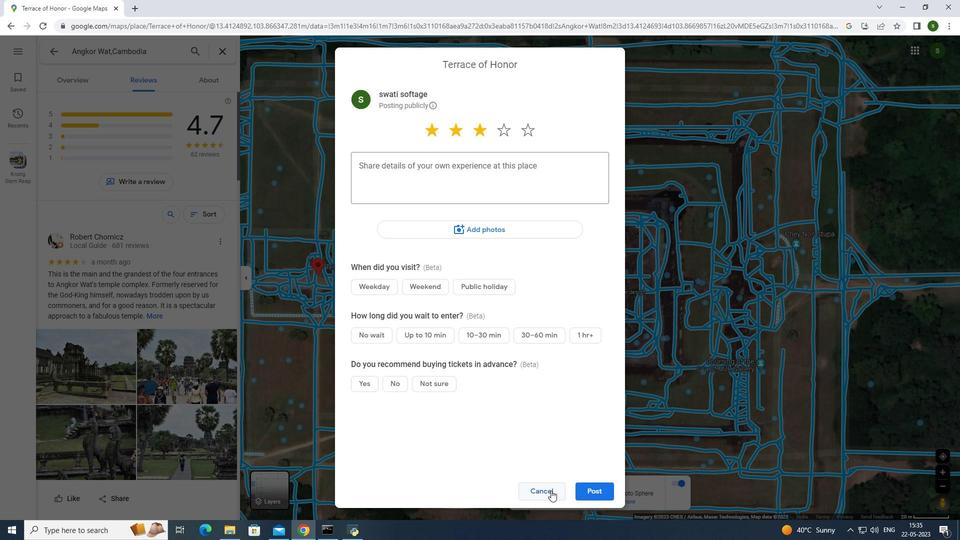 
Action: Mouse moved to (569, 95)
Screenshot: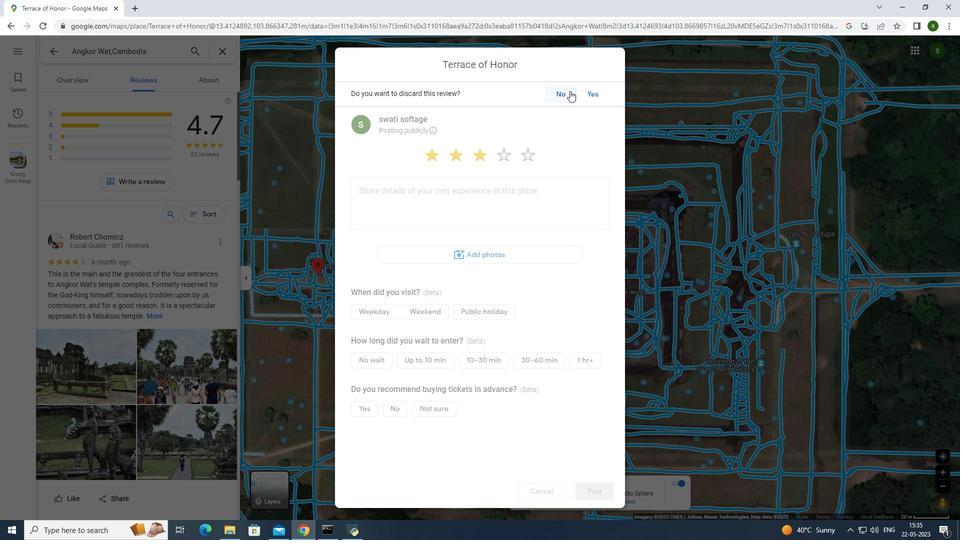 
Action: Mouse pressed left at (569, 95)
Screenshot: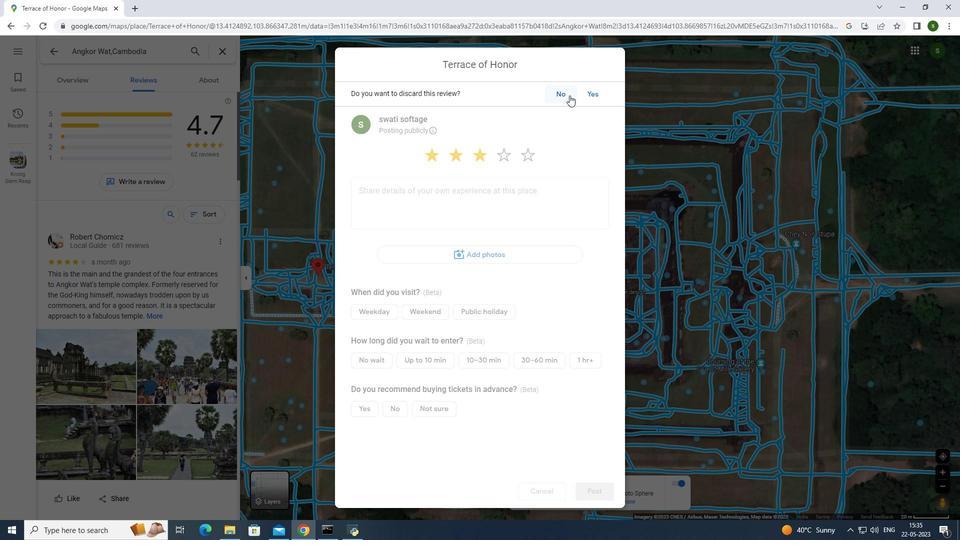 
Action: Mouse moved to (548, 493)
Screenshot: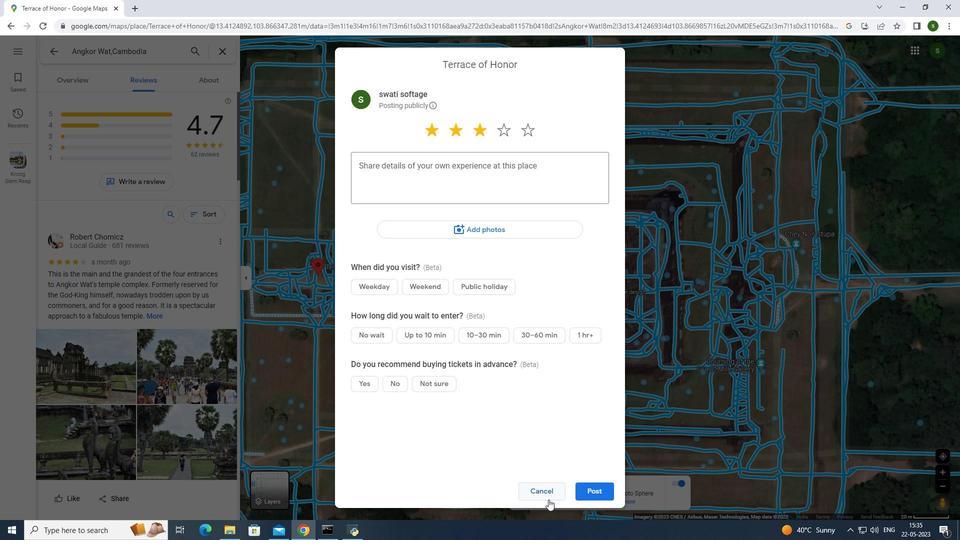 
Action: Mouse pressed left at (548, 493)
Screenshot: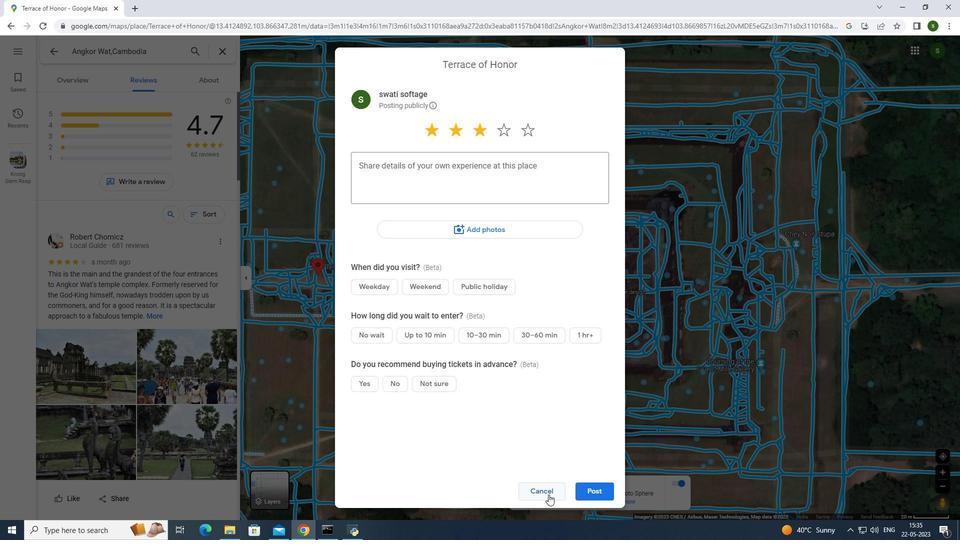 
Action: Mouse moved to (588, 96)
Screenshot: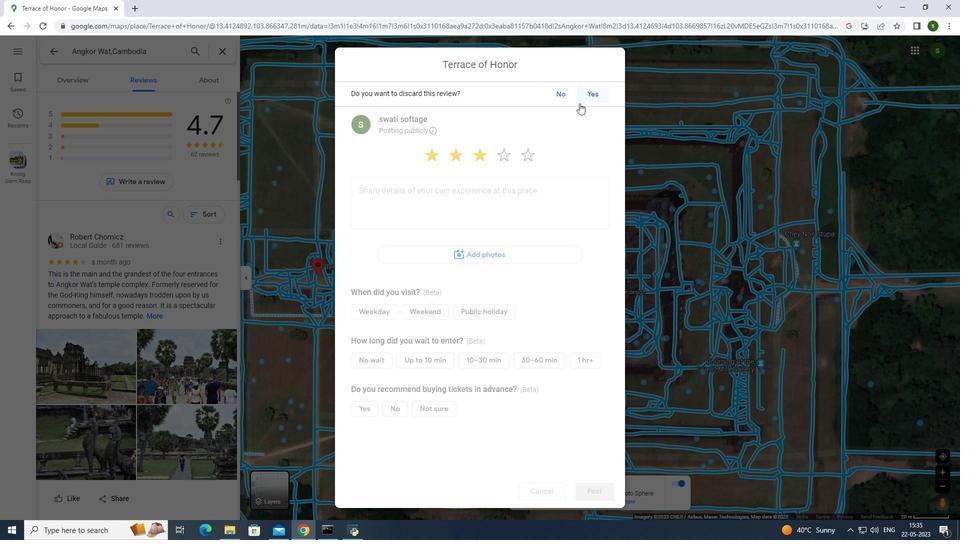 
Action: Mouse pressed left at (588, 96)
Screenshot: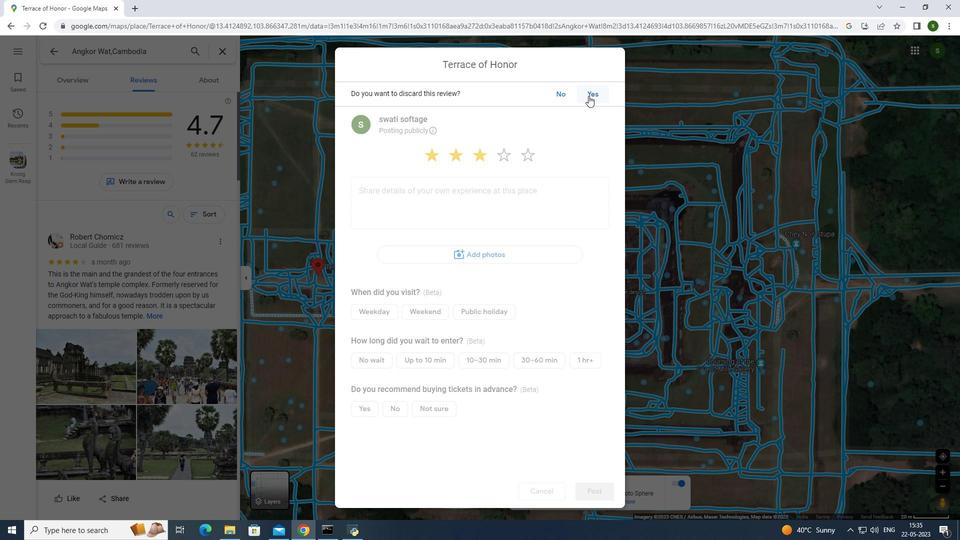 
Action: Mouse moved to (478, 267)
Screenshot: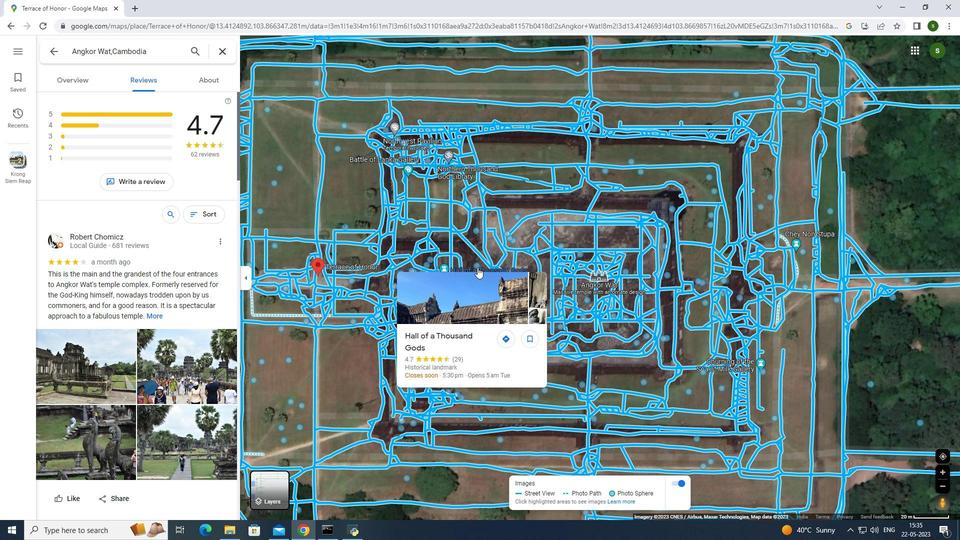 
Action: Mouse pressed left at (478, 267)
Screenshot: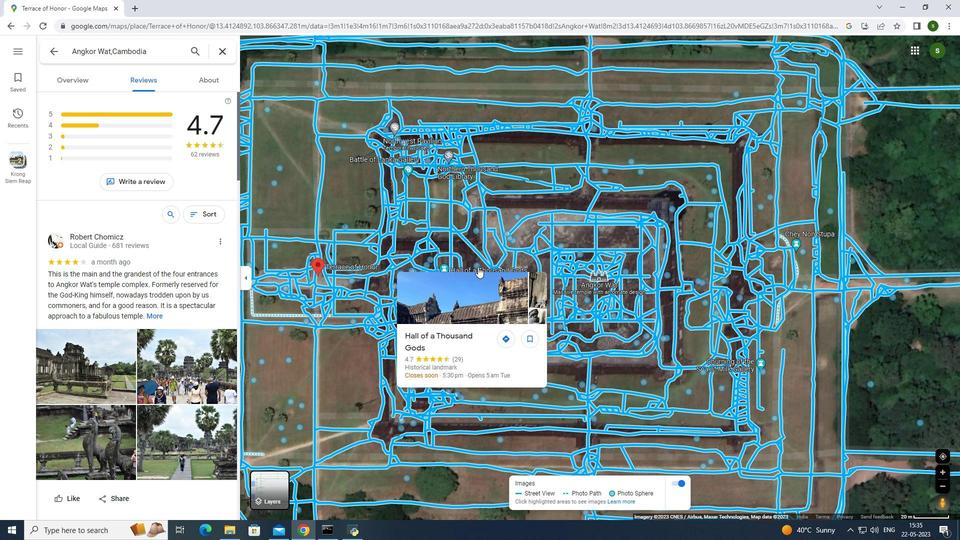 
Action: Mouse moved to (663, 295)
Screenshot: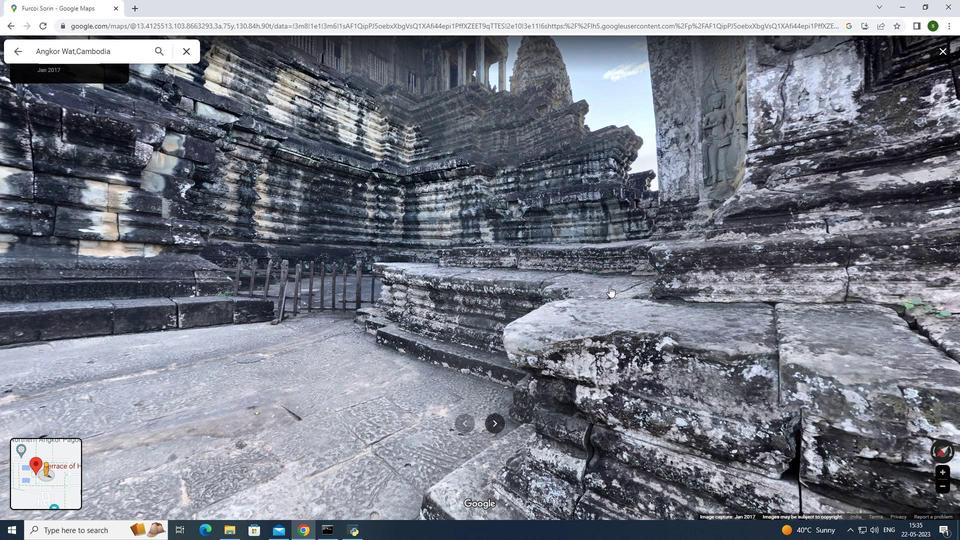 
Action: Mouse pressed left at (663, 295)
Screenshot: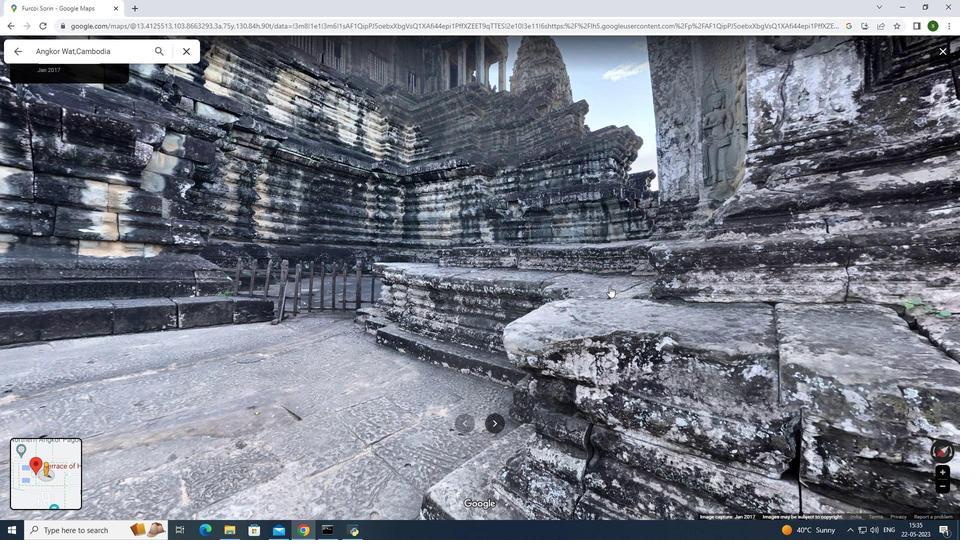 
Action: Mouse moved to (590, 237)
Screenshot: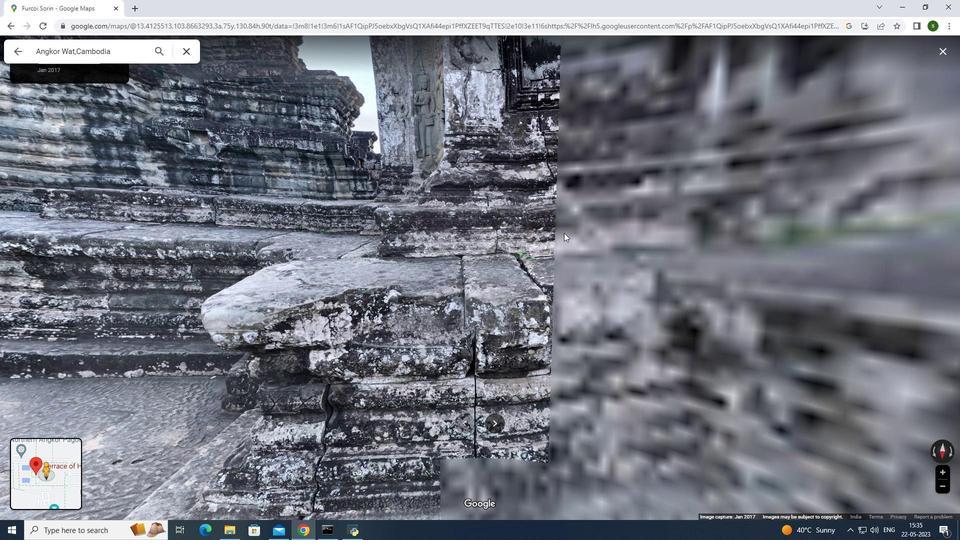 
Action: Mouse pressed left at (590, 237)
Screenshot: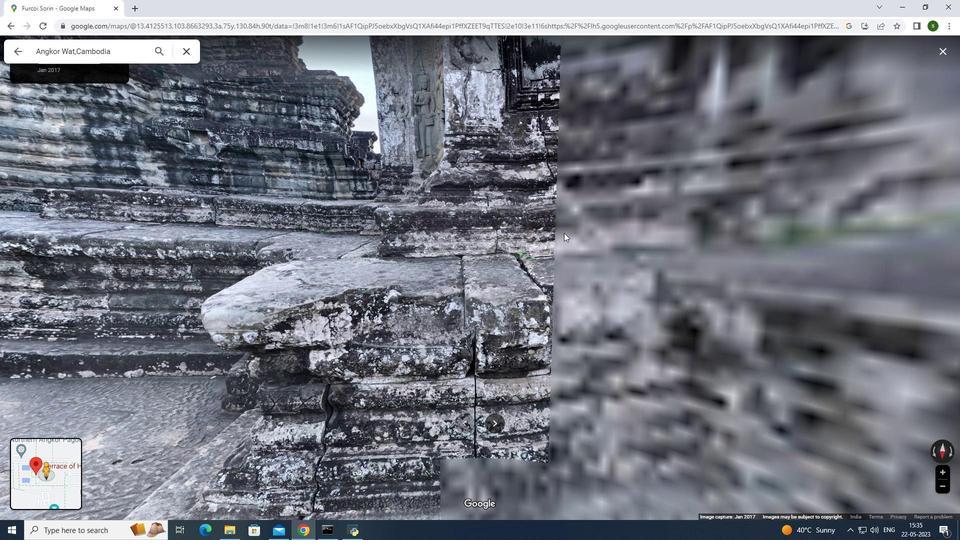 
Action: Mouse moved to (19, 49)
Screenshot: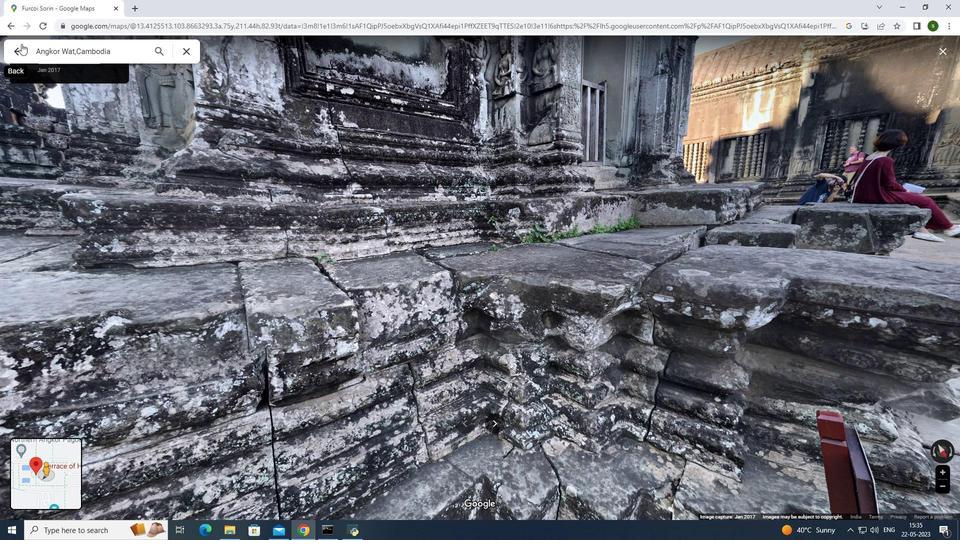 
Action: Mouse pressed left at (19, 49)
Screenshot: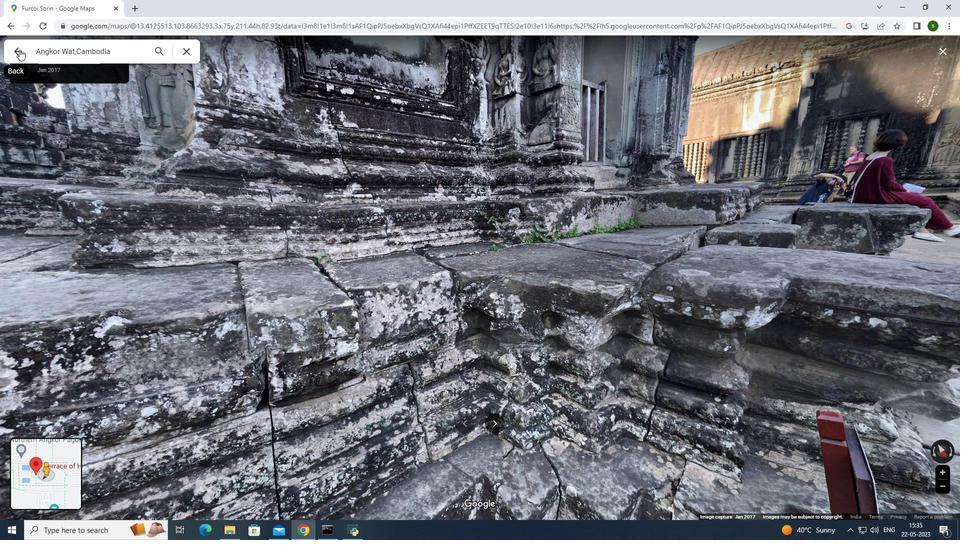 
Action: Mouse moved to (444, 276)
Screenshot: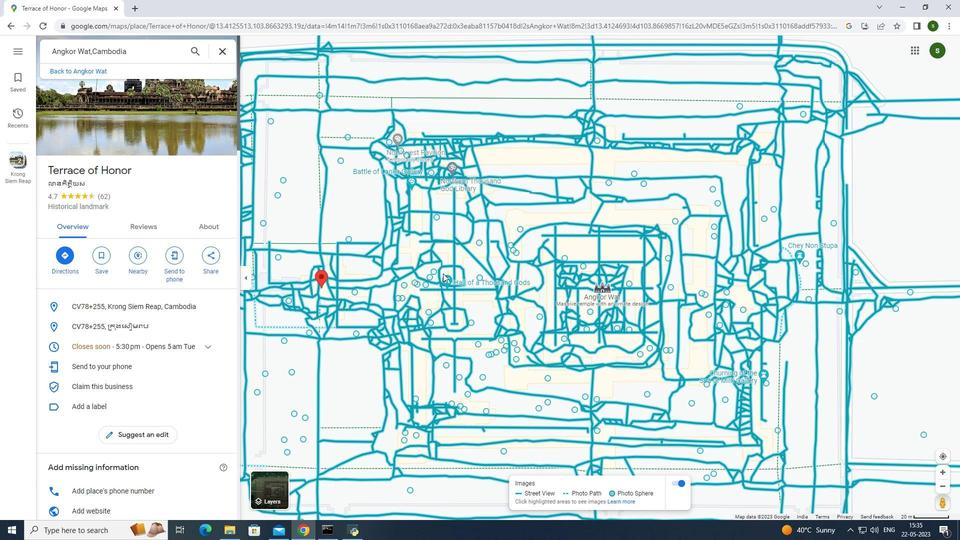
Action: Mouse pressed left at (444, 276)
Screenshot: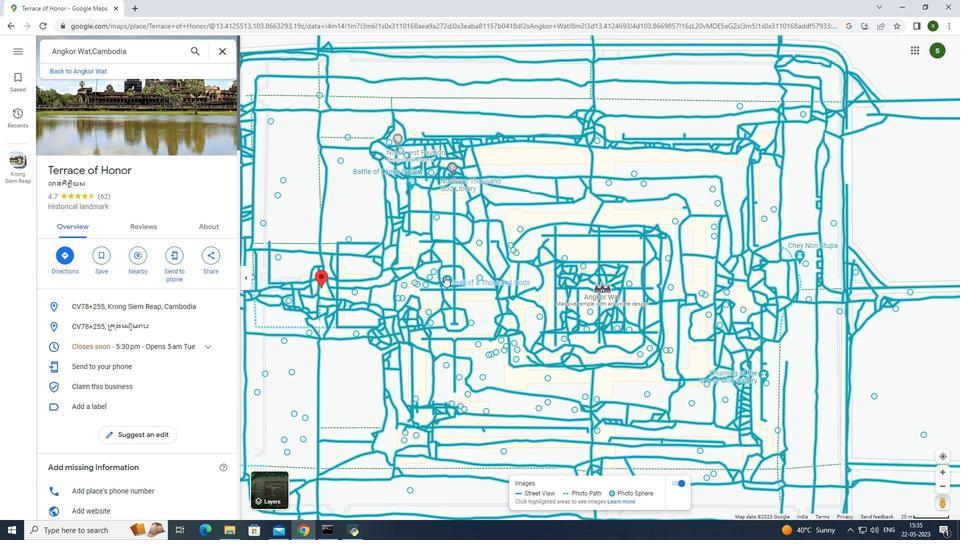 
Action: Mouse moved to (155, 286)
Screenshot: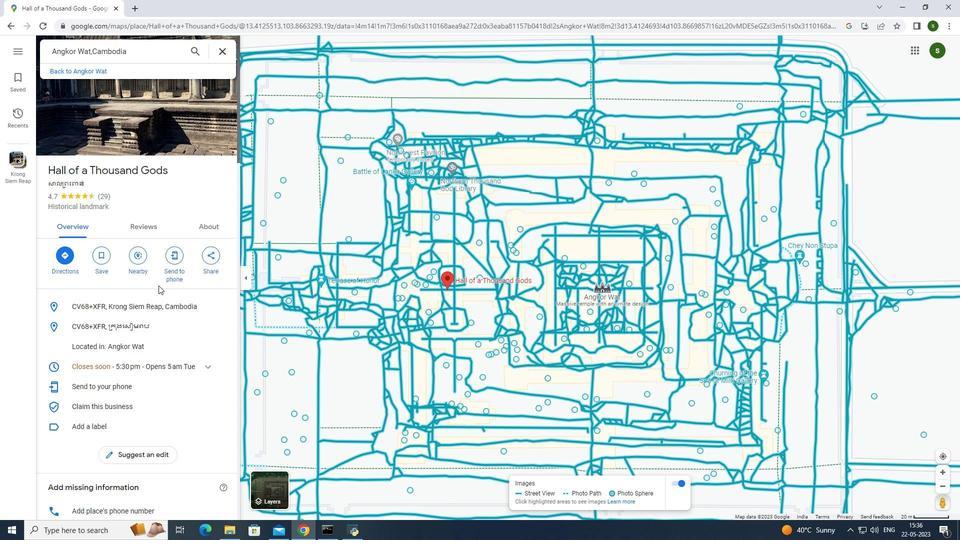 
Action: Mouse scrolled (155, 285) with delta (0, 0)
Screenshot: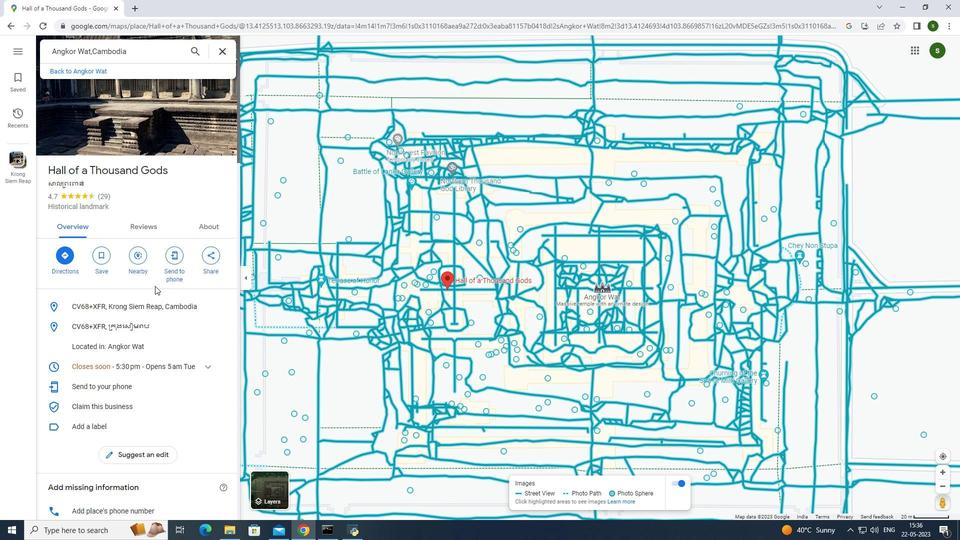 
Action: Mouse scrolled (155, 285) with delta (0, 0)
Screenshot: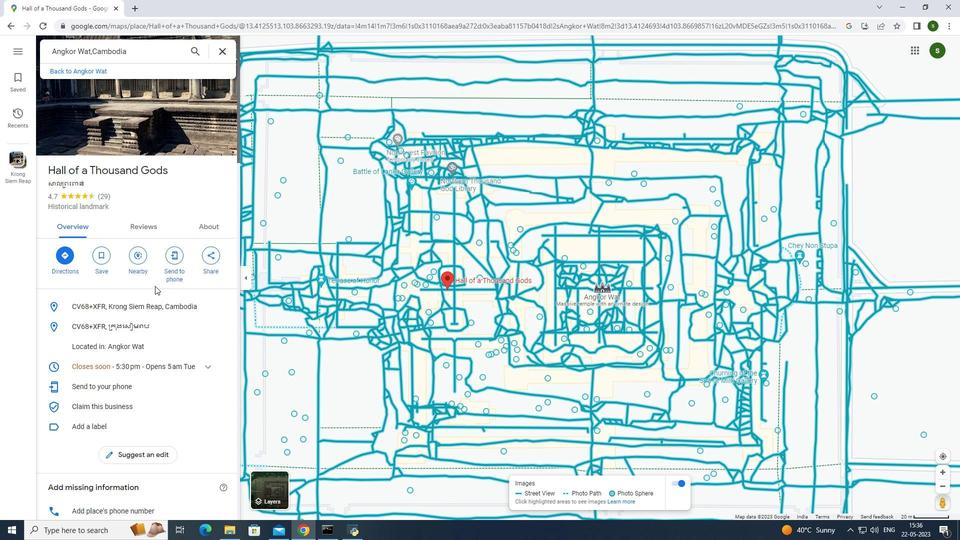 
Action: Mouse scrolled (155, 286) with delta (0, 0)
Screenshot: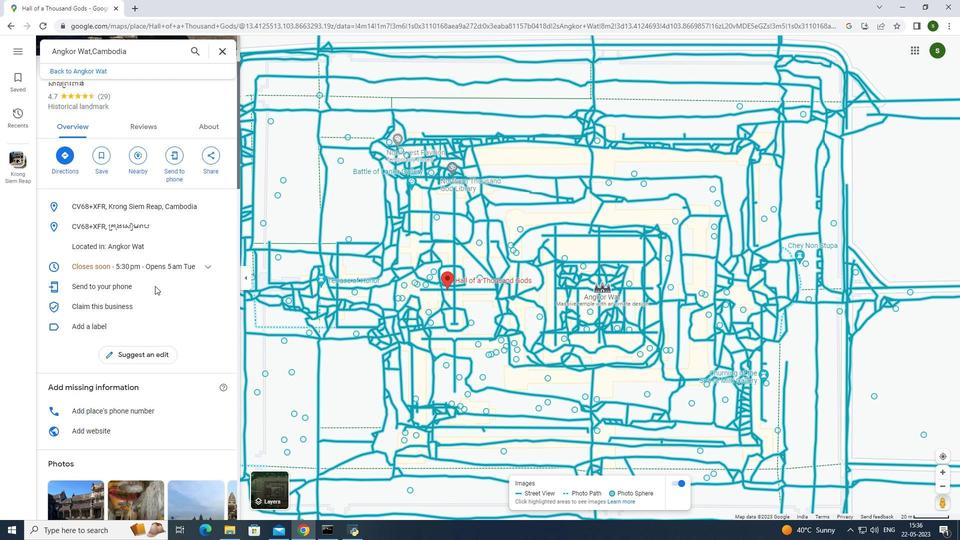 
Action: Mouse scrolled (155, 286) with delta (0, 0)
Screenshot: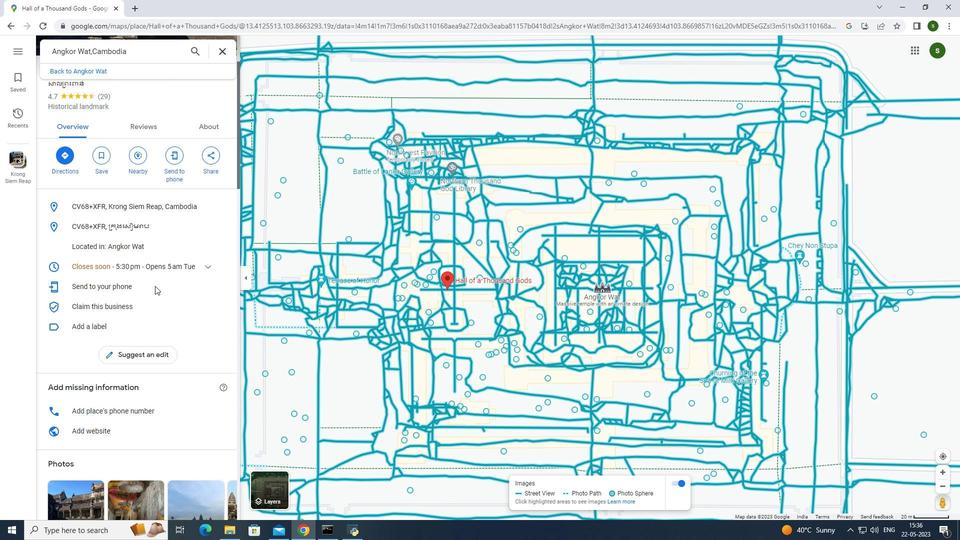 
Action: Mouse moved to (144, 222)
Screenshot: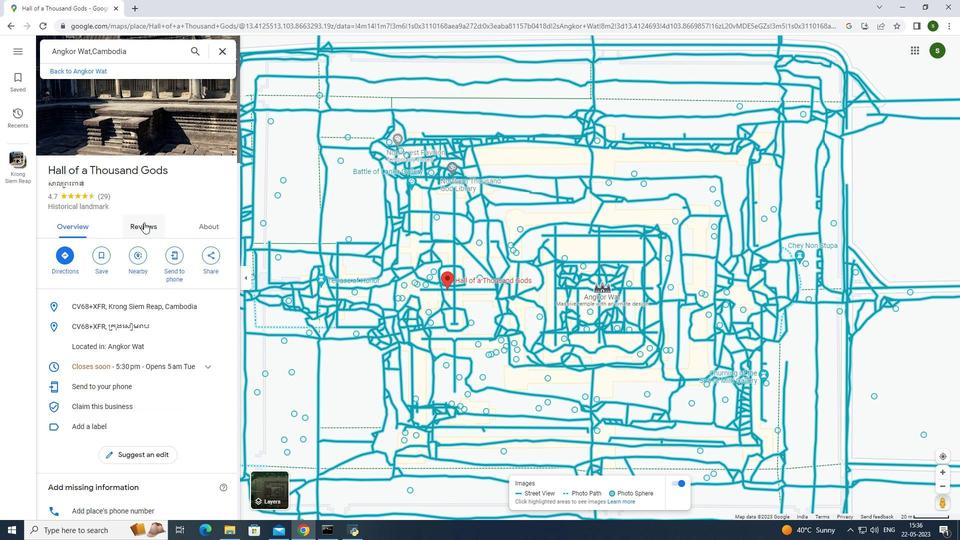 
Action: Mouse pressed left at (144, 222)
Screenshot: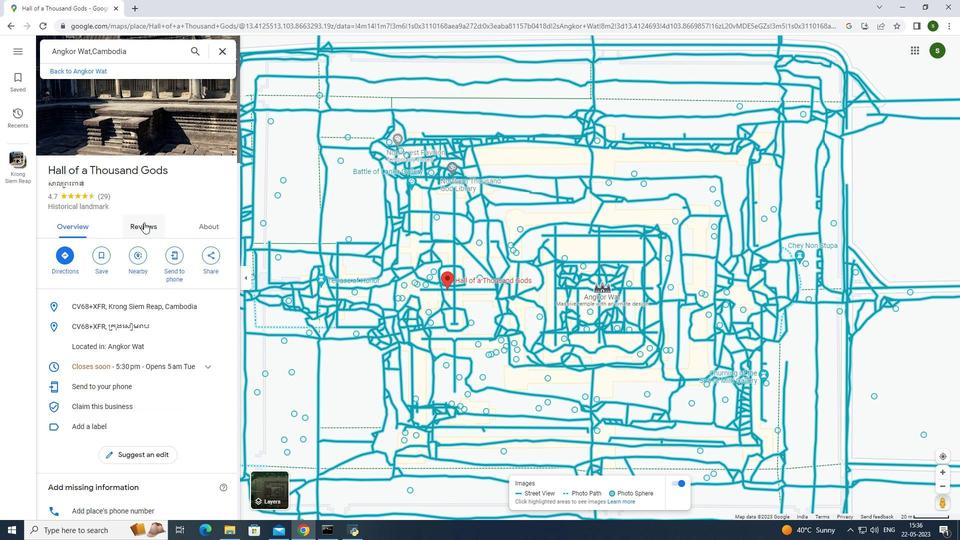 
Action: Mouse moved to (179, 295)
Screenshot: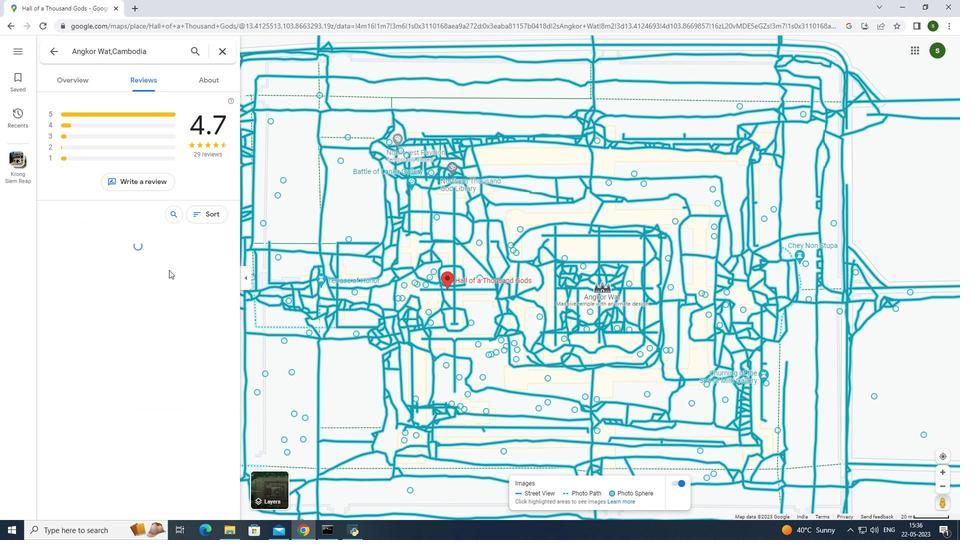 
Action: Mouse scrolled (179, 295) with delta (0, 0)
Screenshot: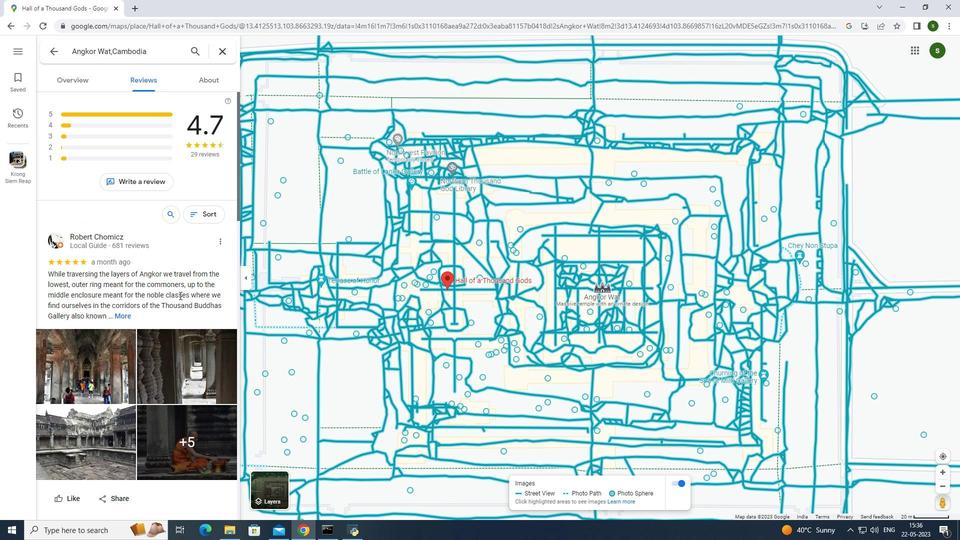 
Action: Mouse scrolled (179, 295) with delta (0, 0)
Screenshot: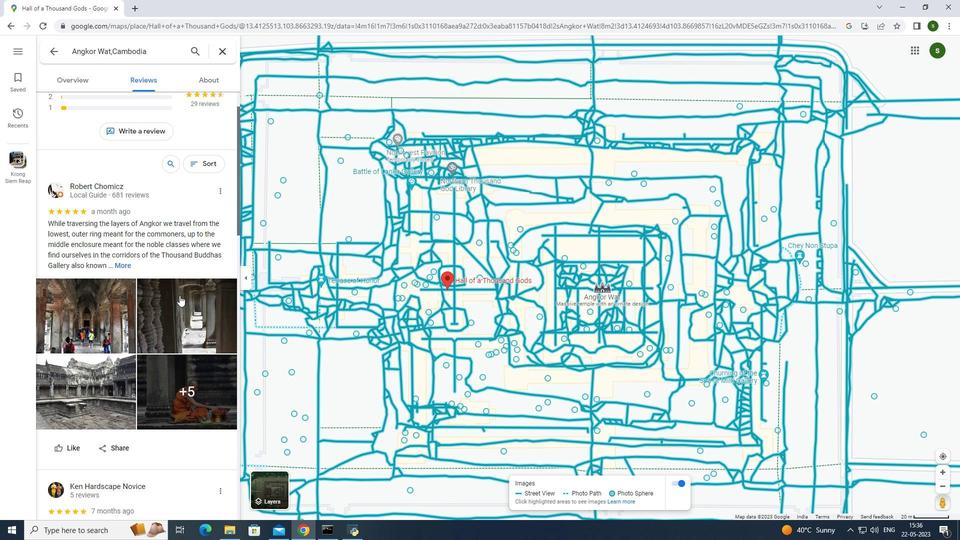 
Action: Mouse scrolled (179, 295) with delta (0, 0)
Screenshot: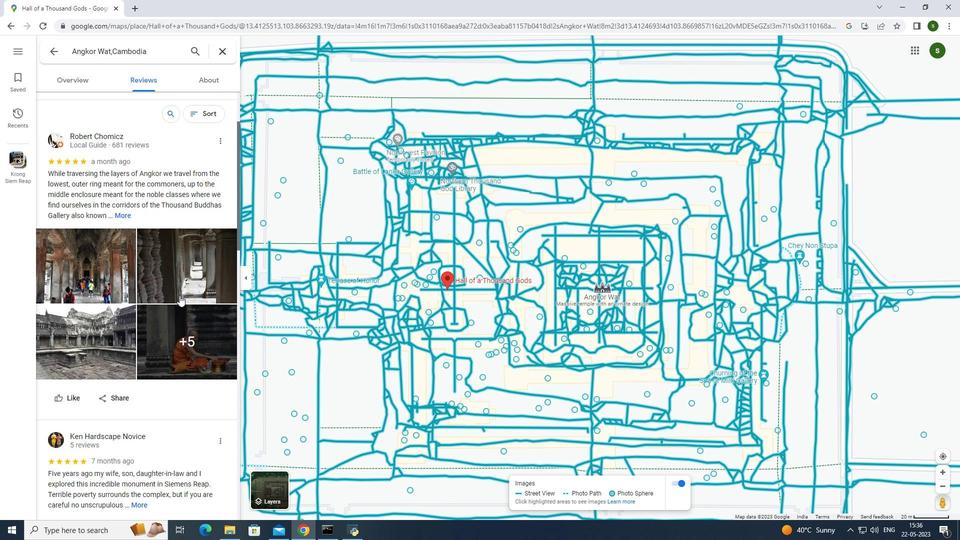 
Action: Mouse moved to (107, 205)
Screenshot: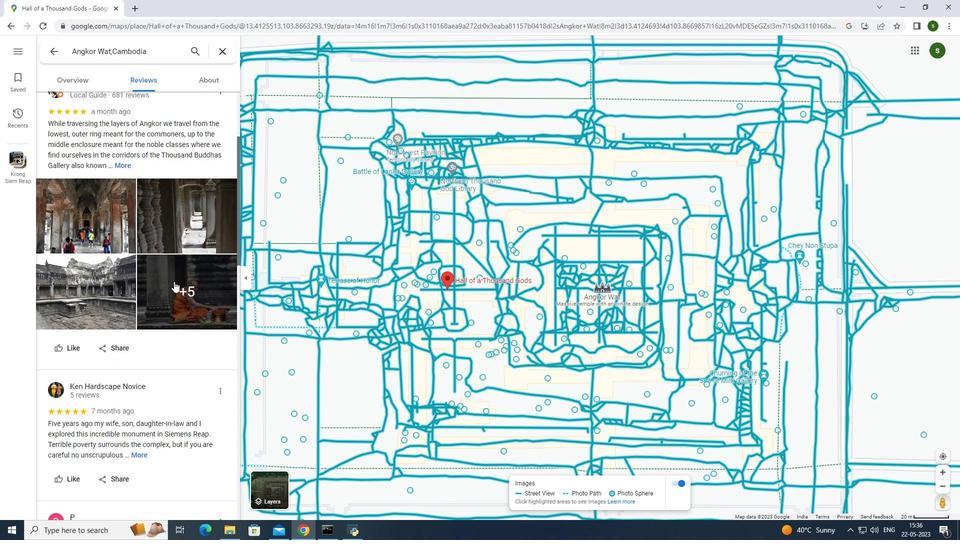 
Action: Mouse pressed left at (107, 205)
Screenshot: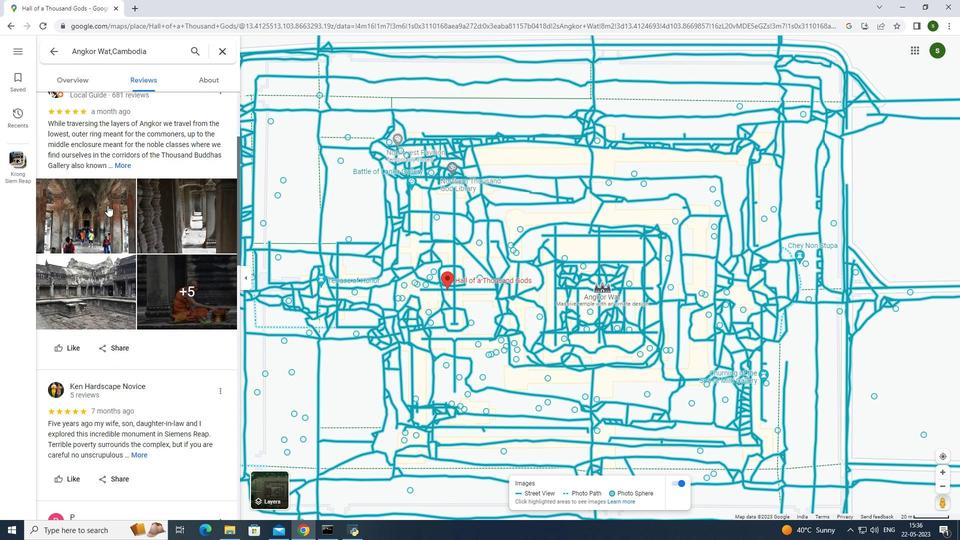 
Action: Mouse moved to (619, 443)
Screenshot: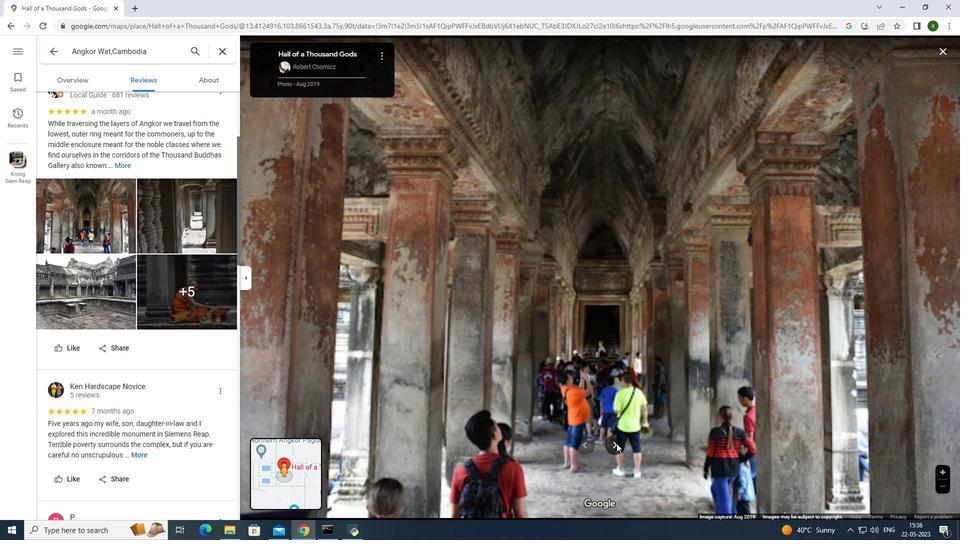 
Action: Mouse pressed left at (619, 443)
Screenshot: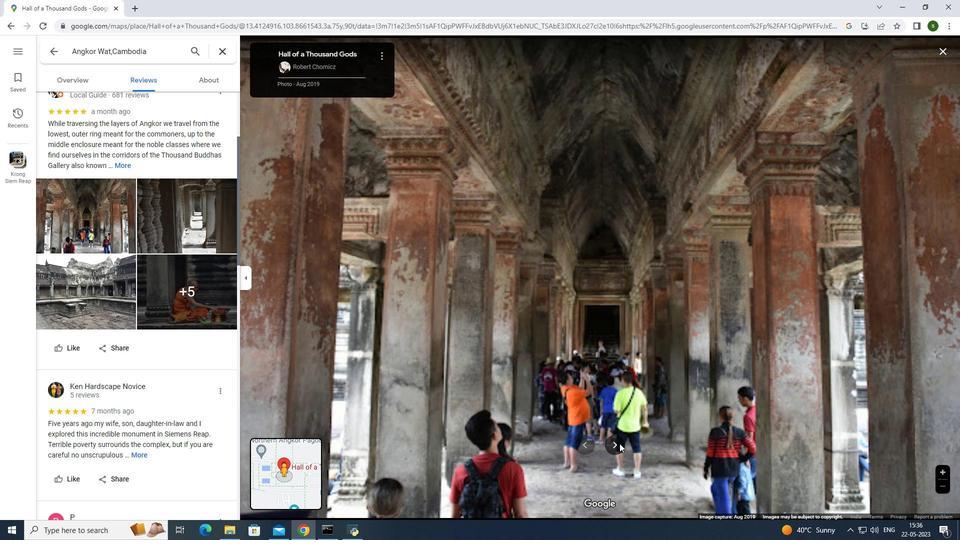 
Action: Mouse pressed left at (619, 443)
Screenshot: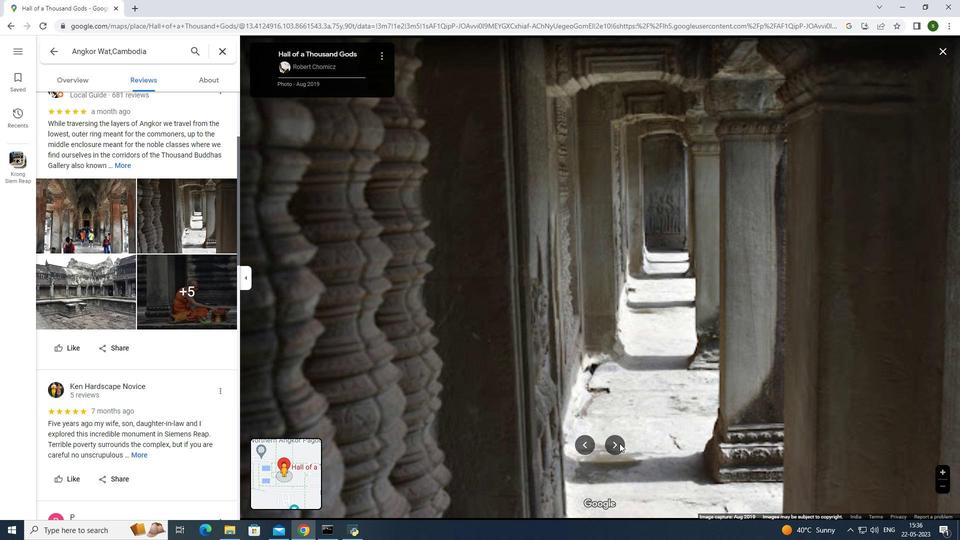 
Action: Mouse pressed left at (619, 443)
Screenshot: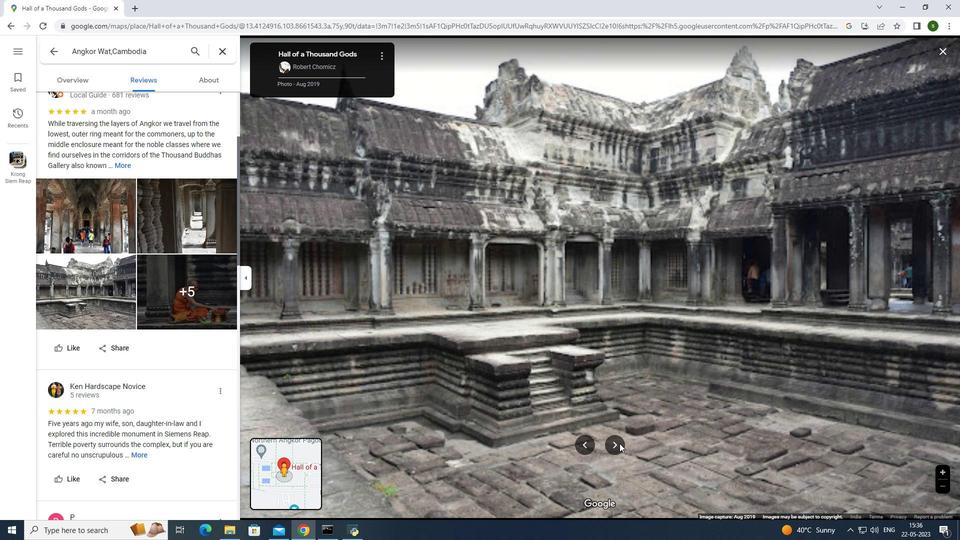 
Action: Mouse pressed left at (619, 443)
Screenshot: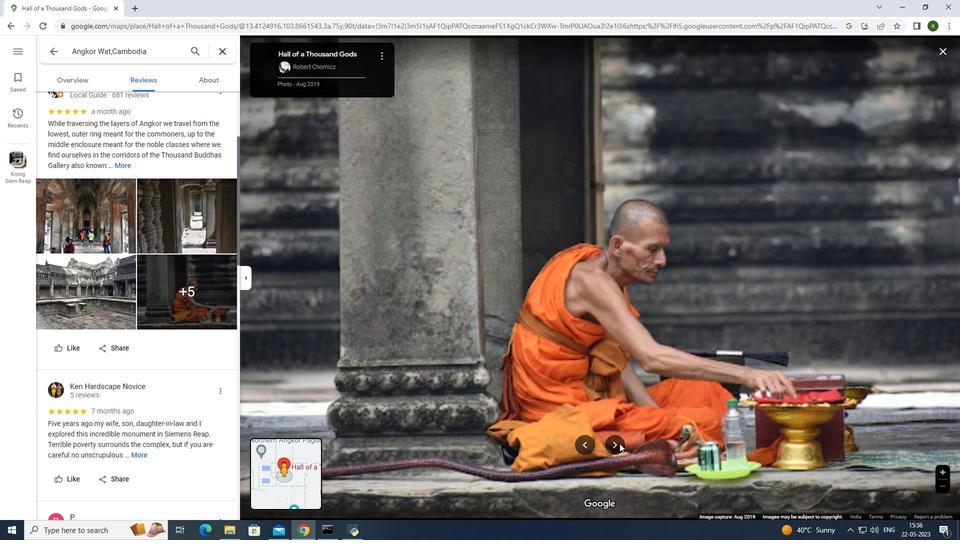 
Action: Mouse pressed left at (619, 443)
Screenshot: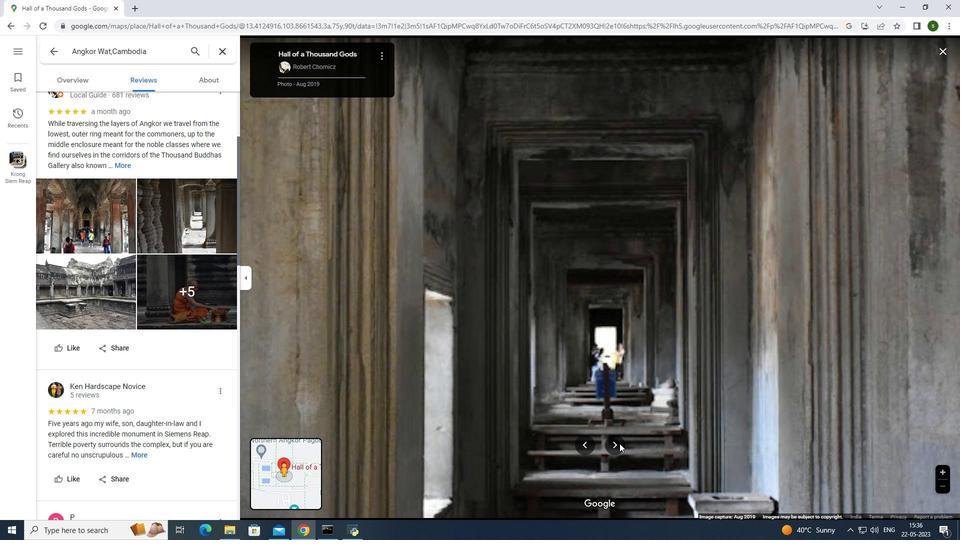 
Action: Mouse pressed left at (619, 443)
Screenshot: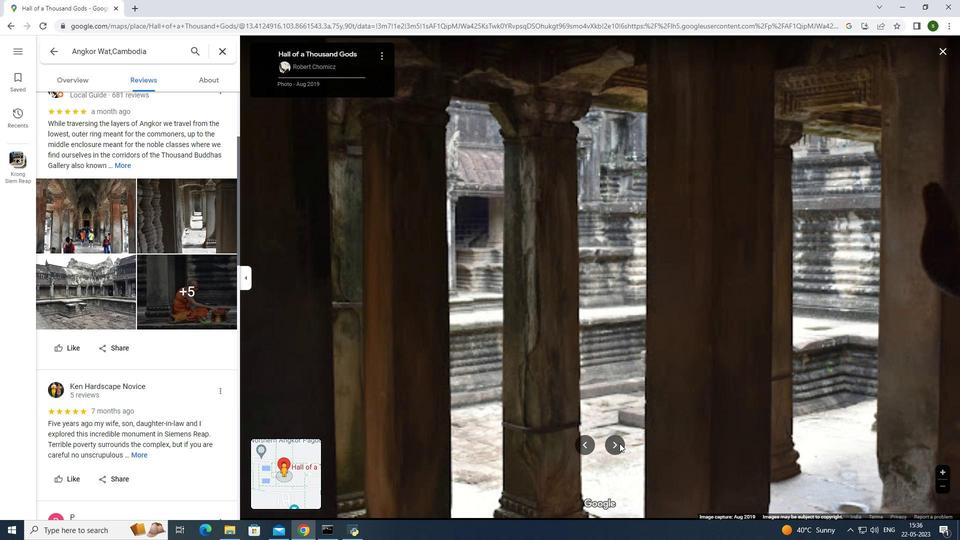 
Action: Mouse moved to (623, 447)
Screenshot: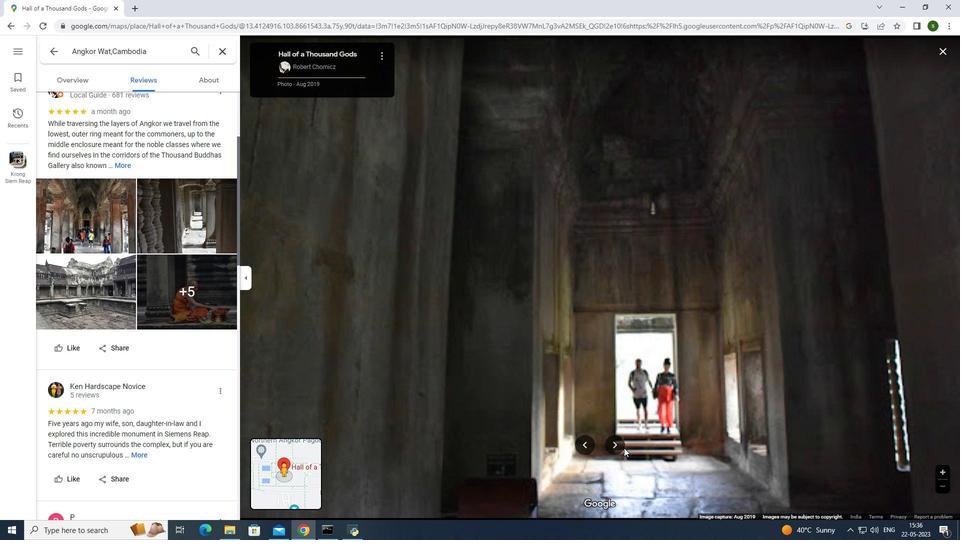 
Action: Mouse pressed left at (623, 447)
Screenshot: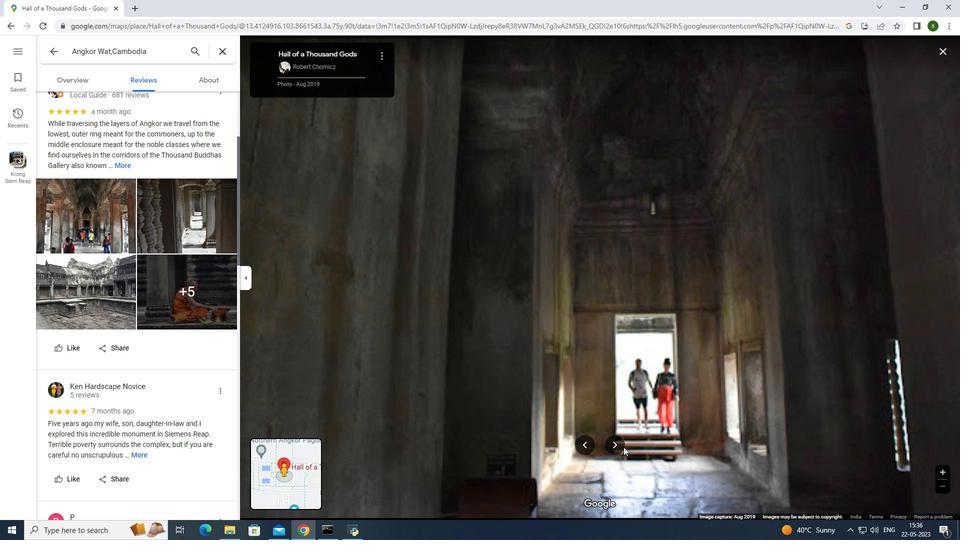 
Action: Mouse moved to (616, 442)
Screenshot: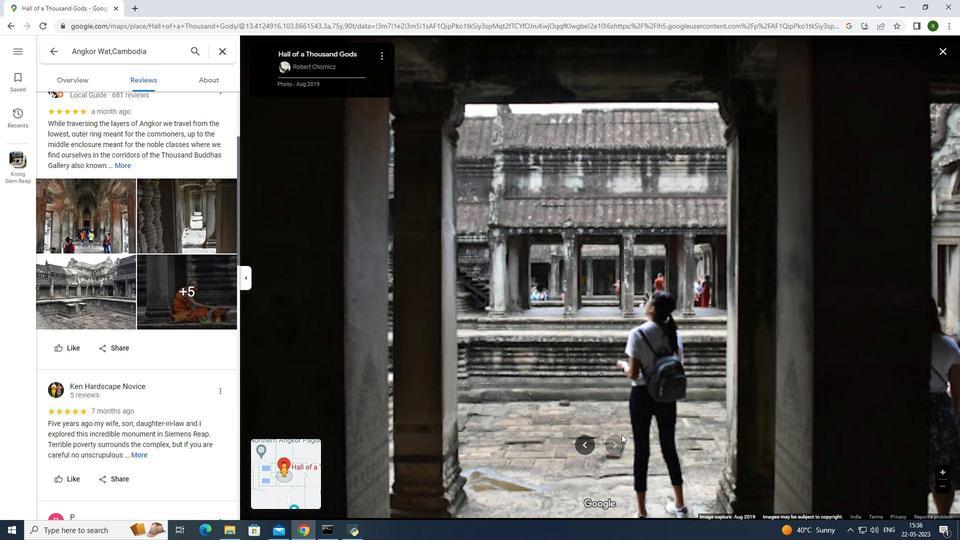 
Action: Mouse pressed left at (616, 442)
Screenshot: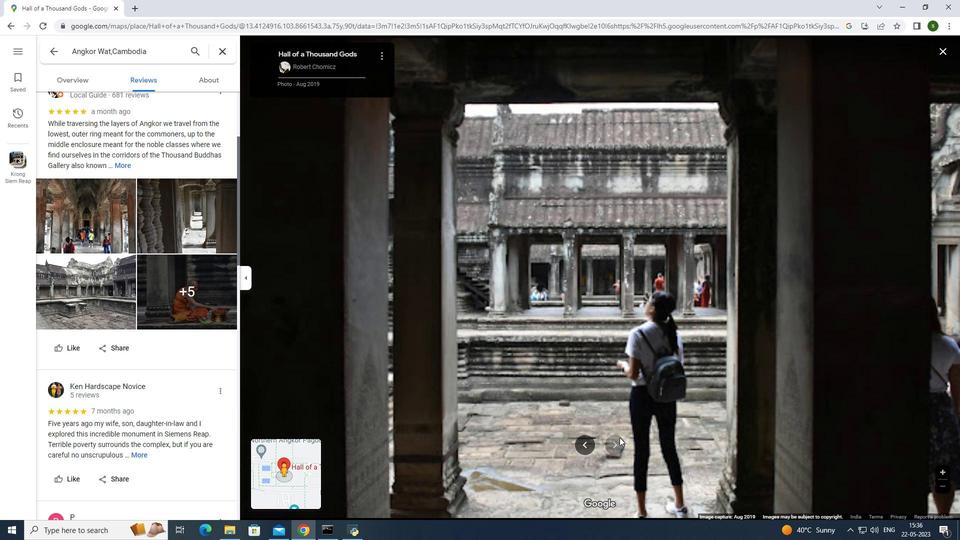 
Action: Mouse moved to (944, 48)
Screenshot: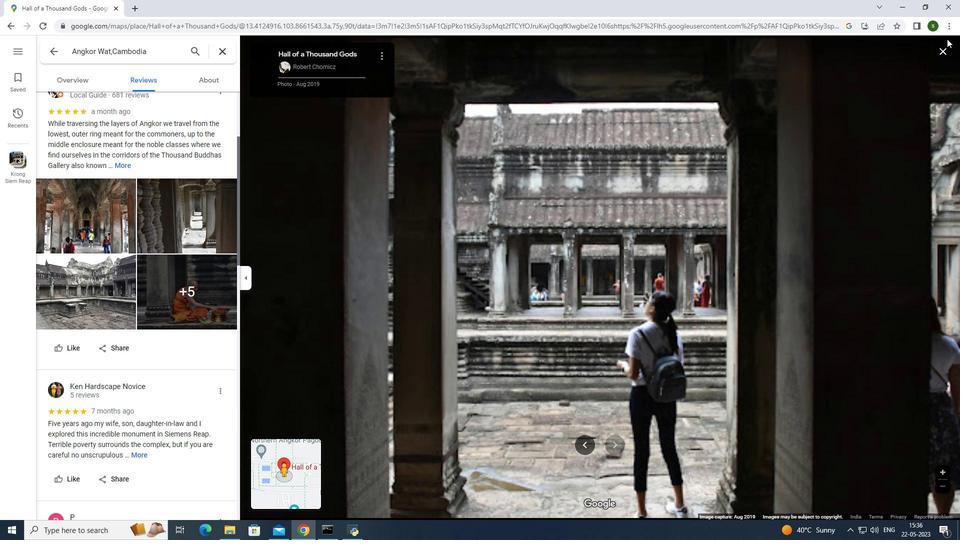 
Action: Mouse pressed left at (944, 48)
Screenshot: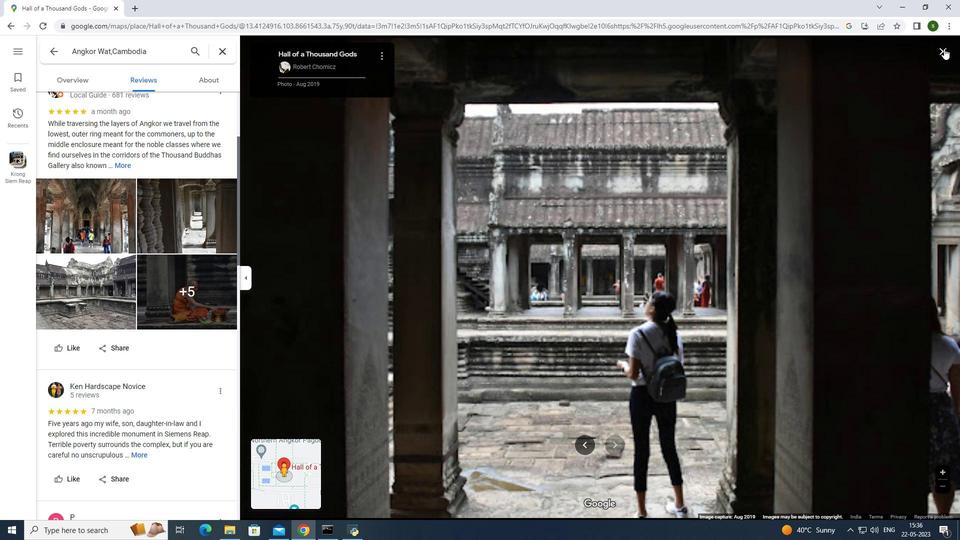 
Action: Mouse moved to (139, 145)
Screenshot: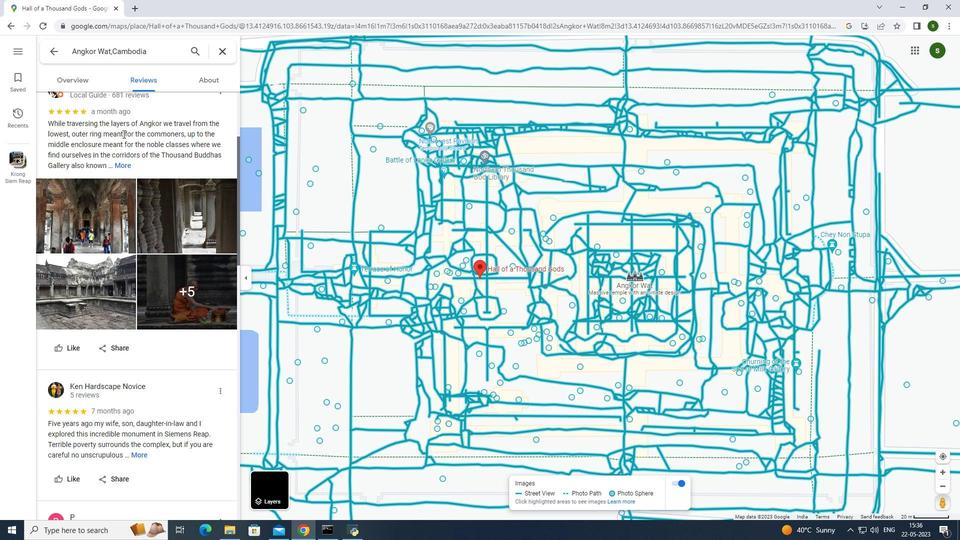 
Action: Mouse scrolled (139, 145) with delta (0, 0)
Screenshot: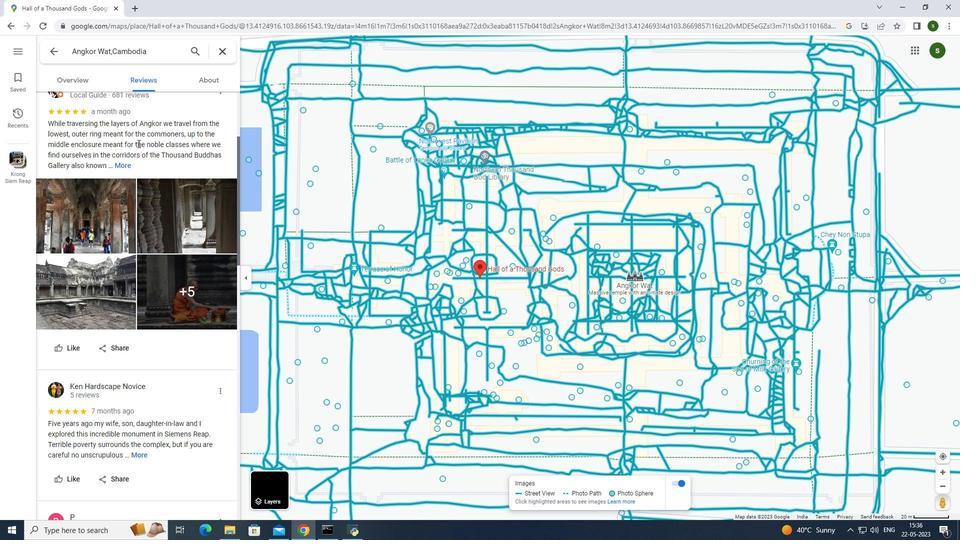 
Action: Mouse moved to (140, 145)
Screenshot: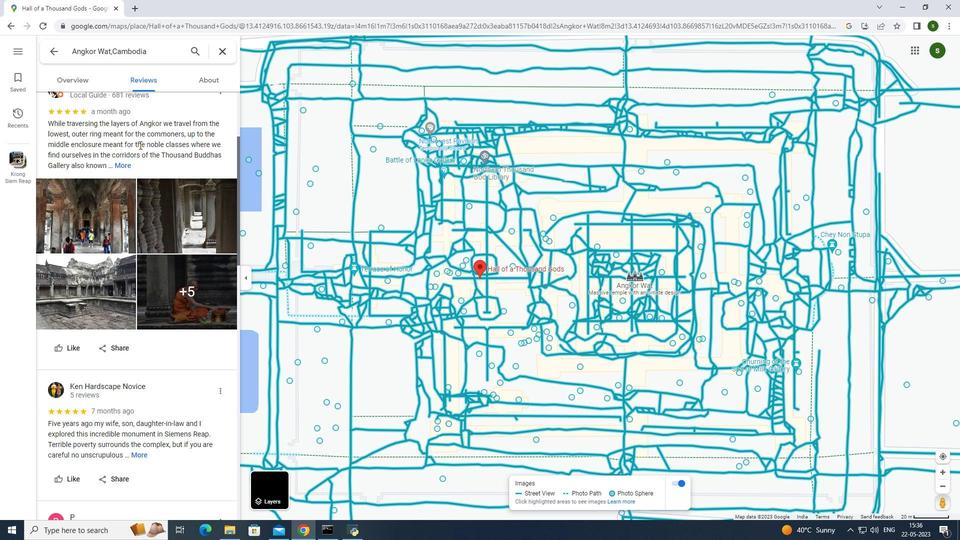 
Action: Mouse scrolled (140, 146) with delta (0, 0)
Screenshot: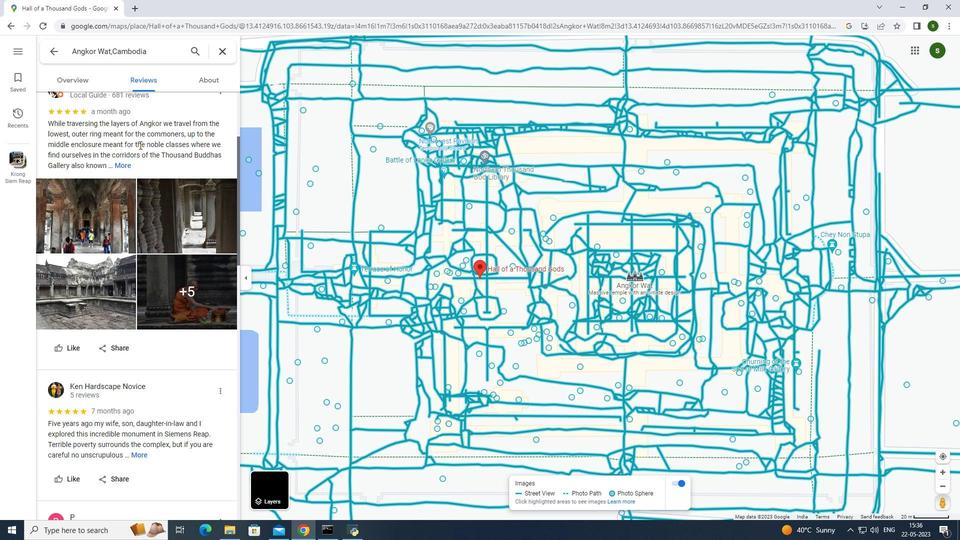 
Action: Mouse scrolled (140, 146) with delta (0, 0)
Screenshot: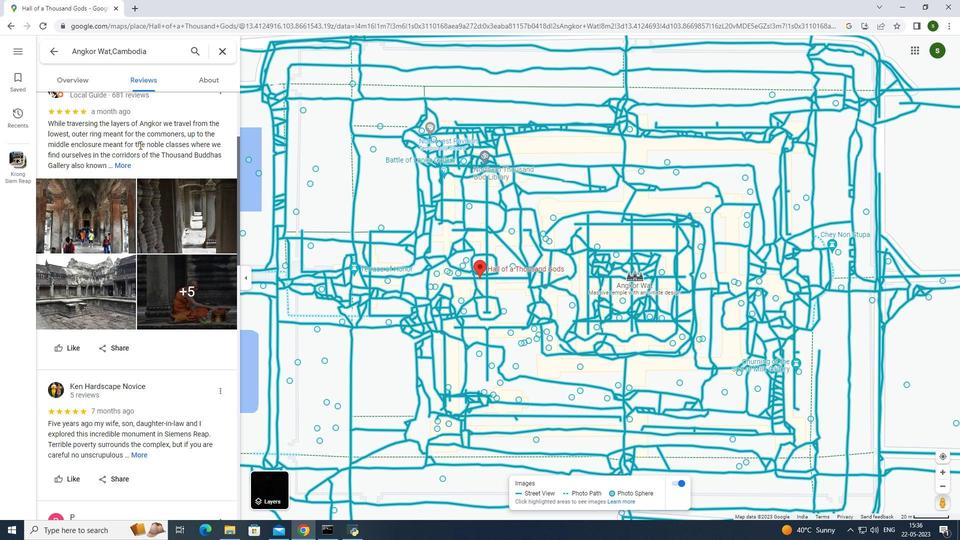 
Action: Mouse moved to (141, 145)
Screenshot: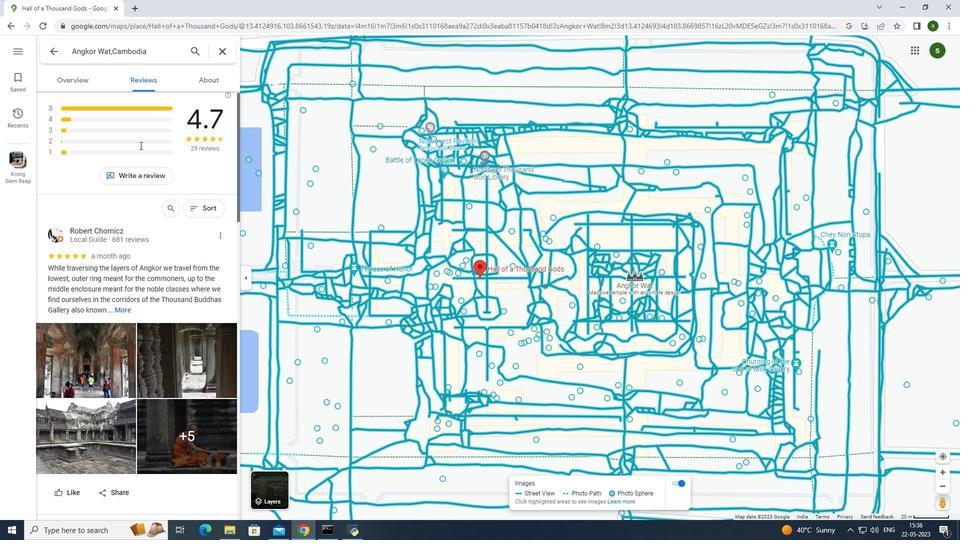 
Action: Mouse scrolled (141, 146) with delta (0, 0)
Screenshot: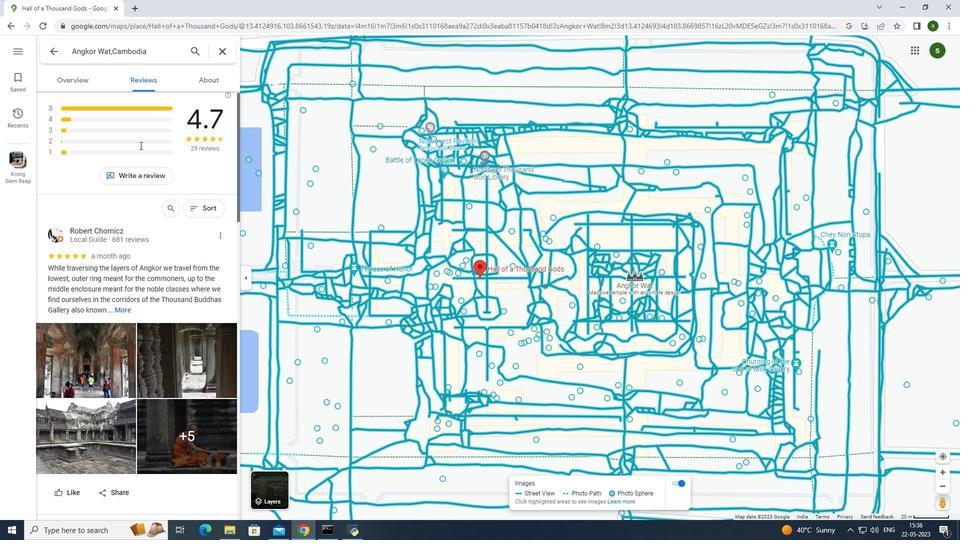
Action: Mouse moved to (142, 145)
Screenshot: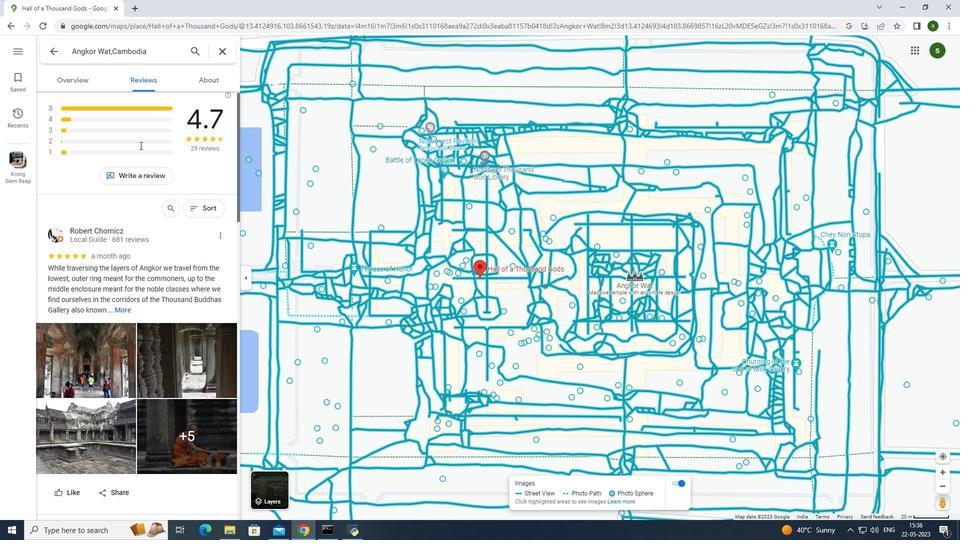
Action: Mouse scrolled (142, 146) with delta (0, 0)
Screenshot: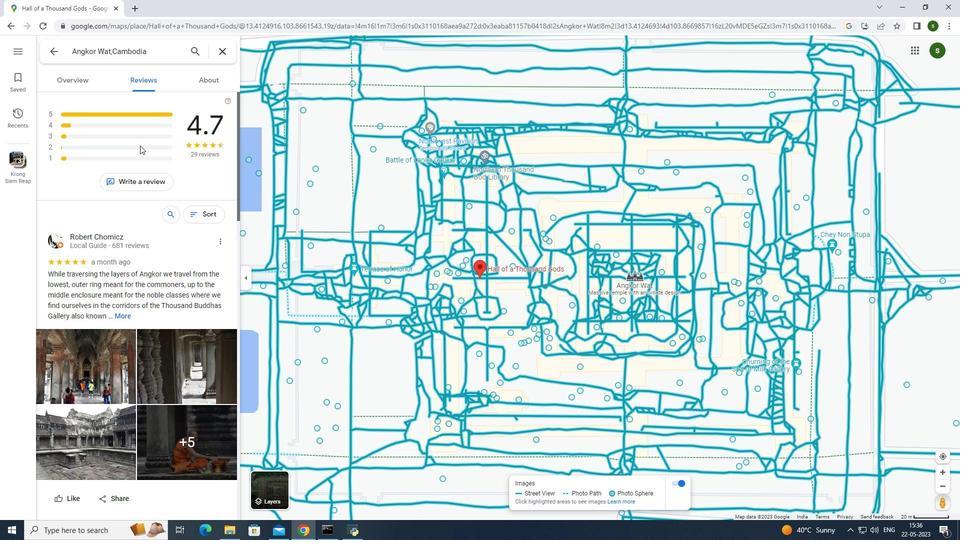 
Action: Mouse scrolled (142, 146) with delta (0, 0)
Screenshot: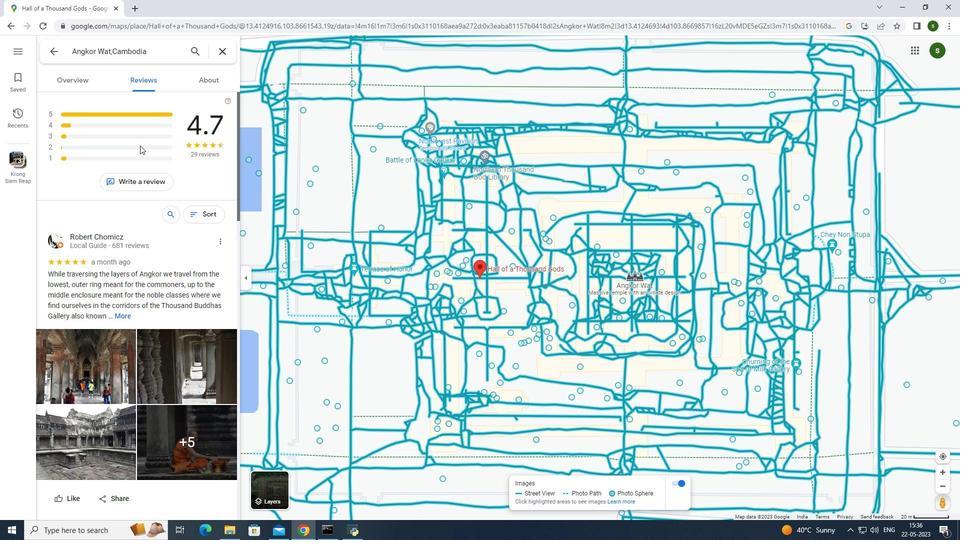
Action: Mouse moved to (143, 186)
Screenshot: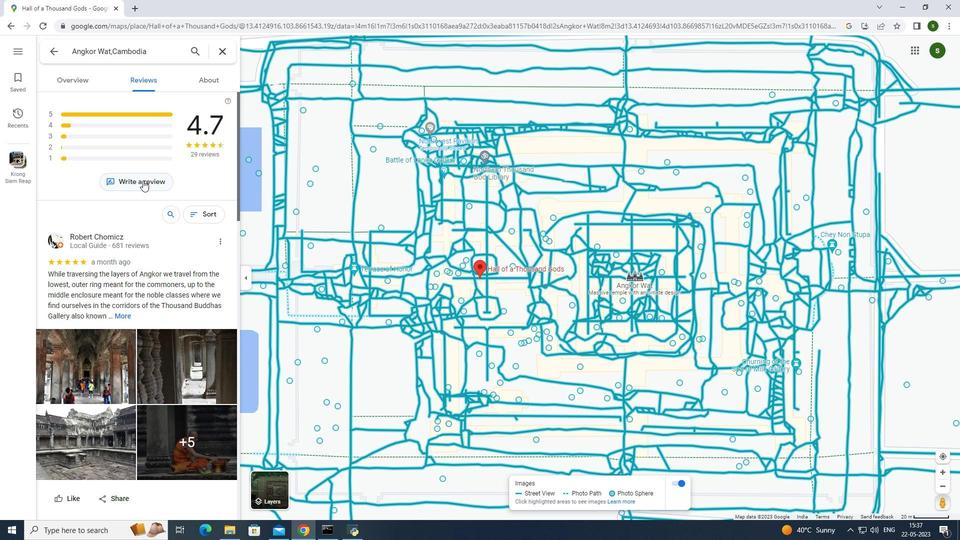 
Action: Mouse pressed left at (143, 186)
Screenshot: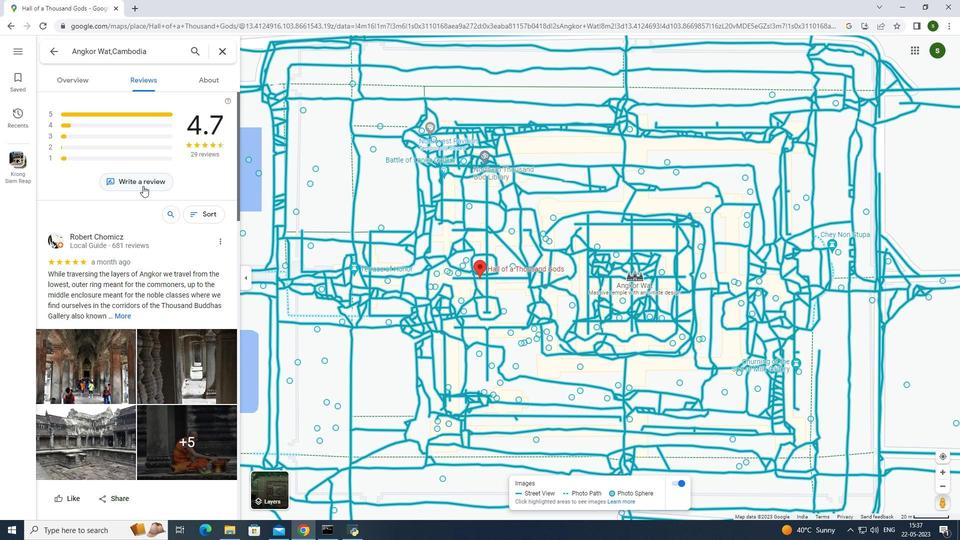 
Action: Mouse moved to (498, 126)
Screenshot: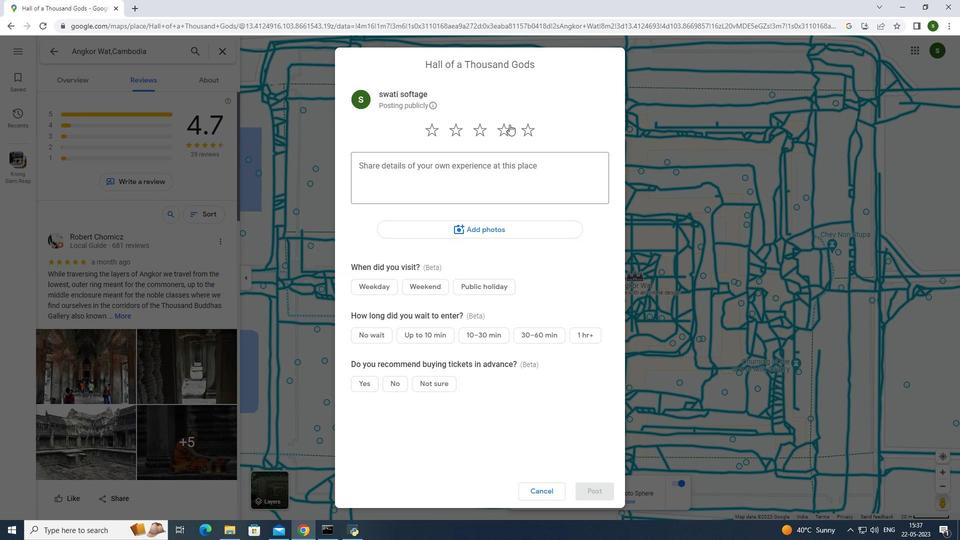 
Action: Mouse pressed left at (498, 126)
Screenshot: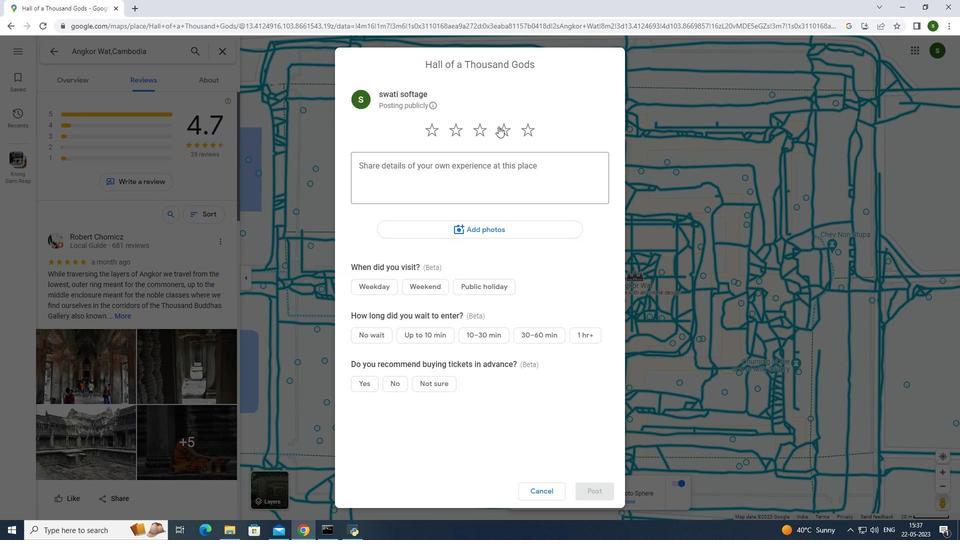 
Action: Mouse moved to (592, 495)
Screenshot: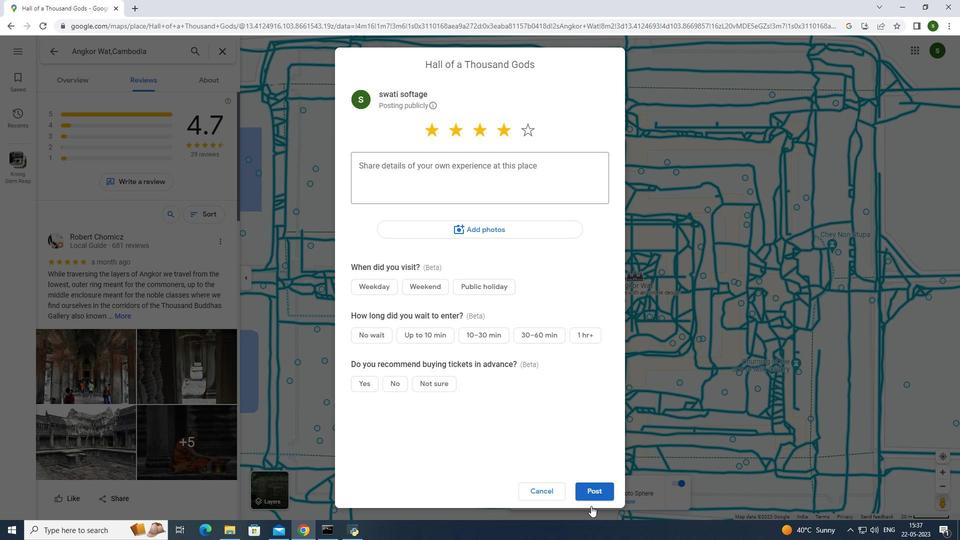 
Action: Mouse pressed left at (592, 495)
Screenshot: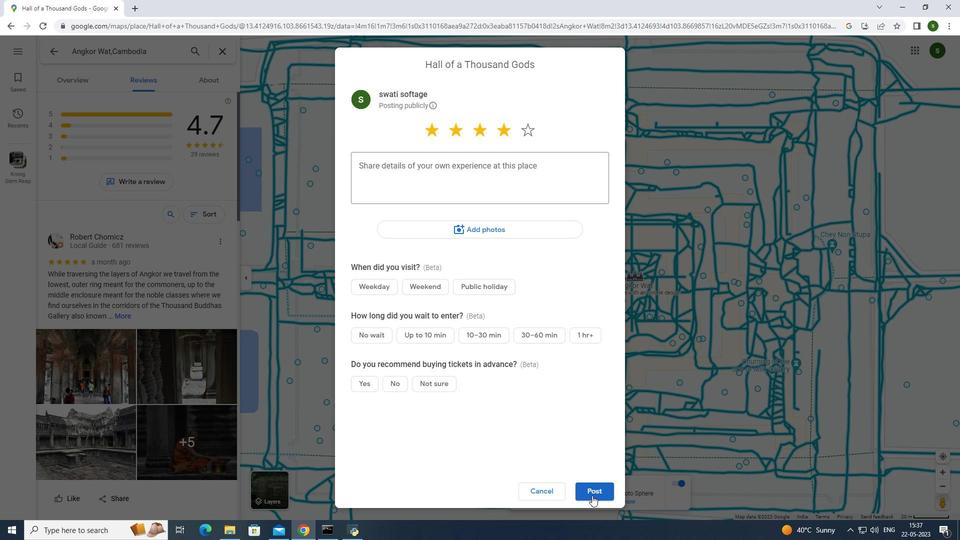 
Action: Mouse moved to (539, 488)
Screenshot: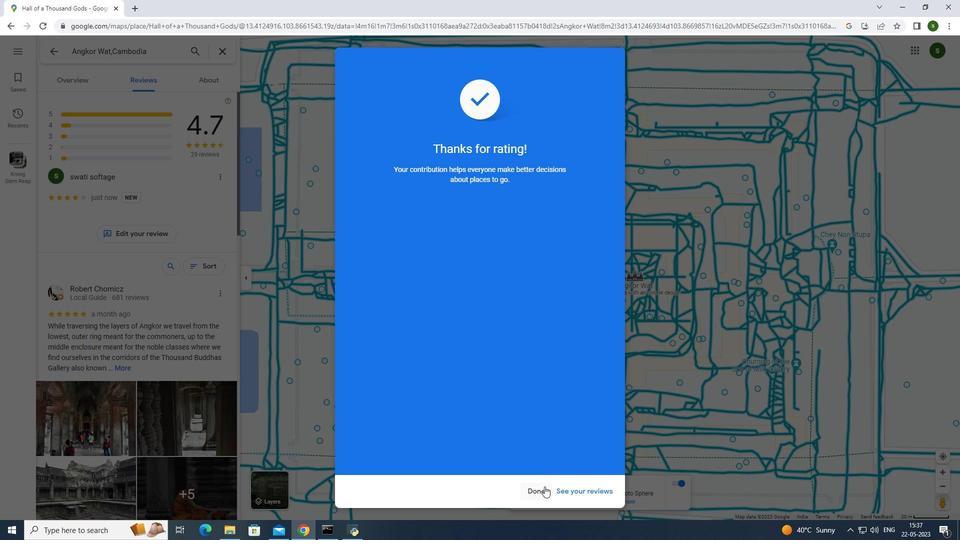 
Action: Mouse pressed left at (539, 488)
Screenshot: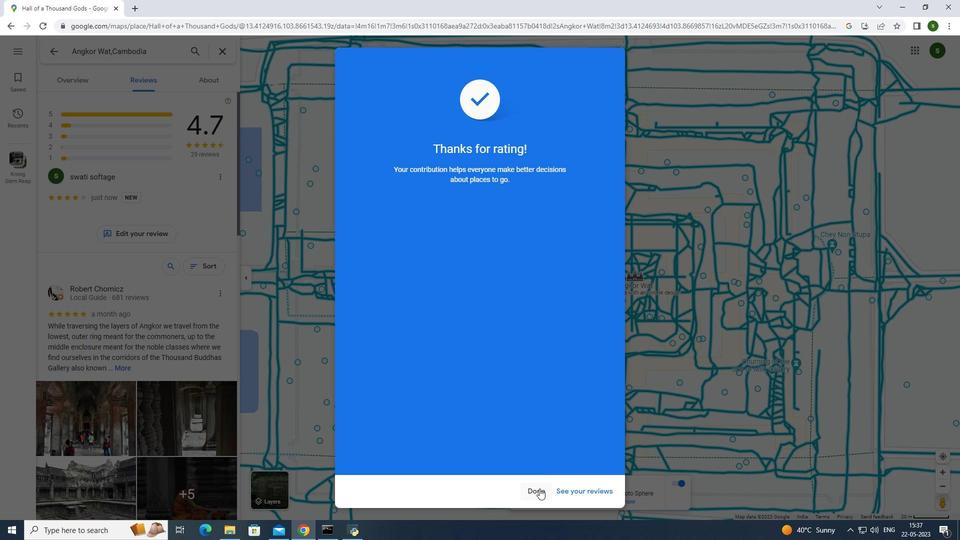 
Action: Mouse moved to (17, 51)
Screenshot: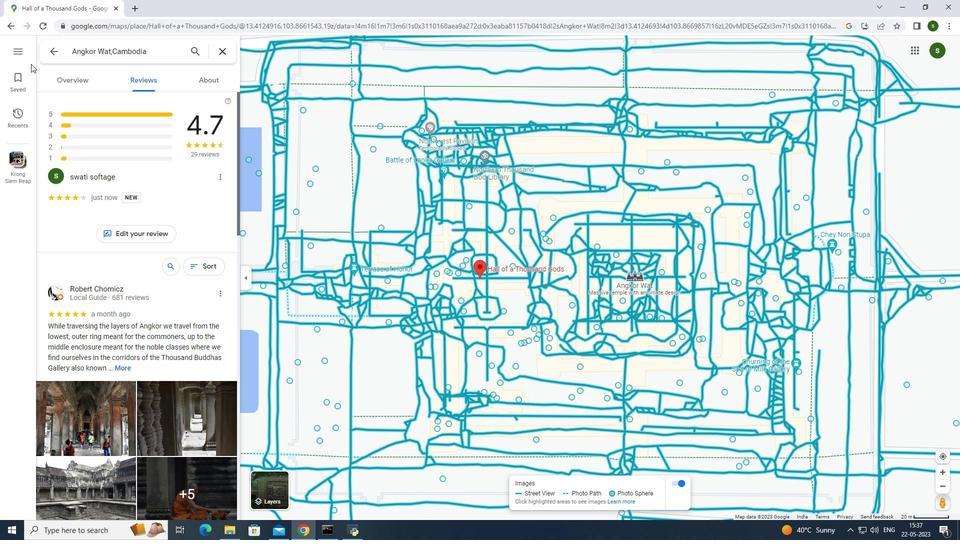 
Action: Mouse pressed left at (17, 51)
Screenshot: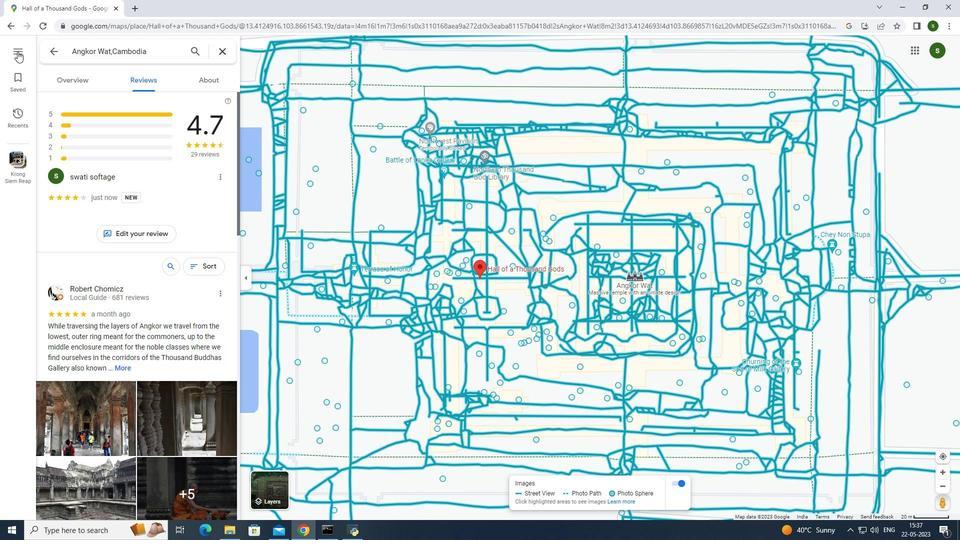 
Action: Mouse moved to (68, 127)
Screenshot: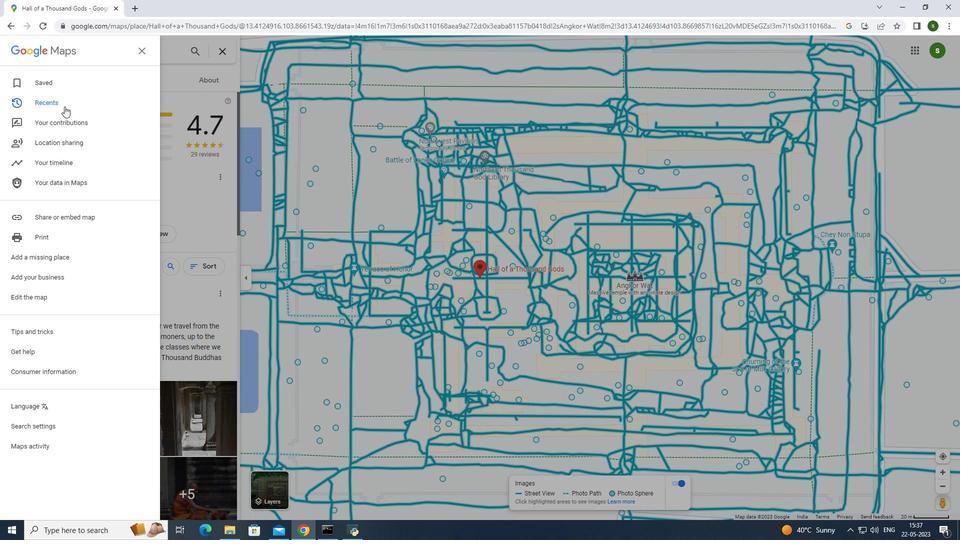 
Action: Mouse pressed left at (68, 127)
Screenshot: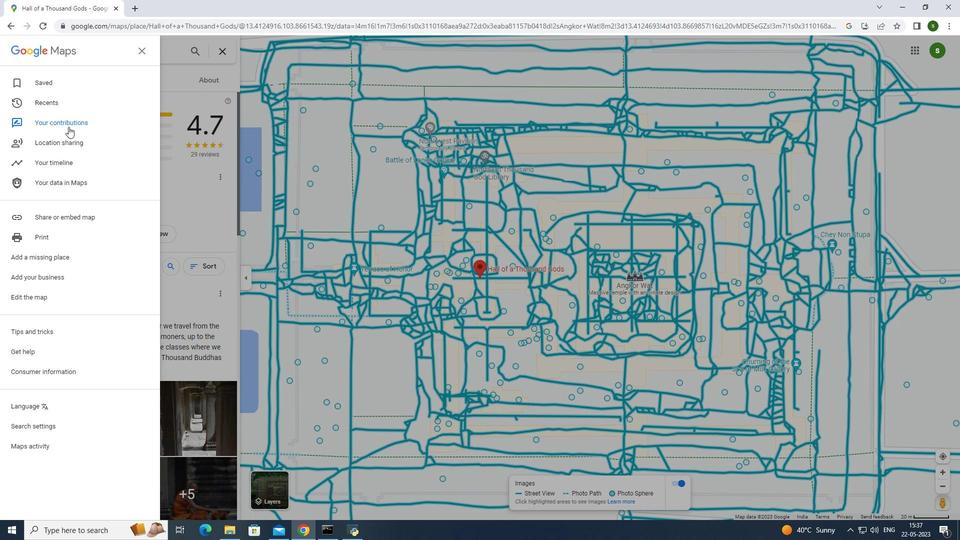 
Action: Mouse moved to (132, 182)
Screenshot: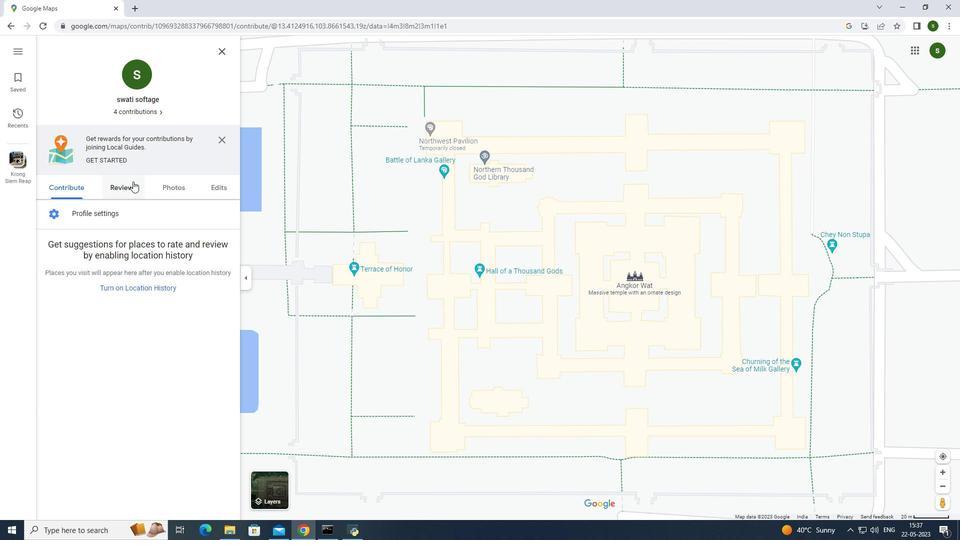 
Action: Mouse pressed left at (132, 182)
Screenshot: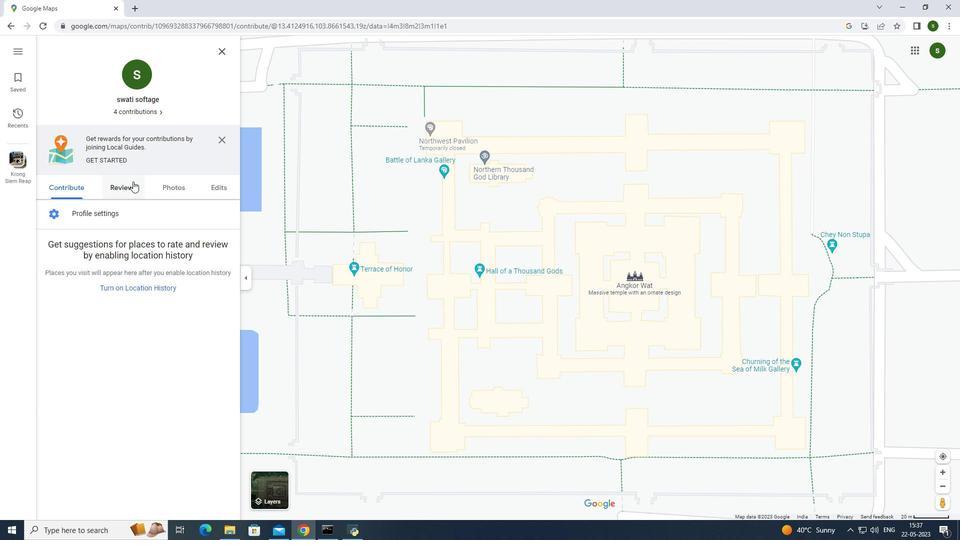 
Action: Mouse moved to (151, 303)
Screenshot: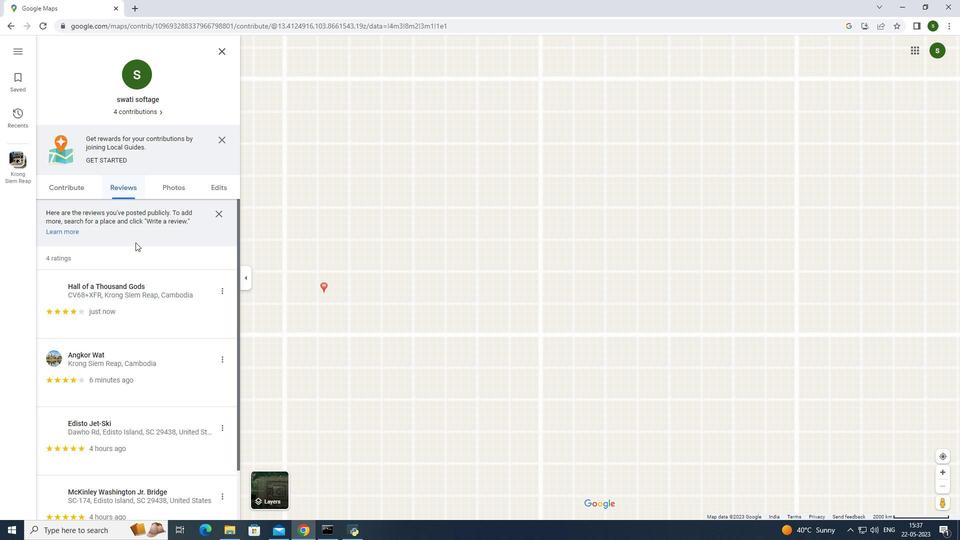 
Action: Mouse scrolled (151, 303) with delta (0, 0)
Screenshot: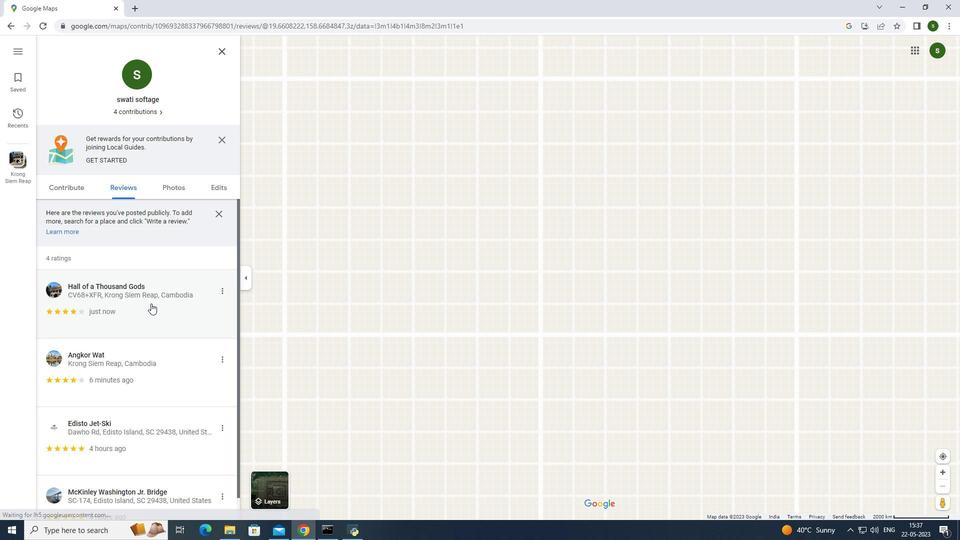
Action: Mouse scrolled (151, 303) with delta (0, 0)
Screenshot: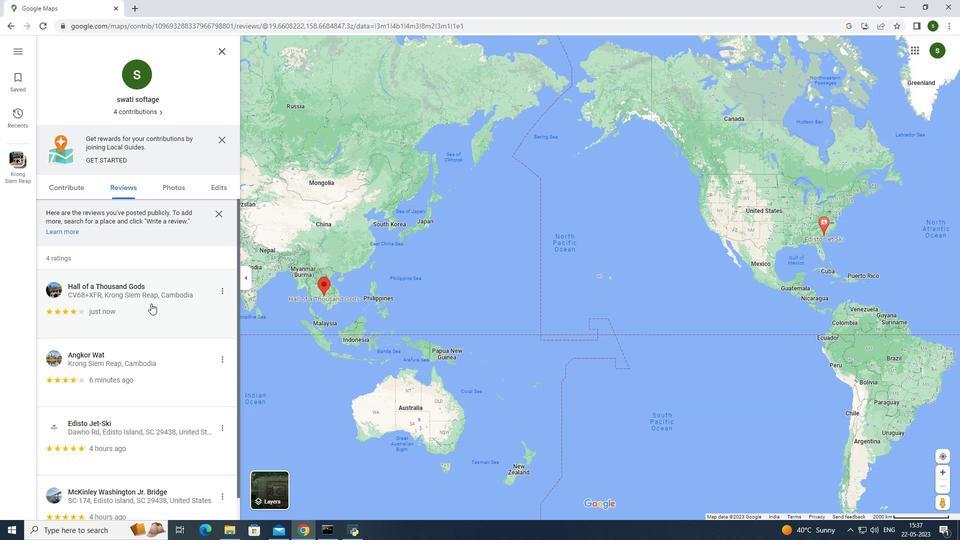 
Action: Mouse scrolled (151, 303) with delta (0, 0)
Screenshot: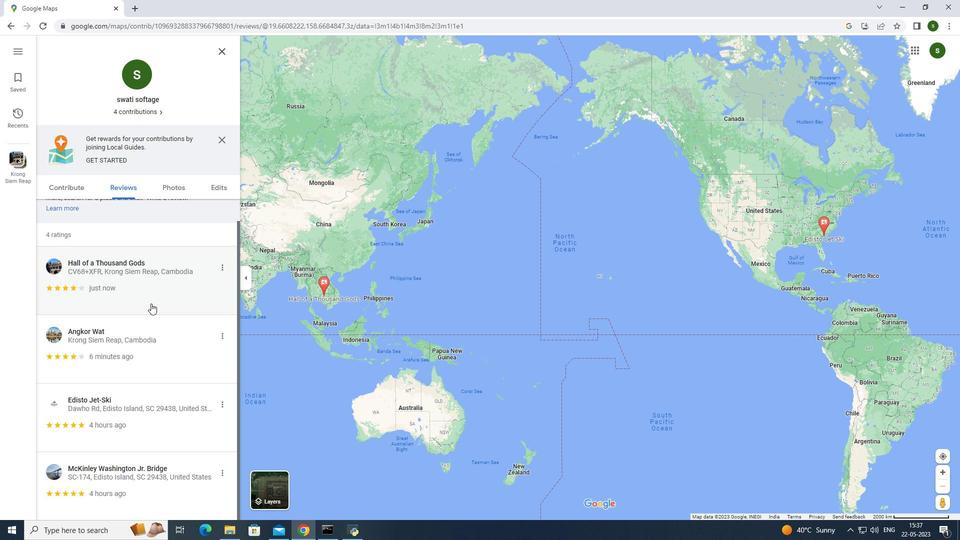 
Action: Mouse moved to (134, 245)
Screenshot: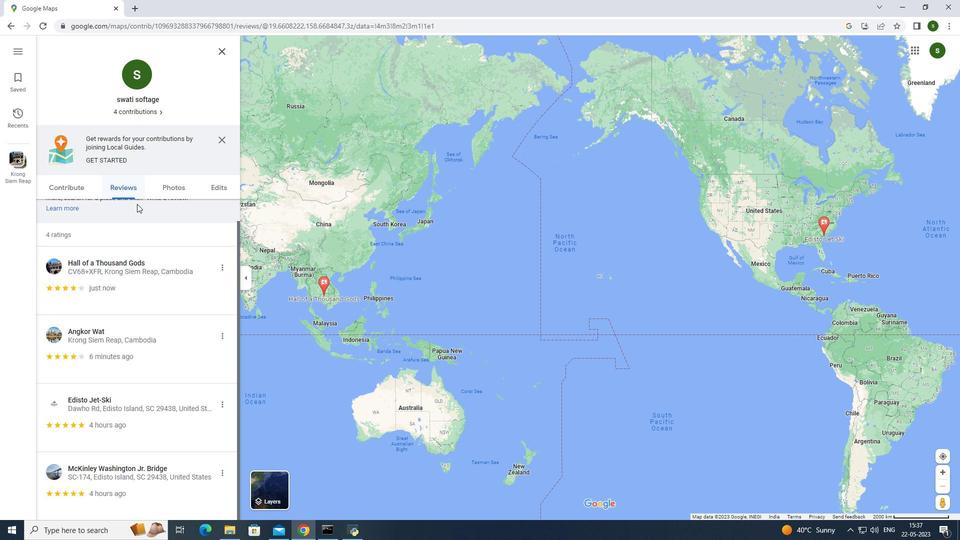 
Action: Mouse scrolled (134, 246) with delta (0, 0)
Screenshot: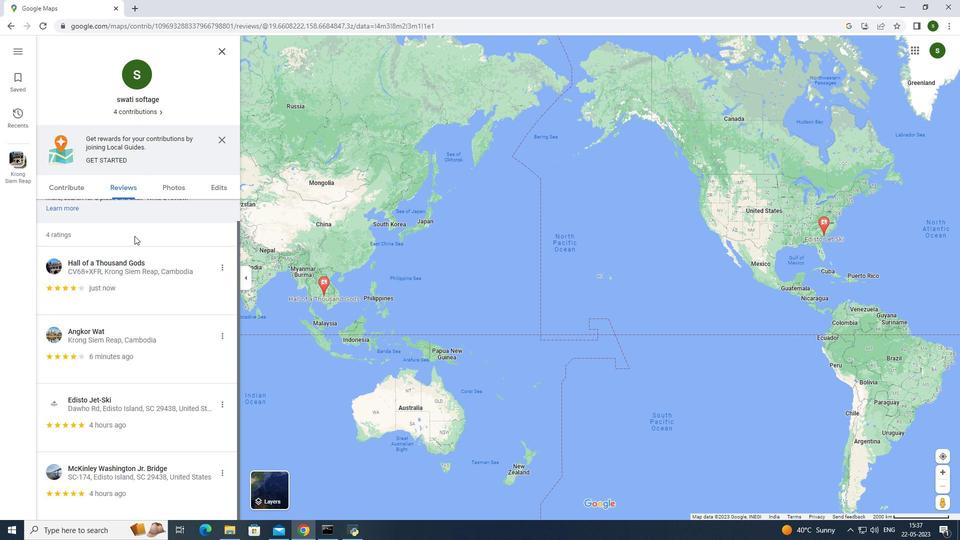 
Action: Mouse scrolled (134, 246) with delta (0, 0)
Screenshot: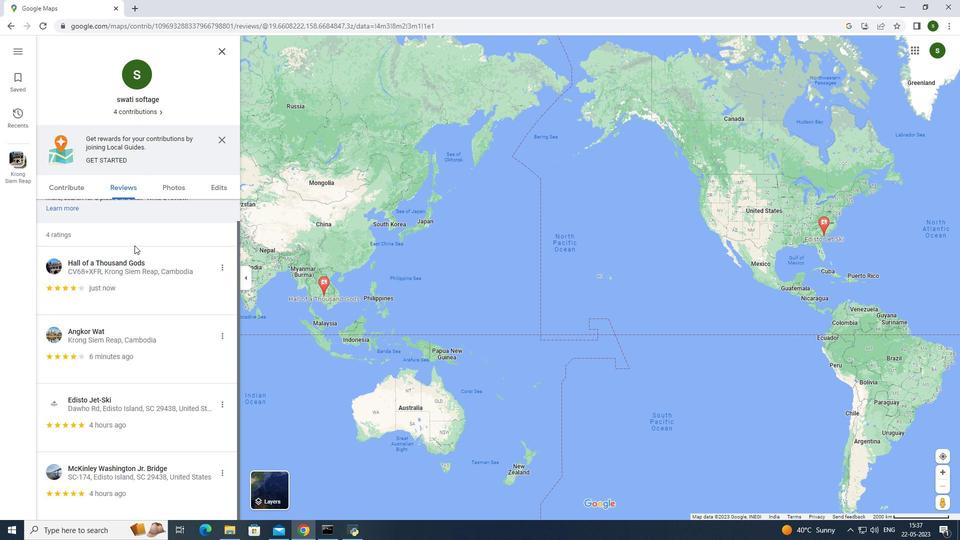 
Action: Mouse scrolled (134, 246) with delta (0, 0)
Screenshot: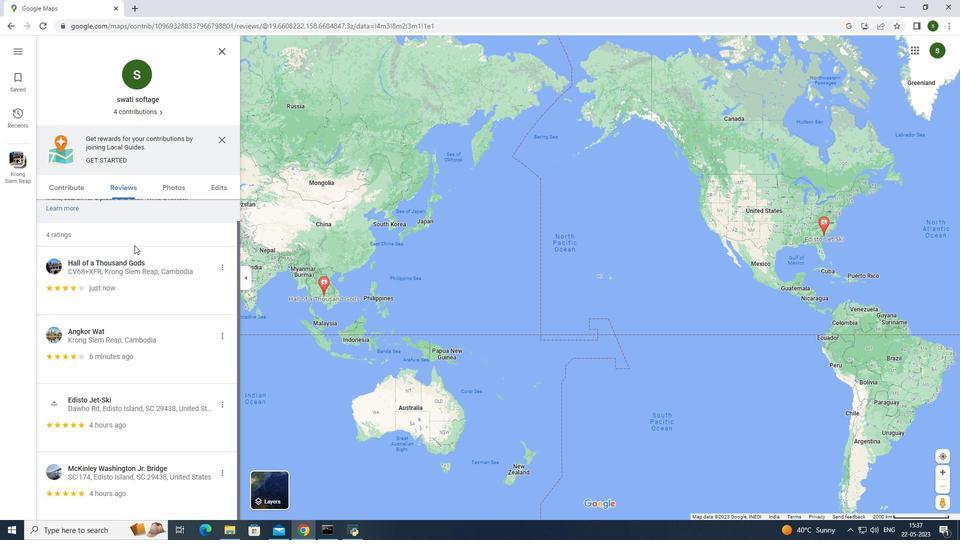 
Action: Mouse scrolled (134, 246) with delta (0, 0)
Screenshot: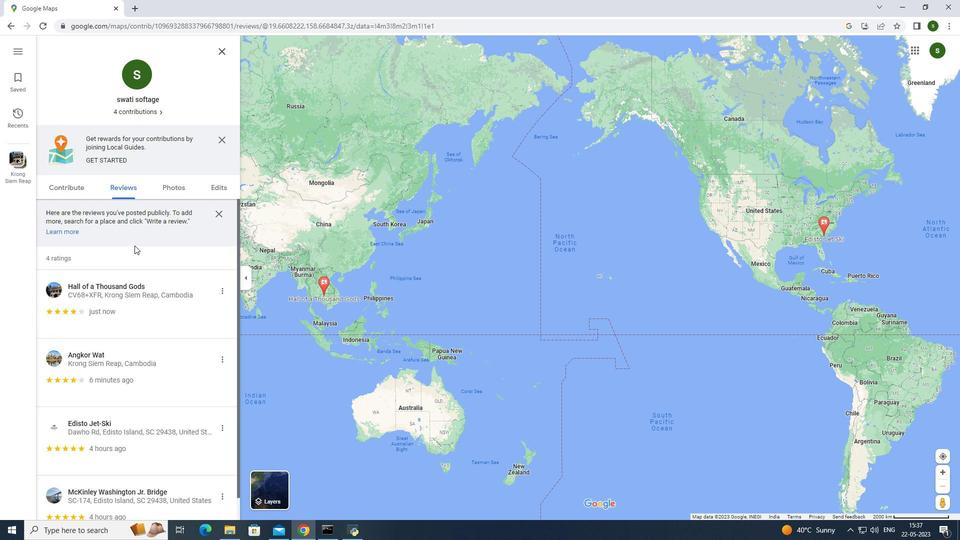 
Action: Mouse scrolled (134, 246) with delta (0, 0)
Screenshot: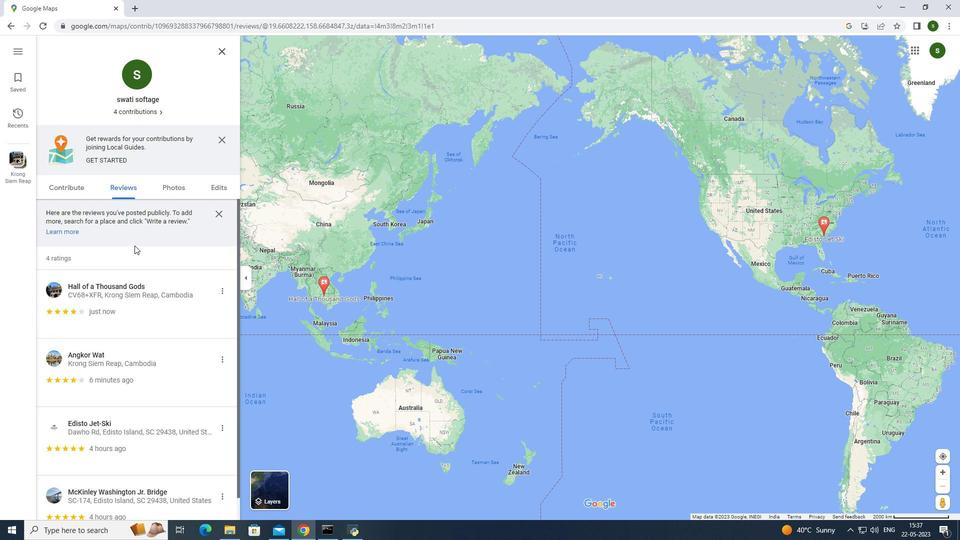 
Action: Mouse scrolled (134, 245) with delta (0, 0)
Screenshot: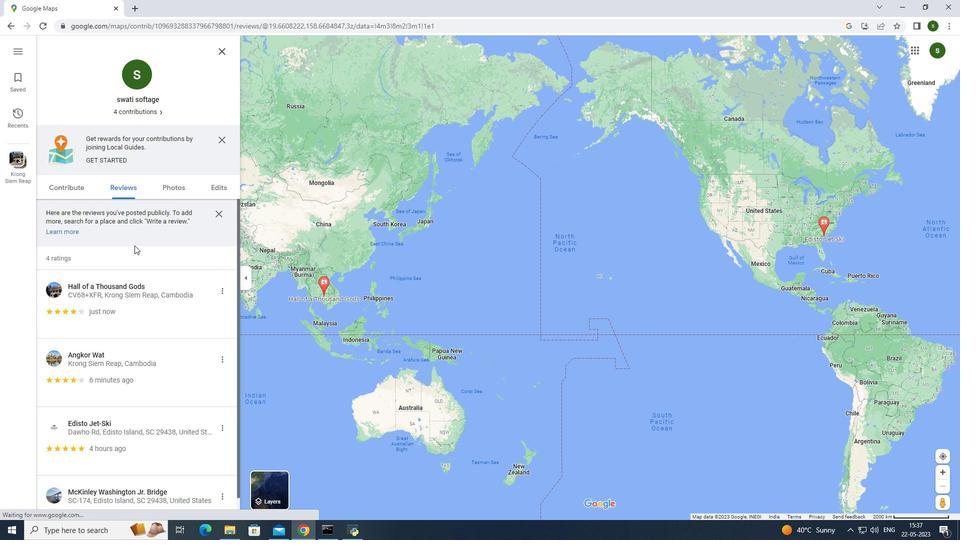 
Action: Mouse scrolled (134, 245) with delta (0, 0)
Screenshot: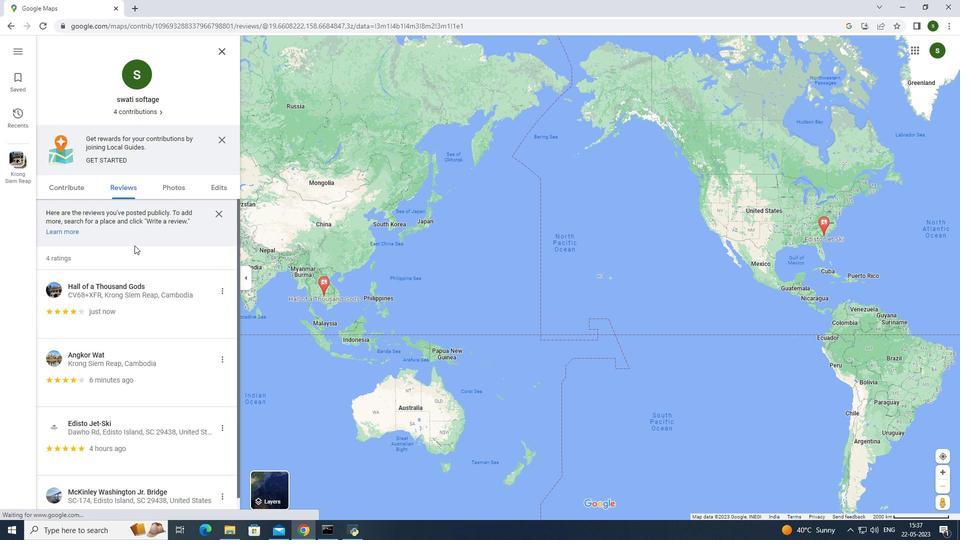 
Action: Mouse scrolled (134, 245) with delta (0, 0)
Screenshot: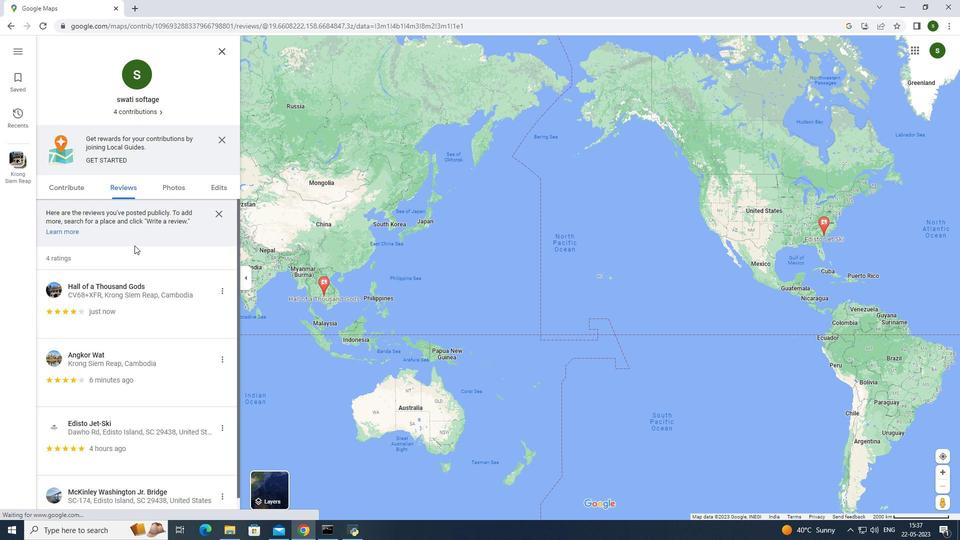 
Action: Mouse scrolled (134, 245) with delta (0, 0)
Screenshot: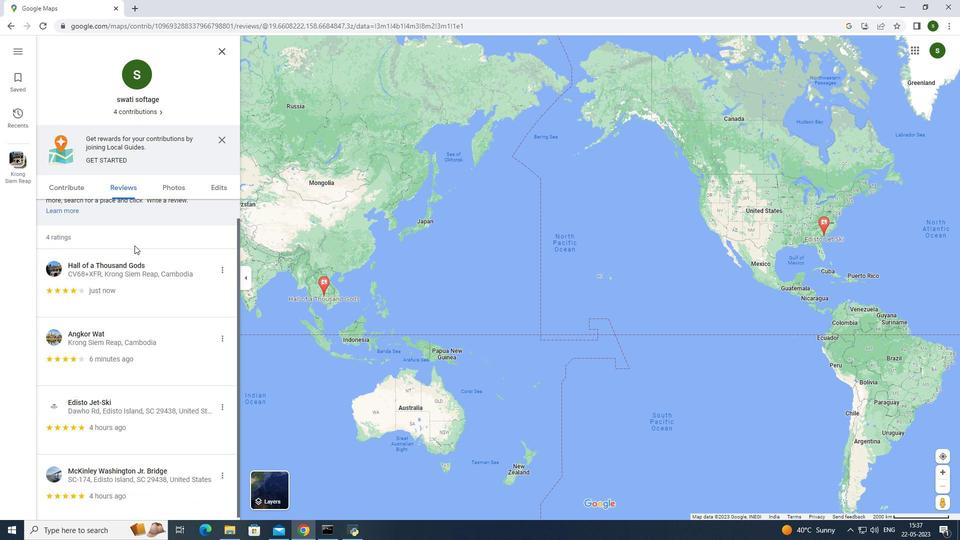 
Action: Mouse scrolled (134, 245) with delta (0, 0)
Screenshot: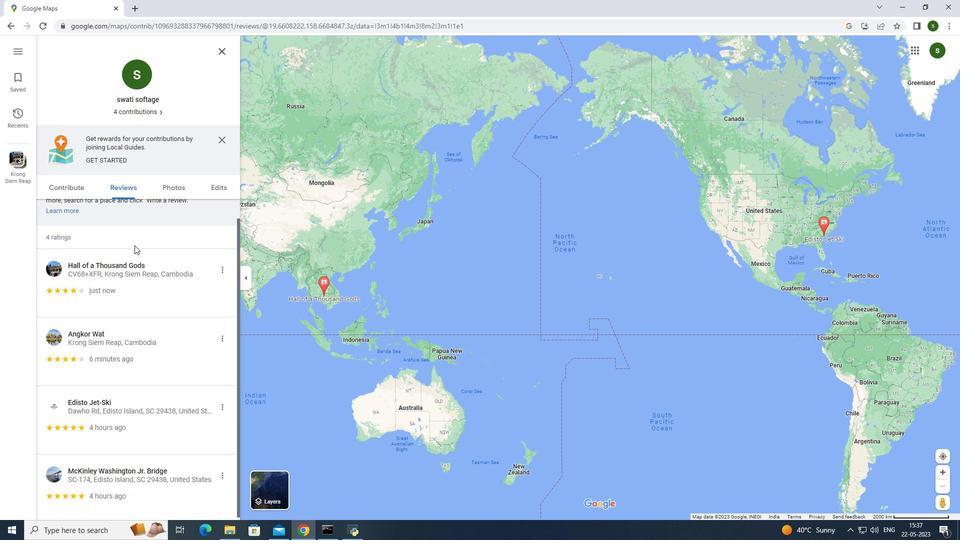 
Action: Mouse scrolled (134, 245) with delta (0, 0)
Screenshot: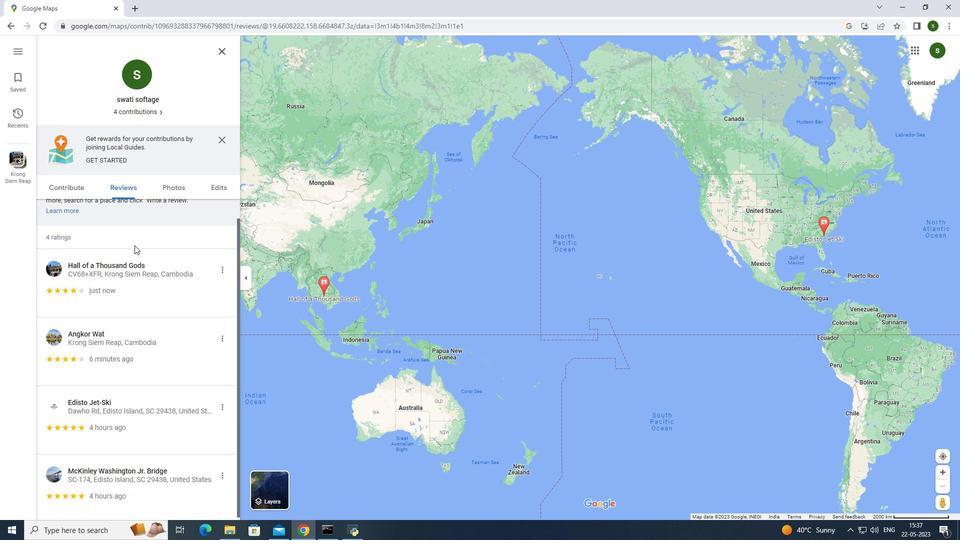 
Action: Mouse scrolled (134, 245) with delta (0, 0)
Screenshot: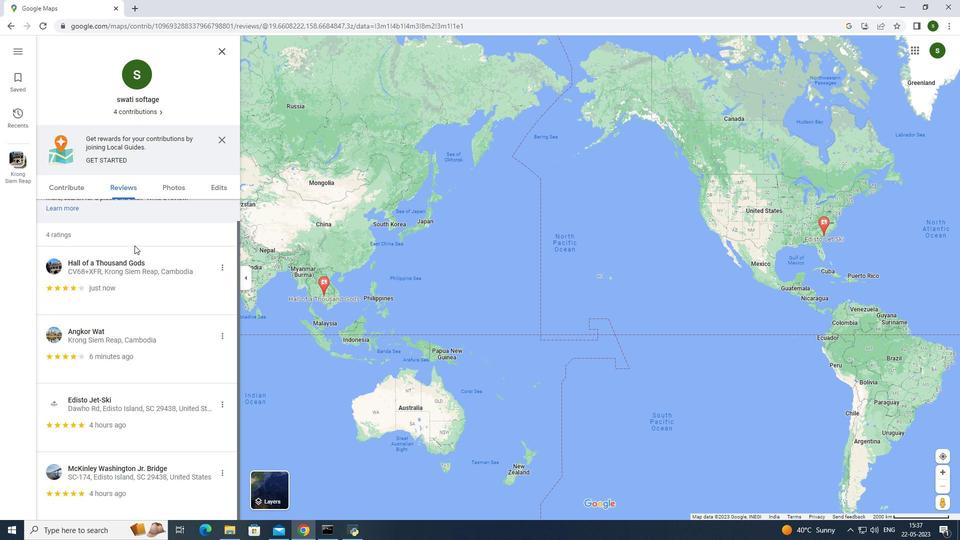
Action: Mouse scrolled (134, 245) with delta (0, 0)
Screenshot: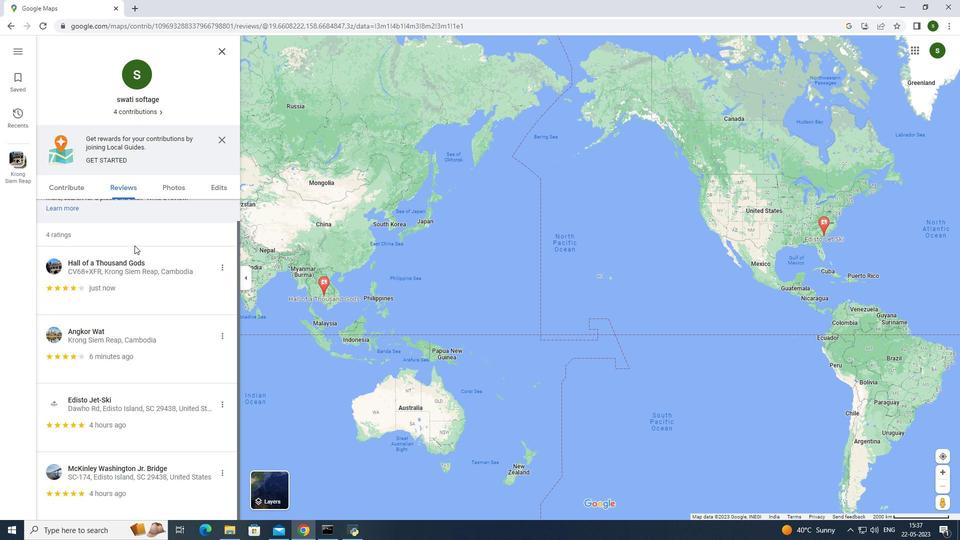 
Action: Mouse moved to (224, 48)
Screenshot: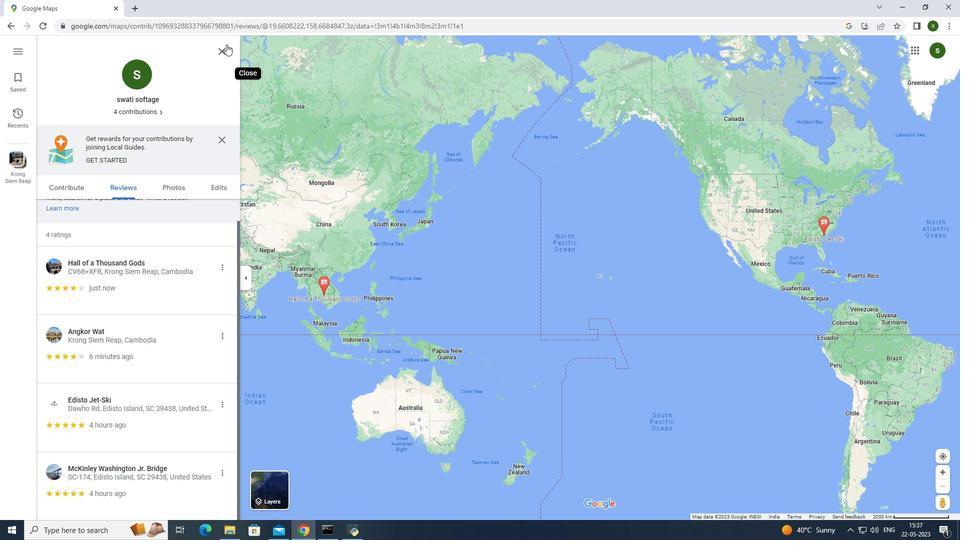 
Action: Mouse pressed left at (224, 48)
Screenshot: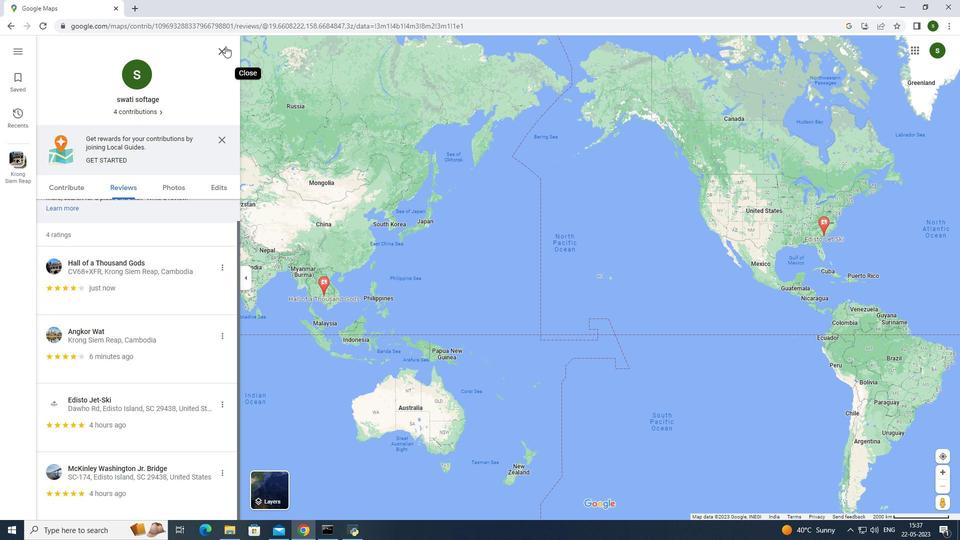 
Action: Mouse moved to (15, 24)
Screenshot: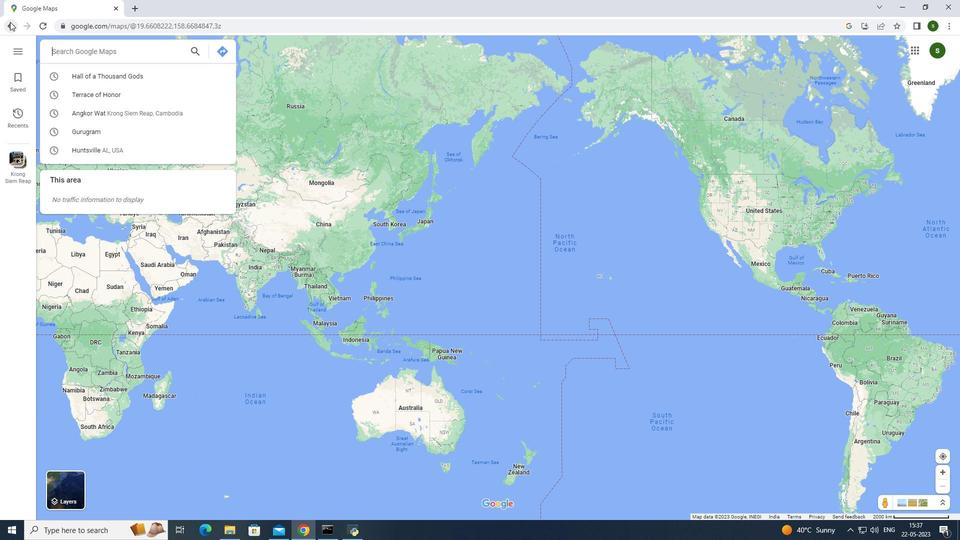 
Action: Mouse pressed left at (15, 24)
Screenshot: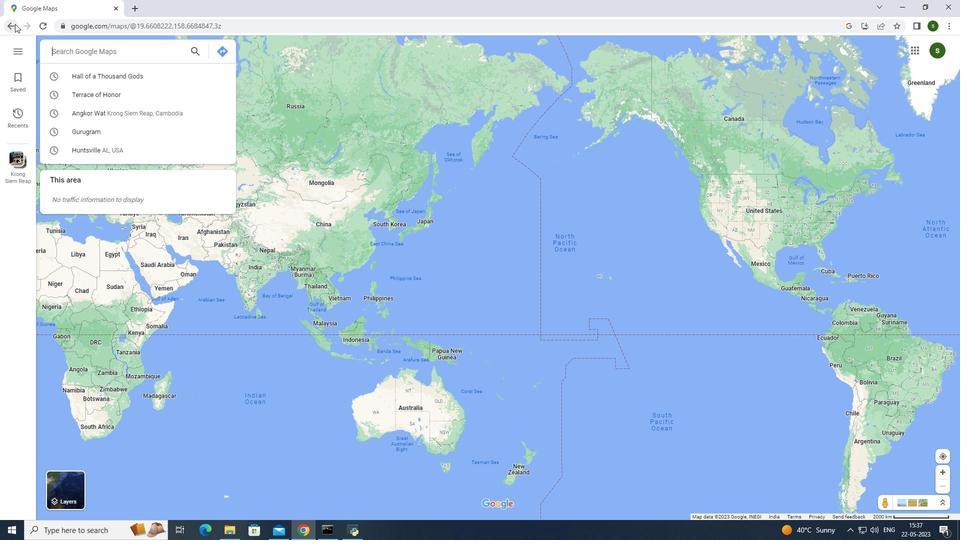 
Action: Mouse moved to (223, 51)
Screenshot: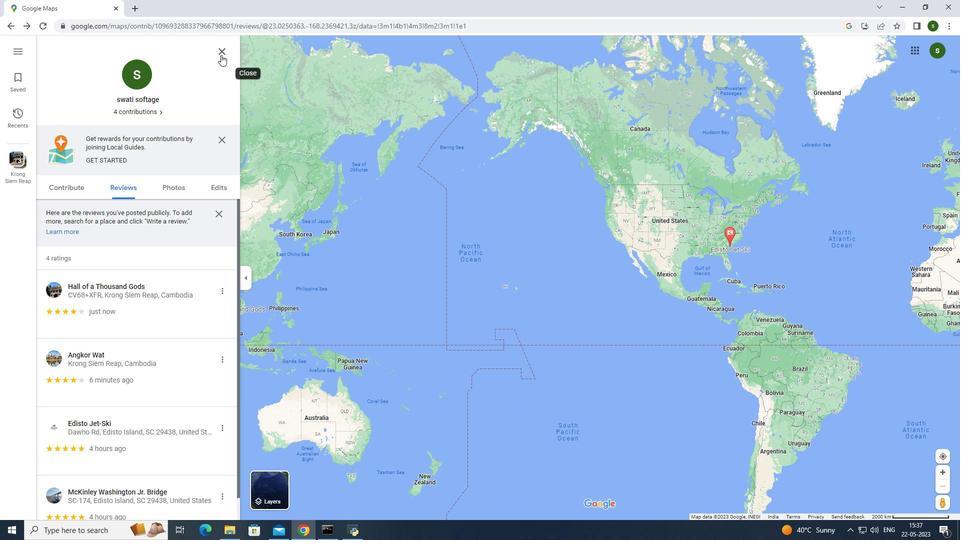 
Action: Mouse pressed left at (223, 51)
Screenshot: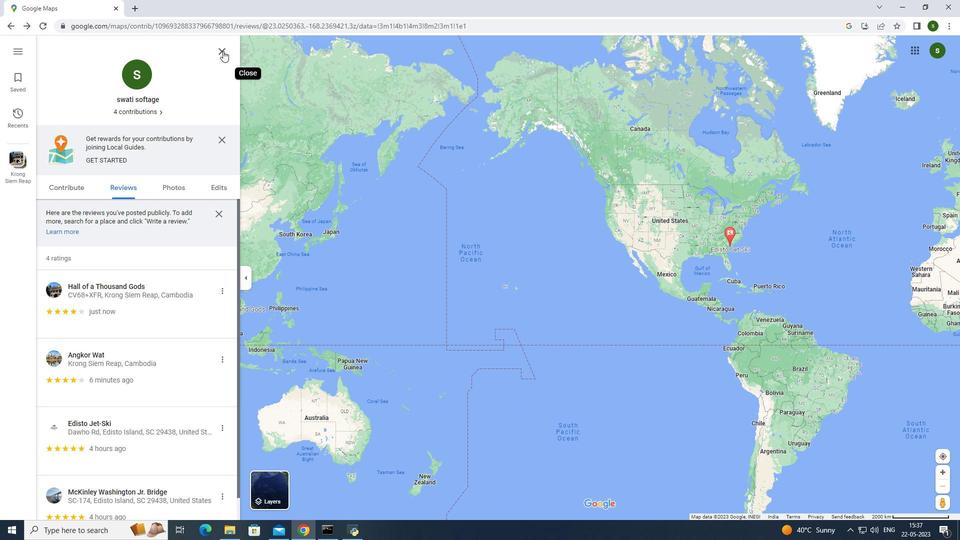 
Action: Mouse moved to (122, 46)
Screenshot: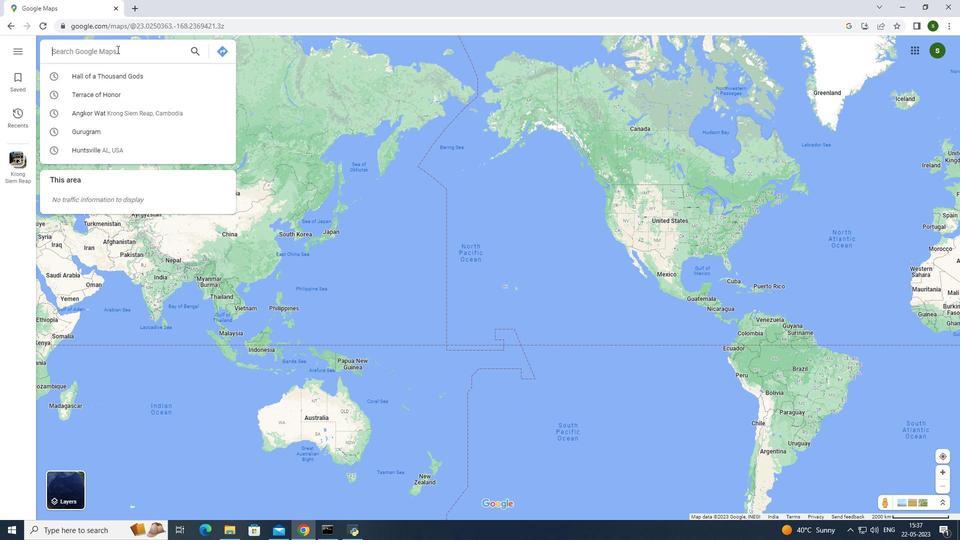 
Action: Mouse pressed left at (122, 46)
Screenshot: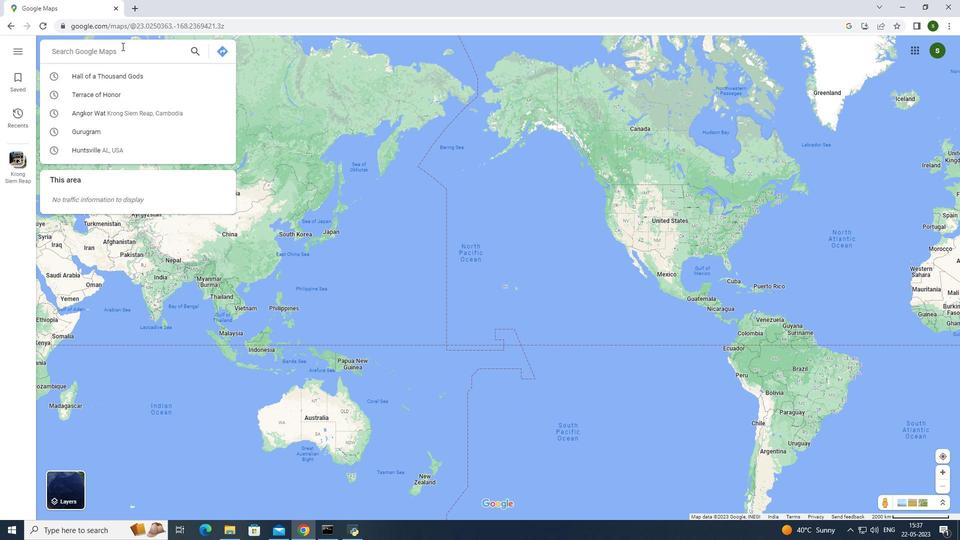 
Action: Mouse moved to (131, 67)
Screenshot: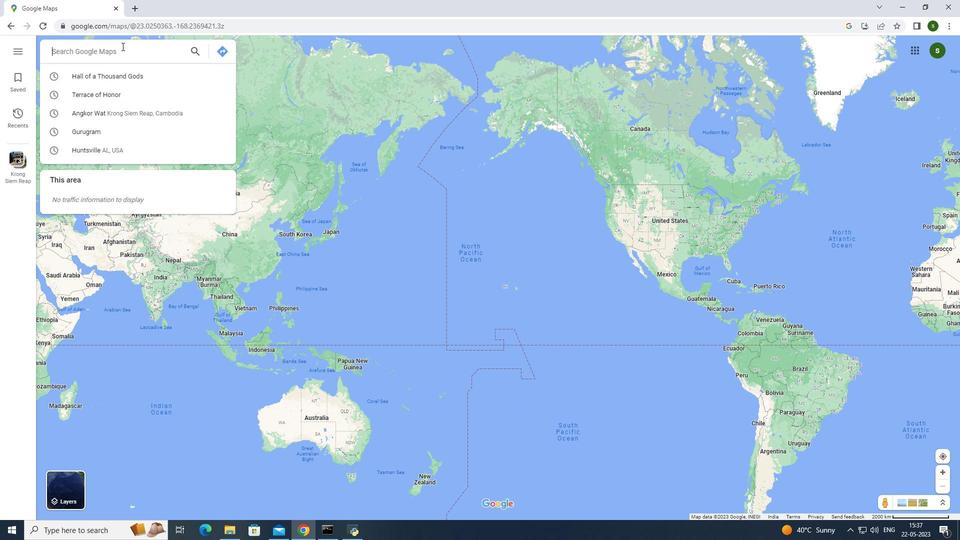 
Action: Key pressed <Key.caps_lock>A<Key.caps_lock>ngkor<Key.space><Key.caps_lock>W<Key.caps_lock>at,<Key.caps_lock>C<Key.caps_lock>ambodia
Screenshot: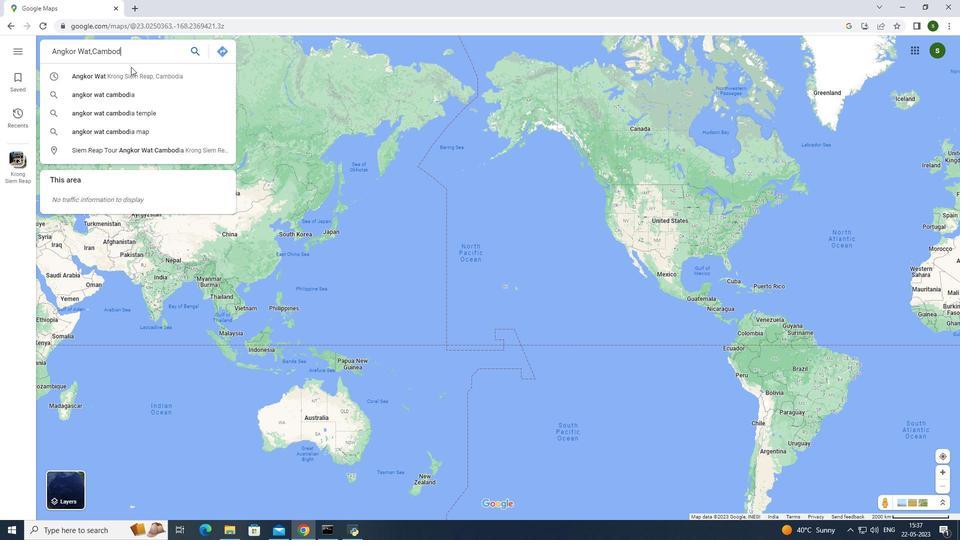 
Action: Mouse moved to (133, 67)
Screenshot: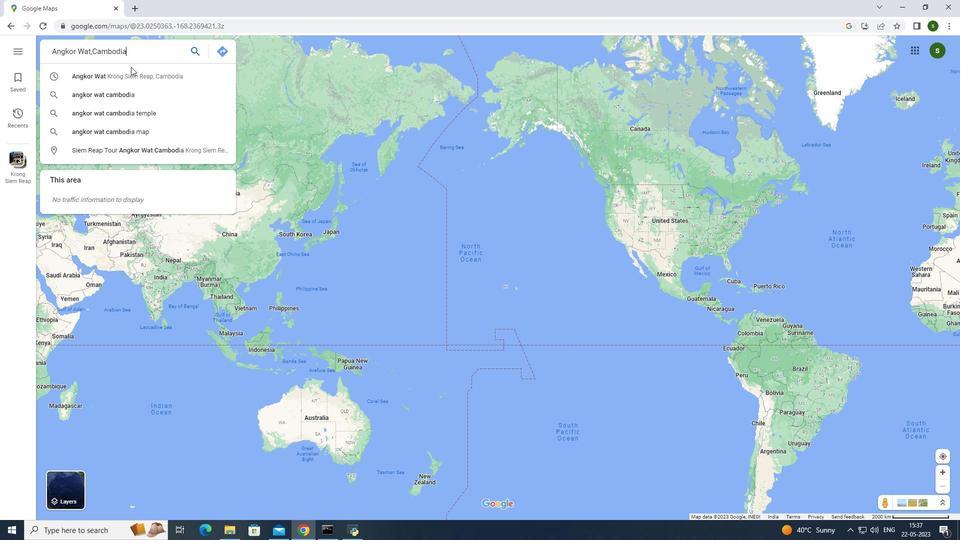 
Action: Key pressed <Key.enter>
Screenshot: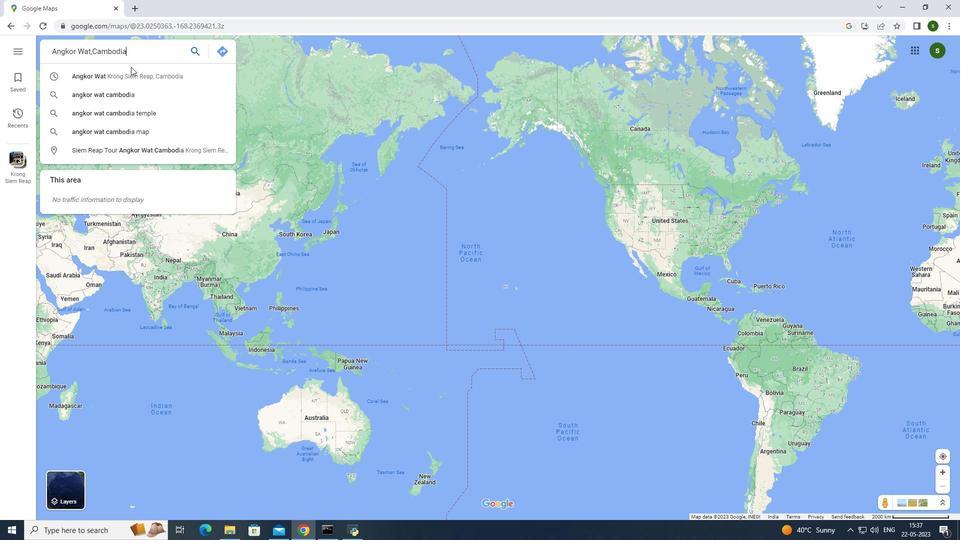 
Action: Mouse moved to (647, 308)
Screenshot: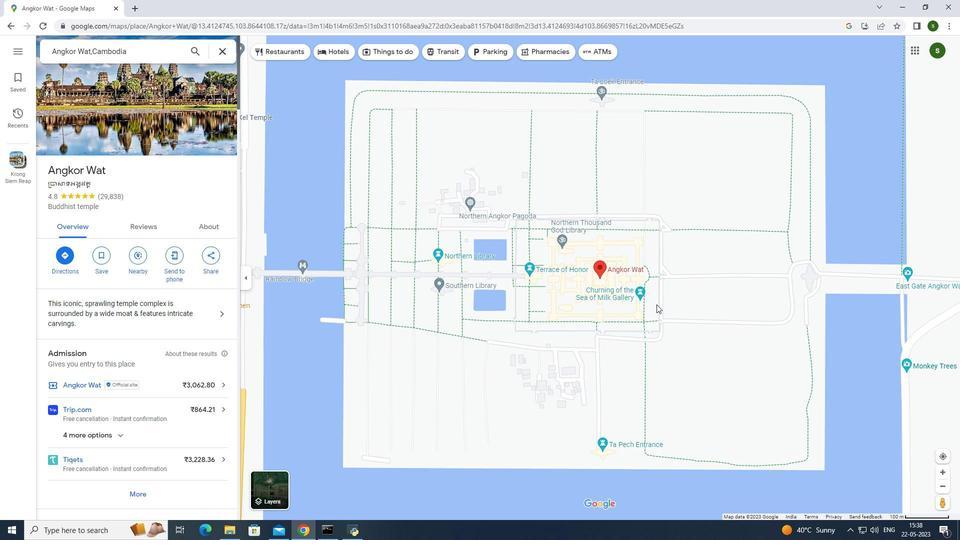
Action: Mouse scrolled (647, 308) with delta (0, 0)
Screenshot: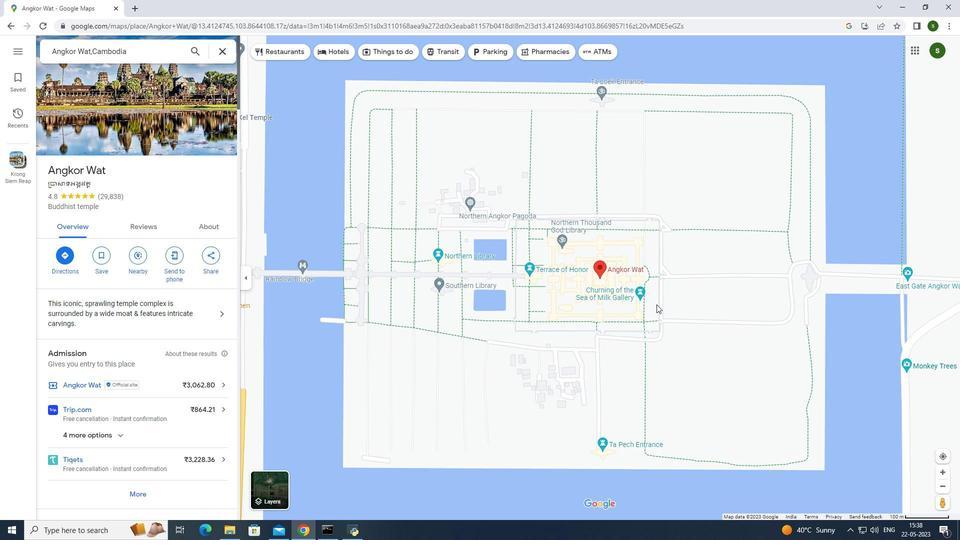 
Action: Mouse moved to (647, 308)
Screenshot: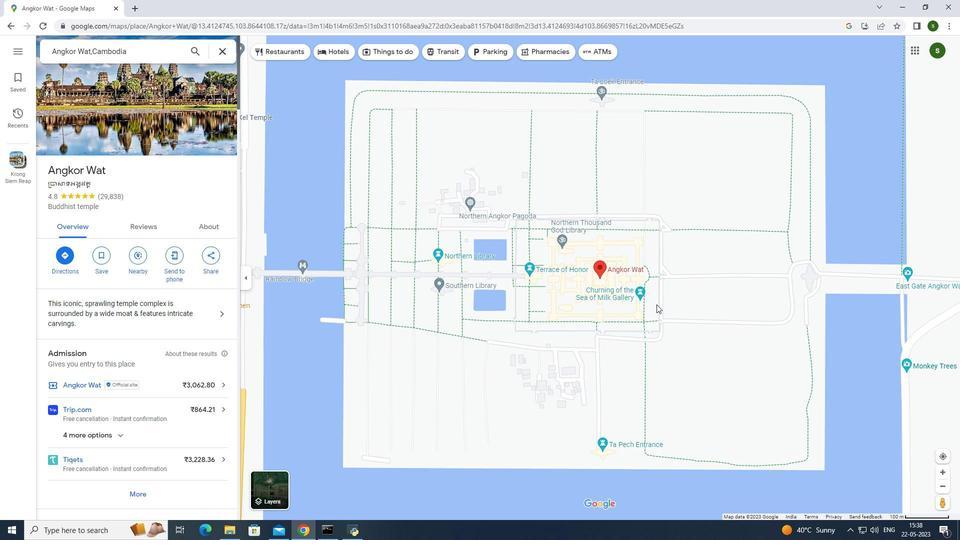 
Action: Mouse scrolled (647, 308) with delta (0, 0)
Screenshot: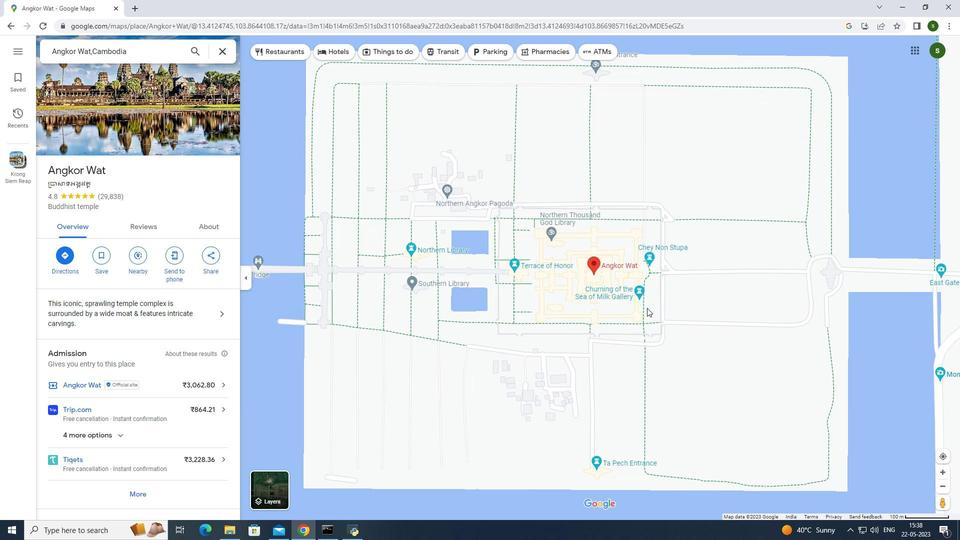 
Action: Mouse scrolled (647, 308) with delta (0, 0)
Screenshot: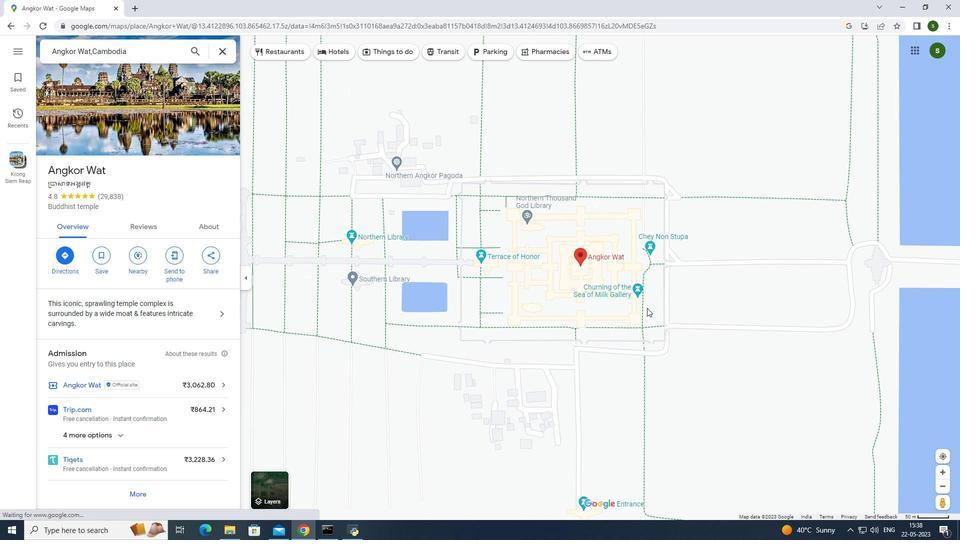 
Action: Mouse scrolled (647, 308) with delta (0, 0)
Screenshot: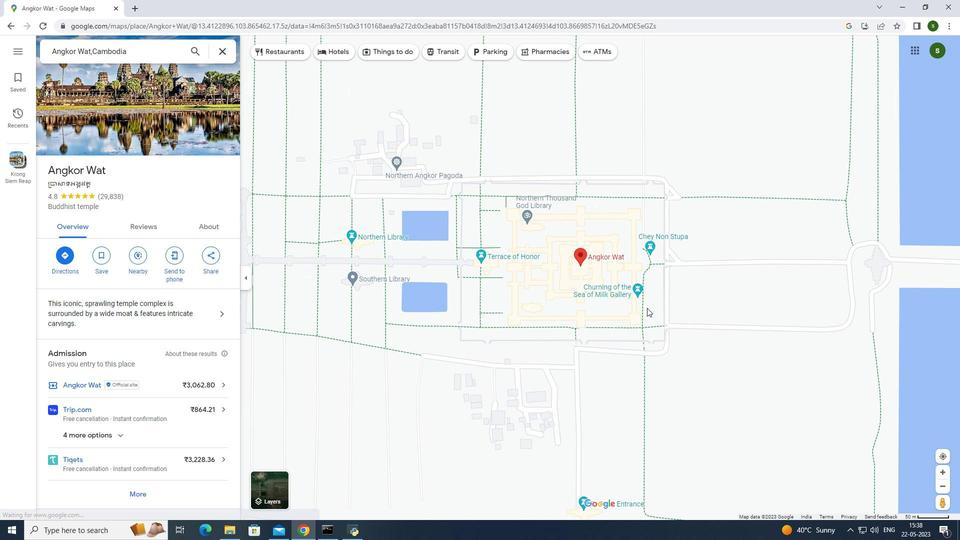 
Action: Mouse moved to (647, 308)
Screenshot: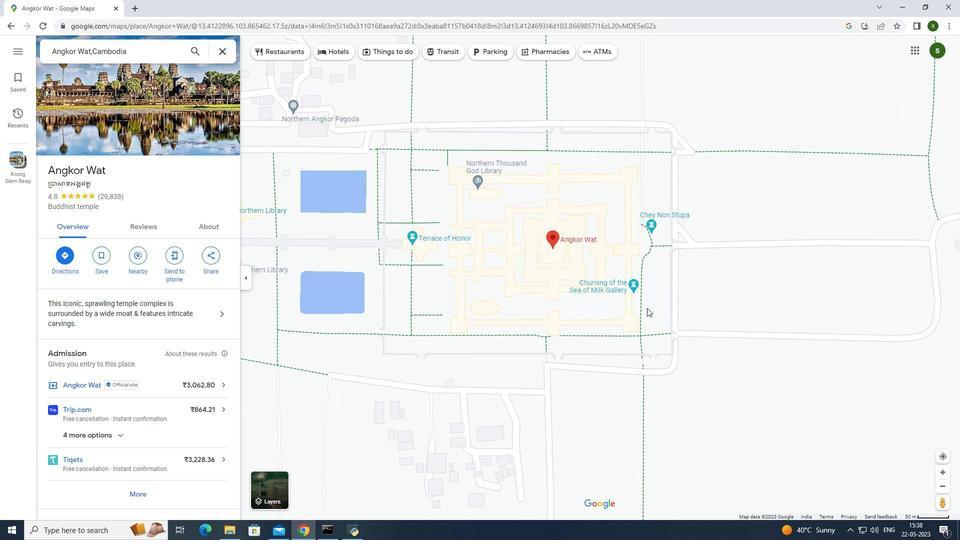 
Action: Mouse scrolled (647, 308) with delta (0, 0)
Screenshot: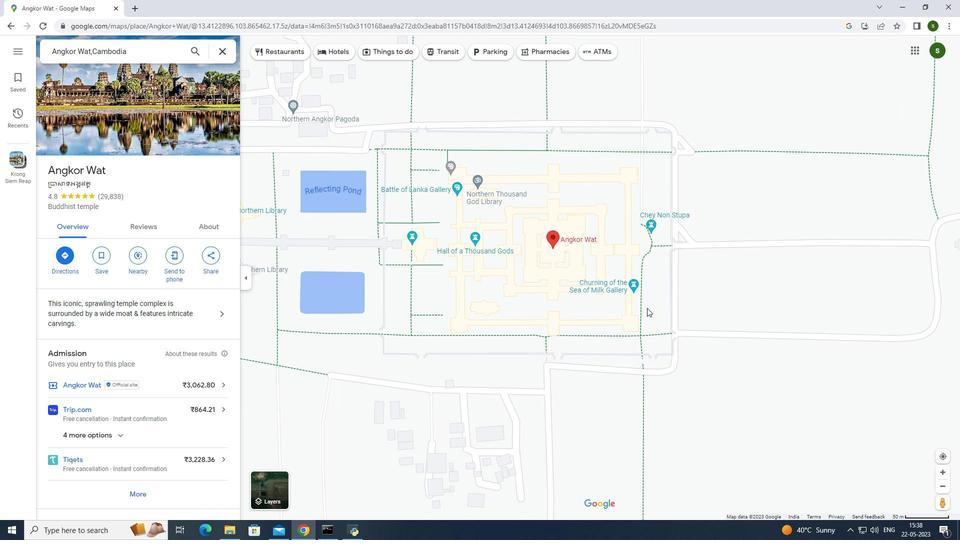 
Action: Mouse moved to (655, 192)
Screenshot: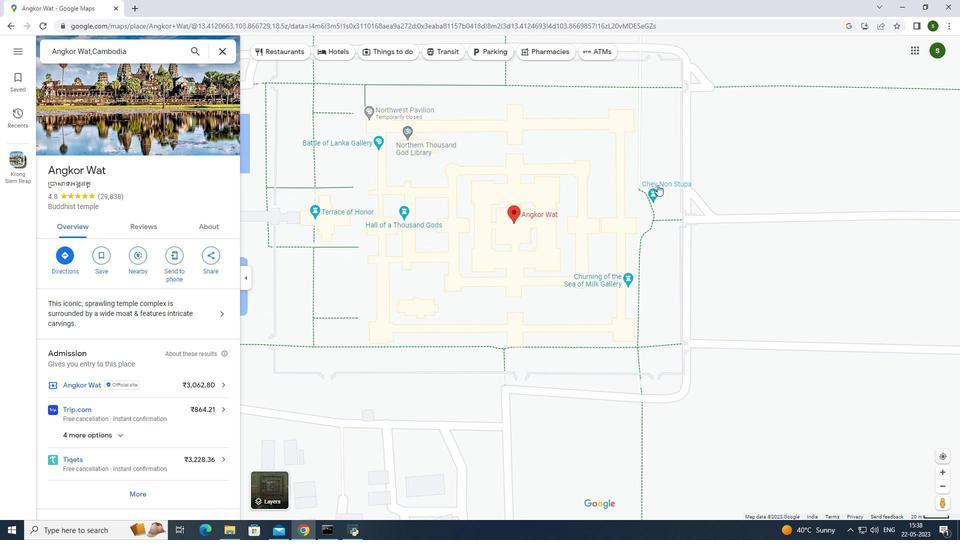 
Action: Mouse pressed left at (655, 192)
Screenshot: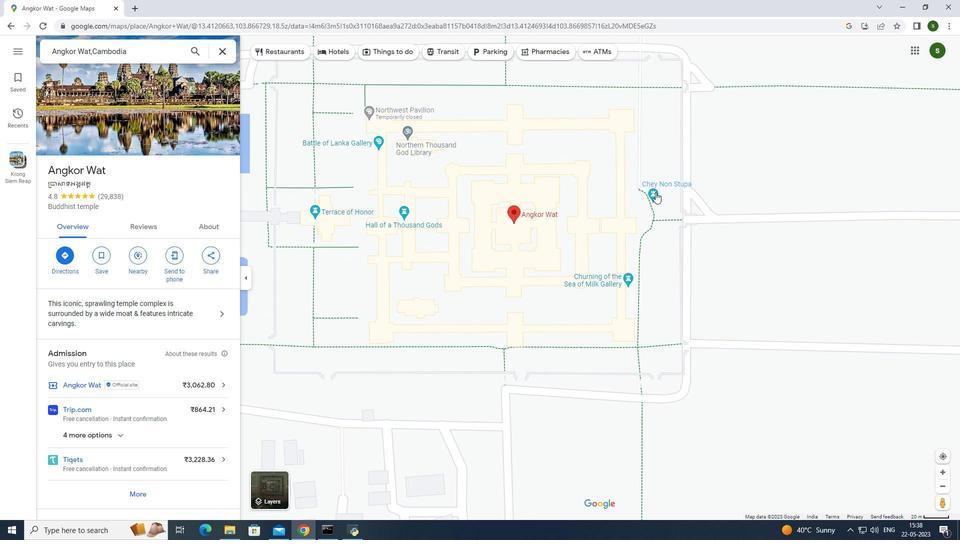 
Action: Mouse moved to (147, 229)
Screenshot: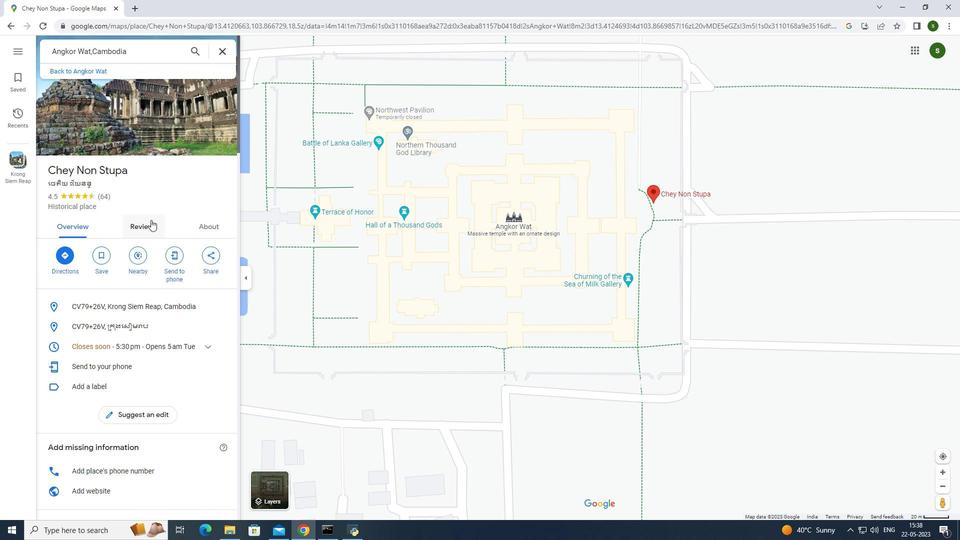 
Action: Mouse pressed left at (147, 229)
Screenshot: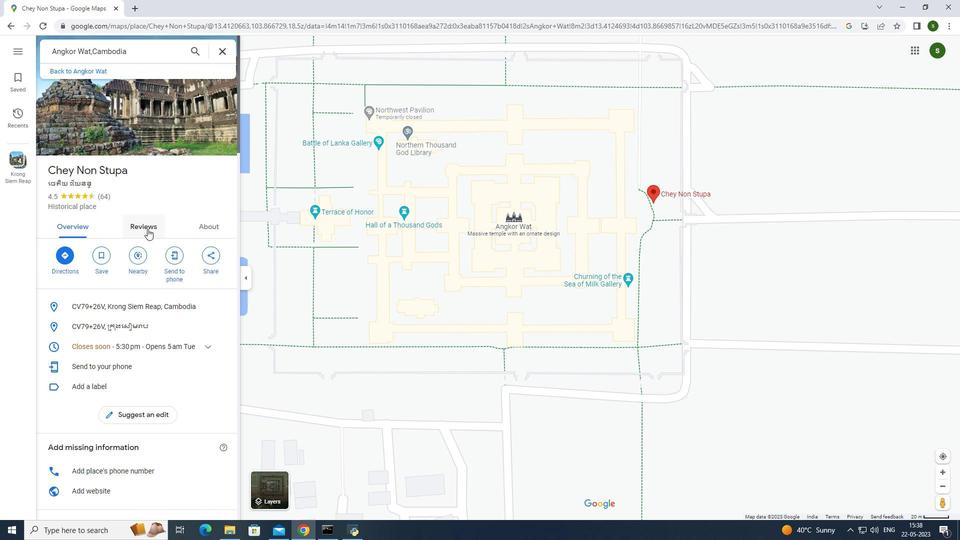 
Action: Mouse moved to (184, 280)
Screenshot: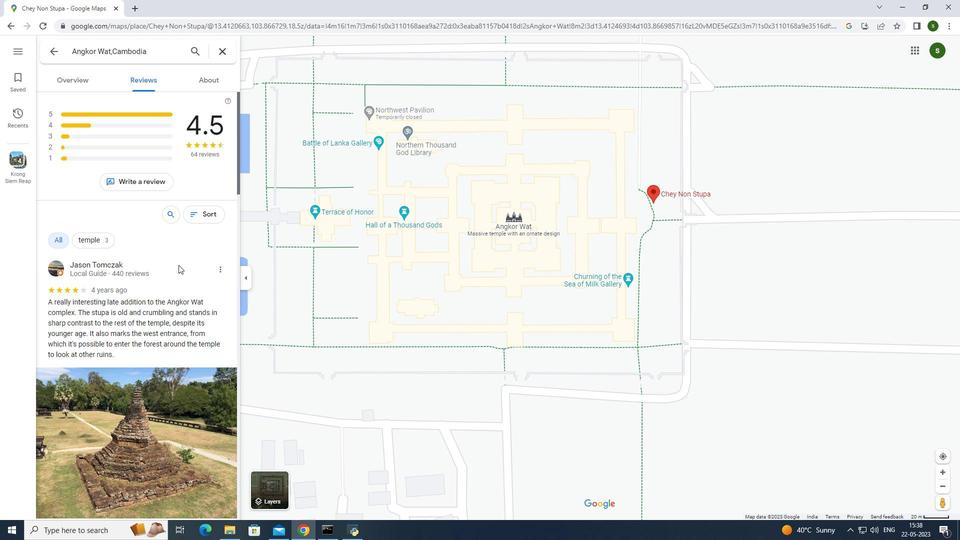 
Action: Mouse scrolled (184, 279) with delta (0, 0)
Screenshot: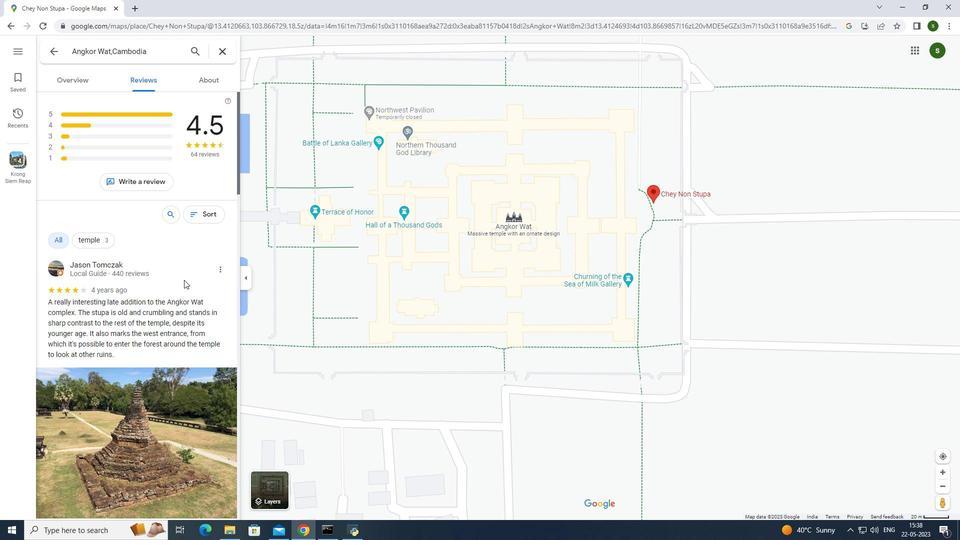 
Action: Mouse moved to (187, 280)
Screenshot: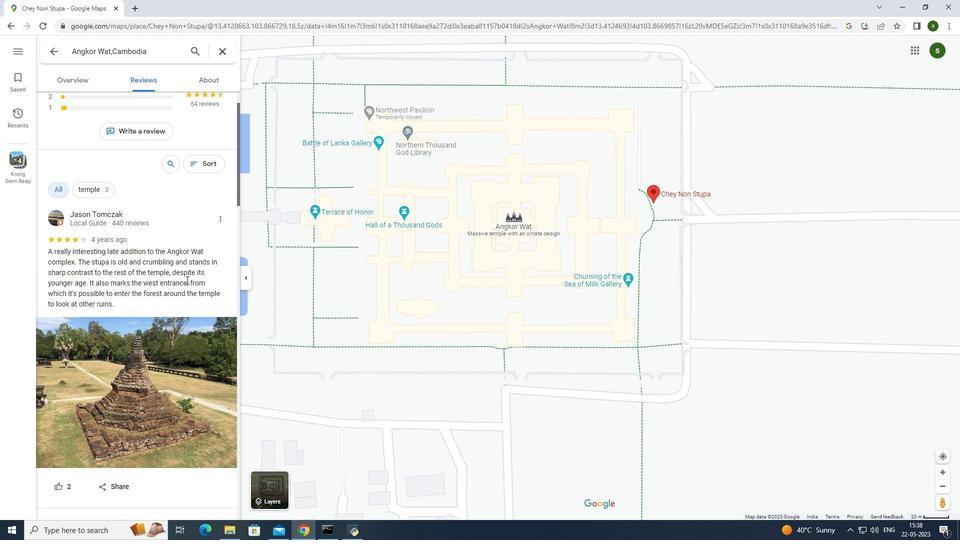 
Action: Mouse scrolled (187, 279) with delta (0, 0)
Screenshot: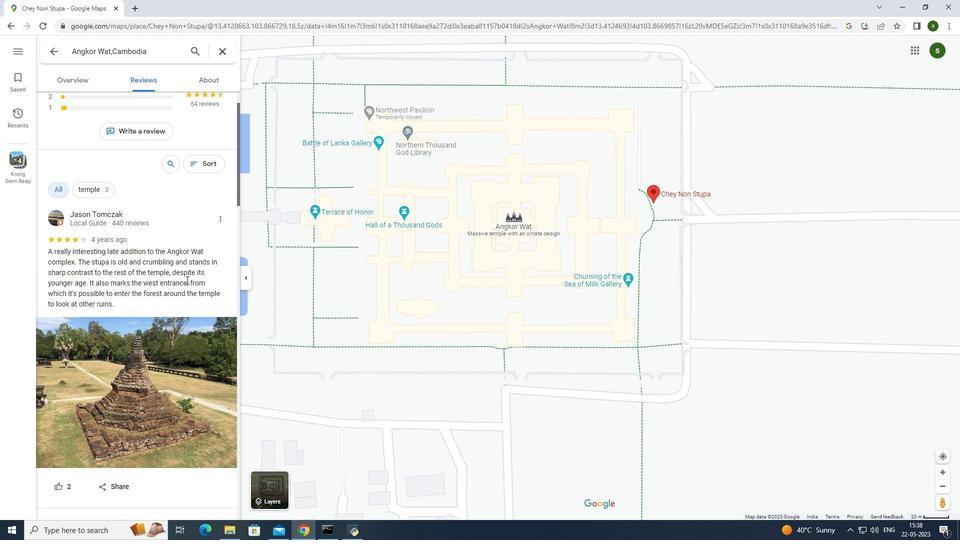 
Action: Mouse moved to (190, 279)
Screenshot: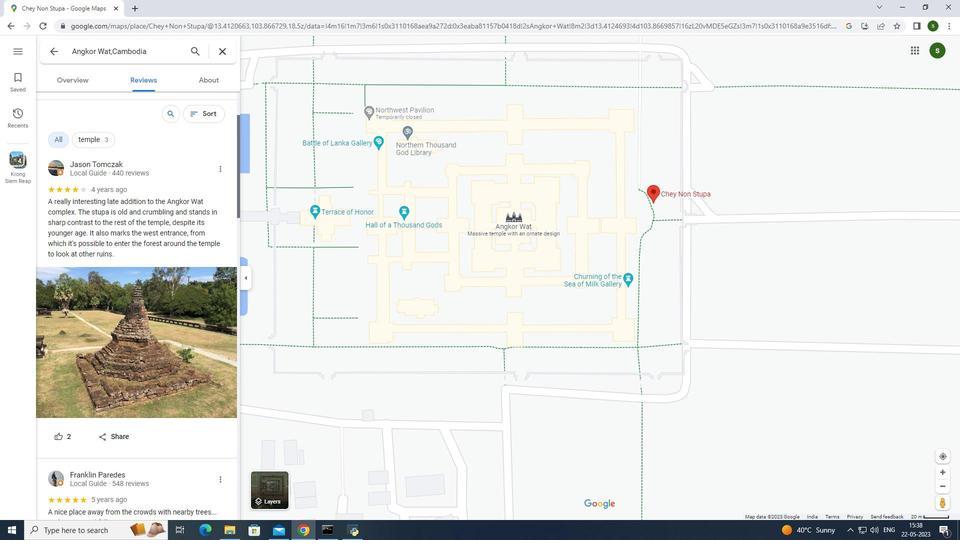 
Action: Mouse scrolled (190, 279) with delta (0, 0)
Screenshot: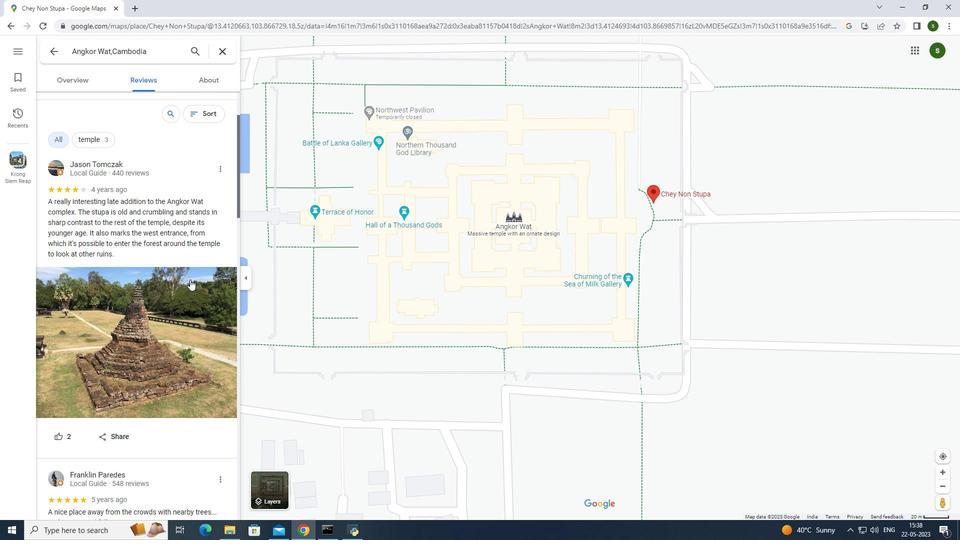 
Action: Mouse scrolled (190, 279) with delta (0, 0)
Screenshot: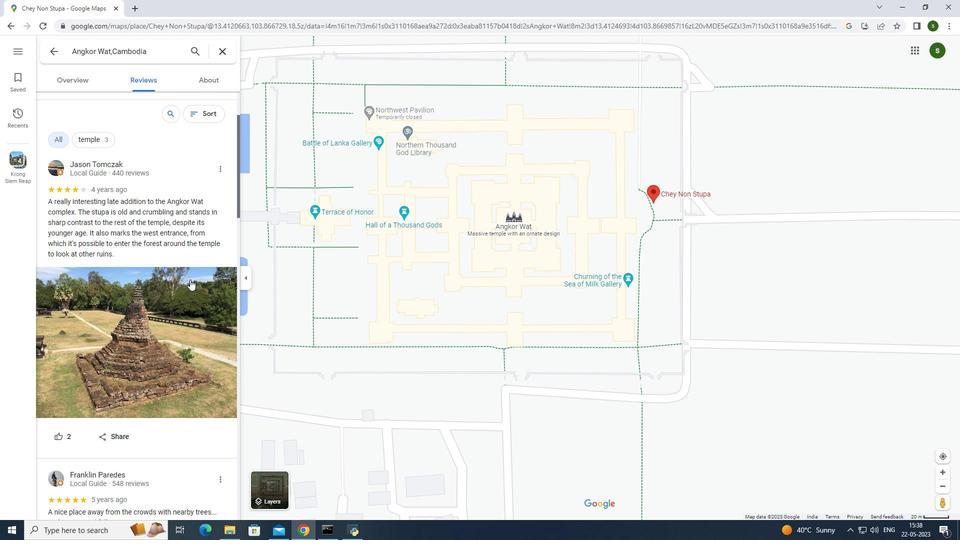 
Action: Mouse scrolled (190, 279) with delta (0, 0)
Screenshot: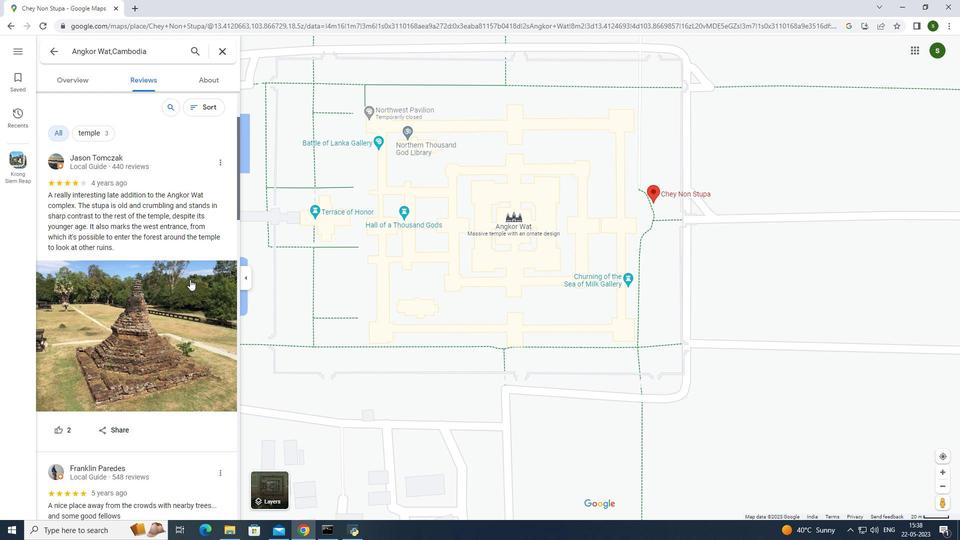 
Action: Mouse moved to (190, 279)
Screenshot: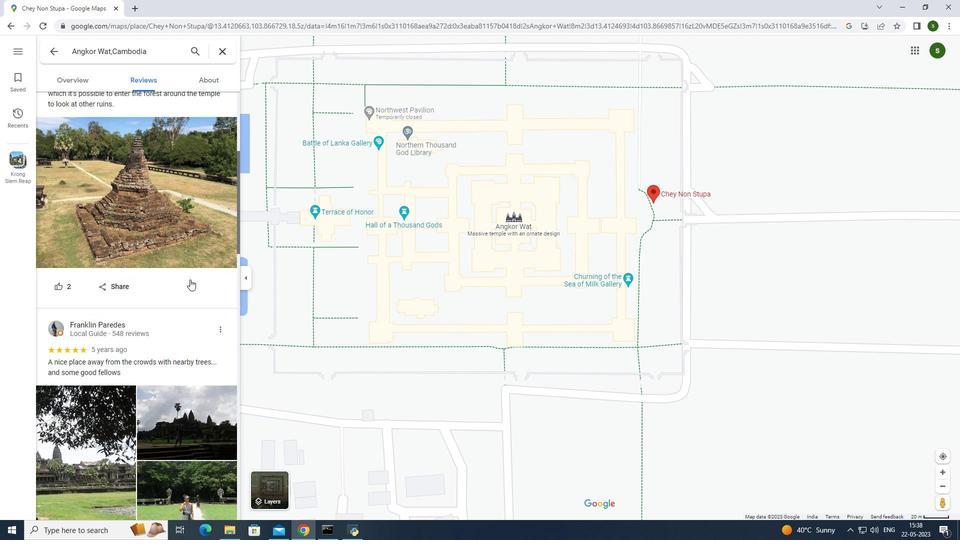 
Action: Mouse scrolled (190, 279) with delta (0, 0)
Screenshot: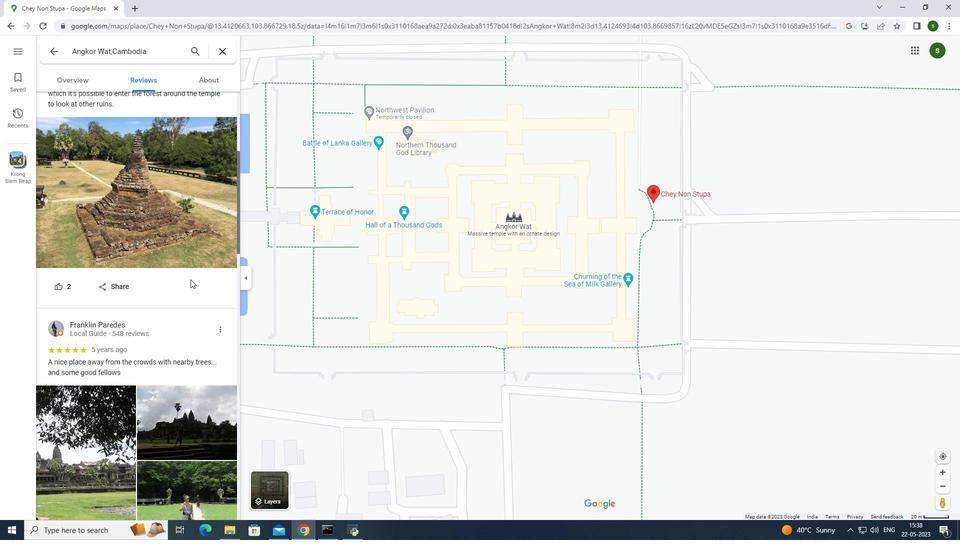 
Action: Mouse moved to (190, 278)
Screenshot: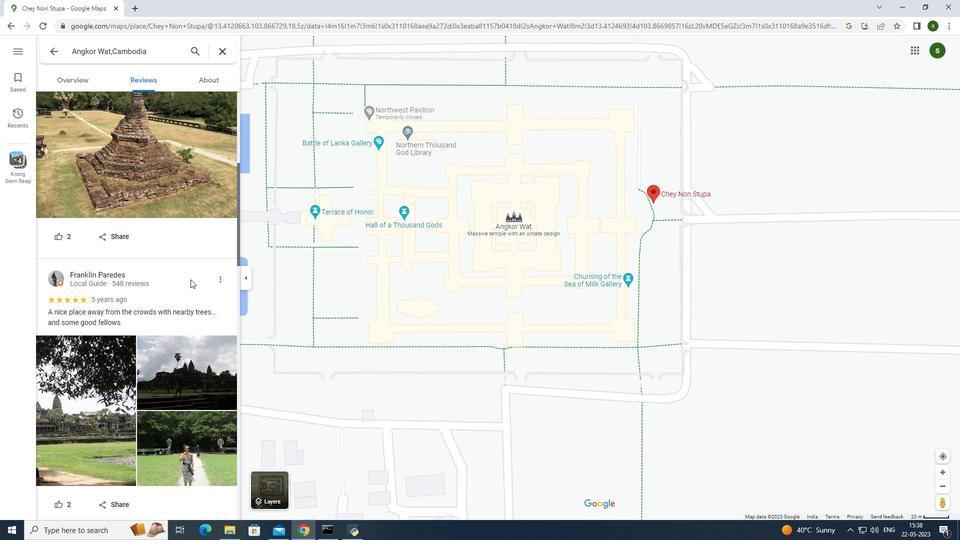
Action: Mouse scrolled (190, 277) with delta (0, 0)
Screenshot: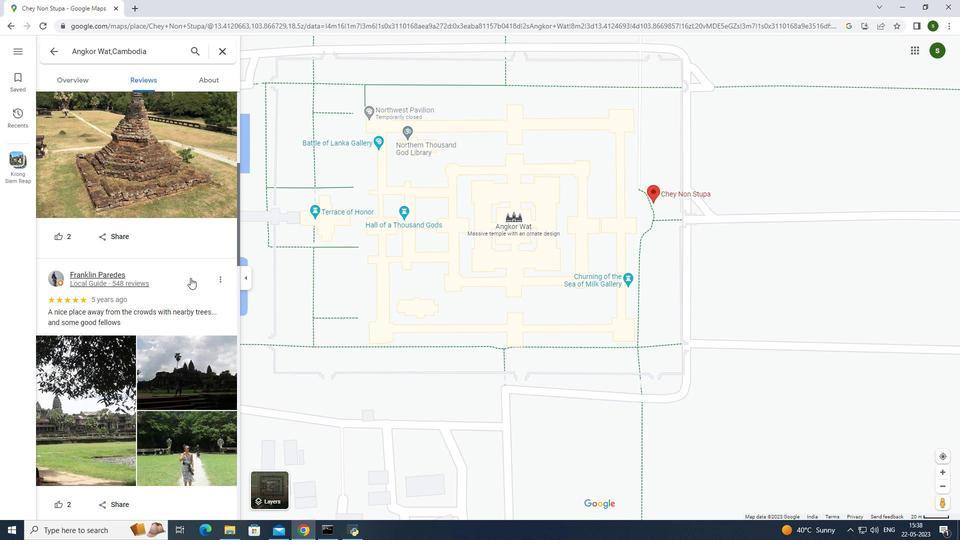 
Action: Mouse scrolled (190, 277) with delta (0, 0)
Screenshot: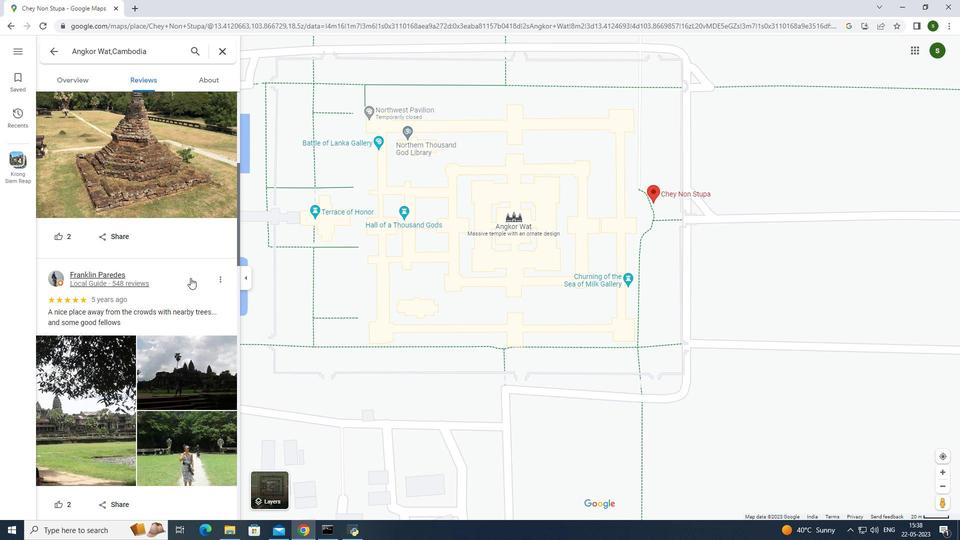 
Action: Mouse scrolled (190, 277) with delta (0, 0)
Screenshot: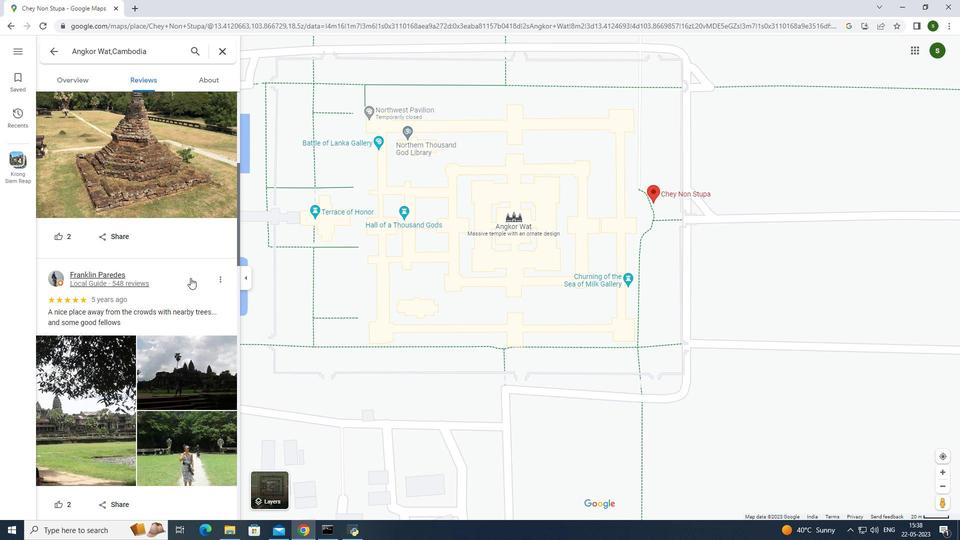
Action: Mouse scrolled (190, 277) with delta (0, 0)
Screenshot: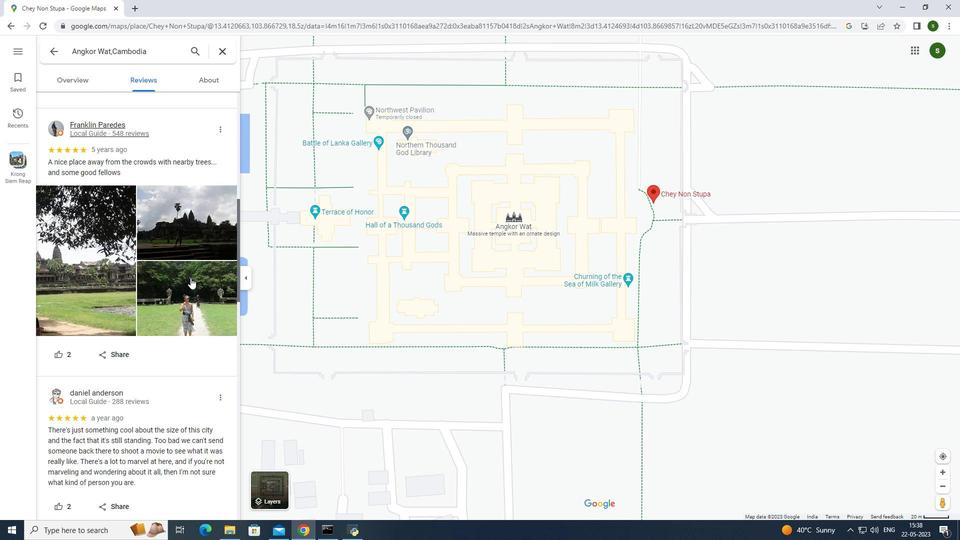 
Action: Mouse scrolled (190, 277) with delta (0, 0)
Screenshot: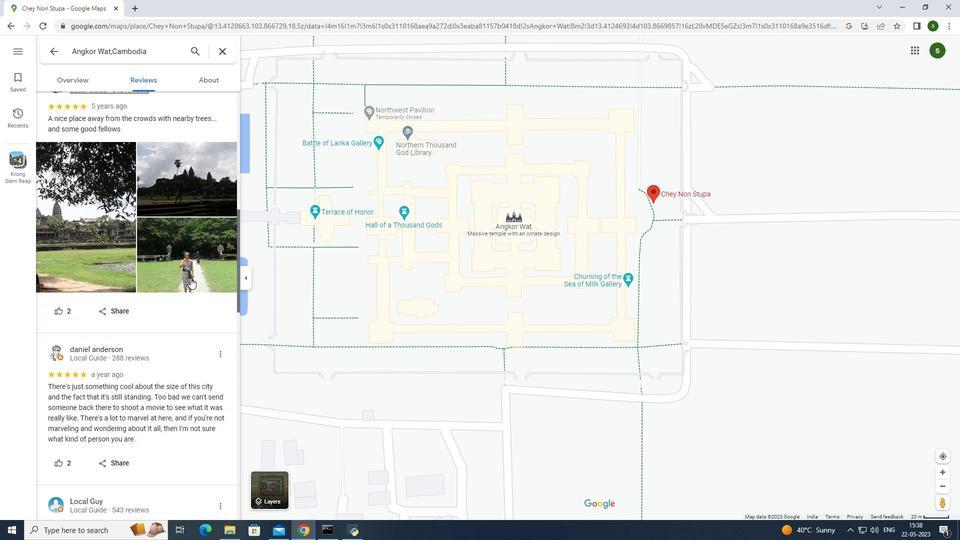 
Action: Mouse scrolled (190, 277) with delta (0, 0)
